 Task: Find connections with filter location Barnet with filter topic #lawschoolwith filter profile language Spanish with filter current company MFine with filter school National Institute of Industrial Engineering with filter industry Electric Power Generation with filter service category Video Editing with filter keywords title Secretary
Action: Mouse moved to (686, 89)
Screenshot: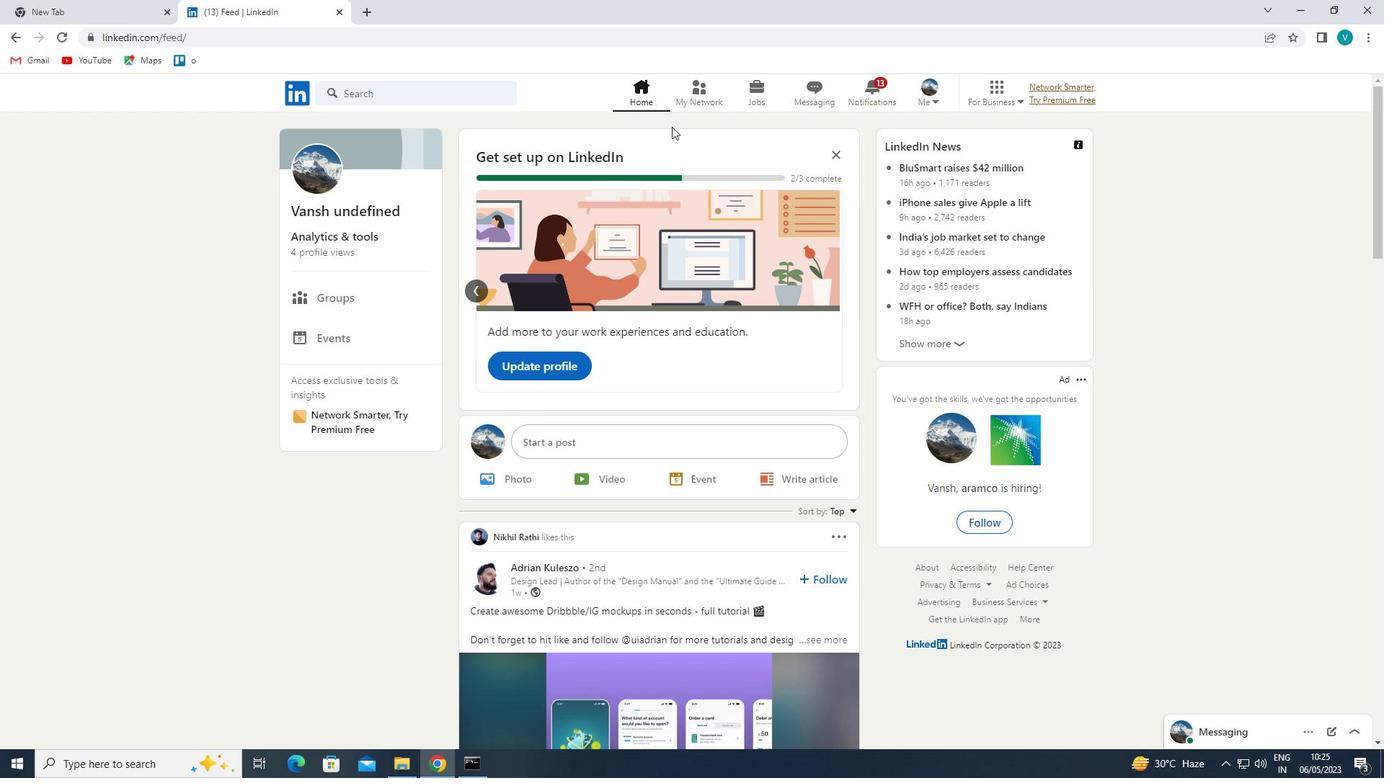 
Action: Mouse pressed left at (686, 89)
Screenshot: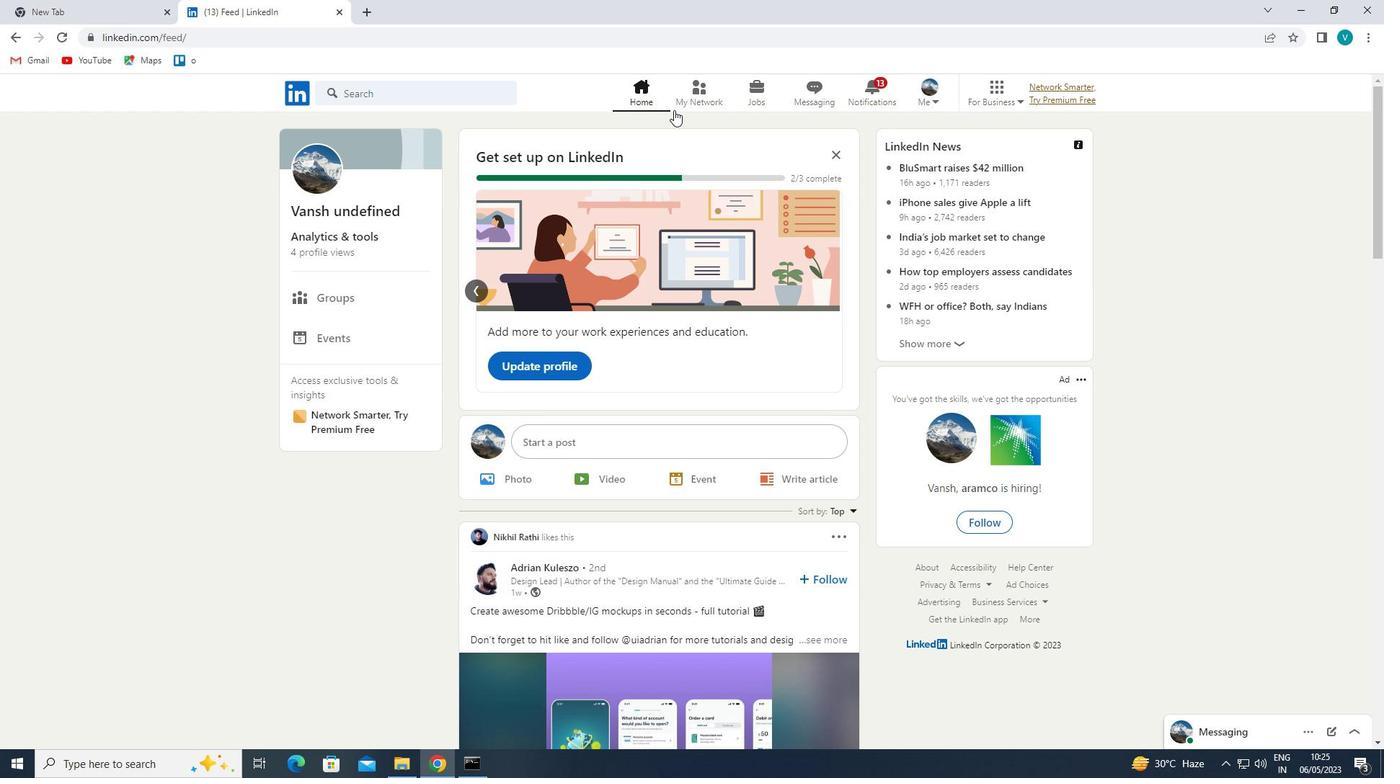 
Action: Mouse moved to (395, 173)
Screenshot: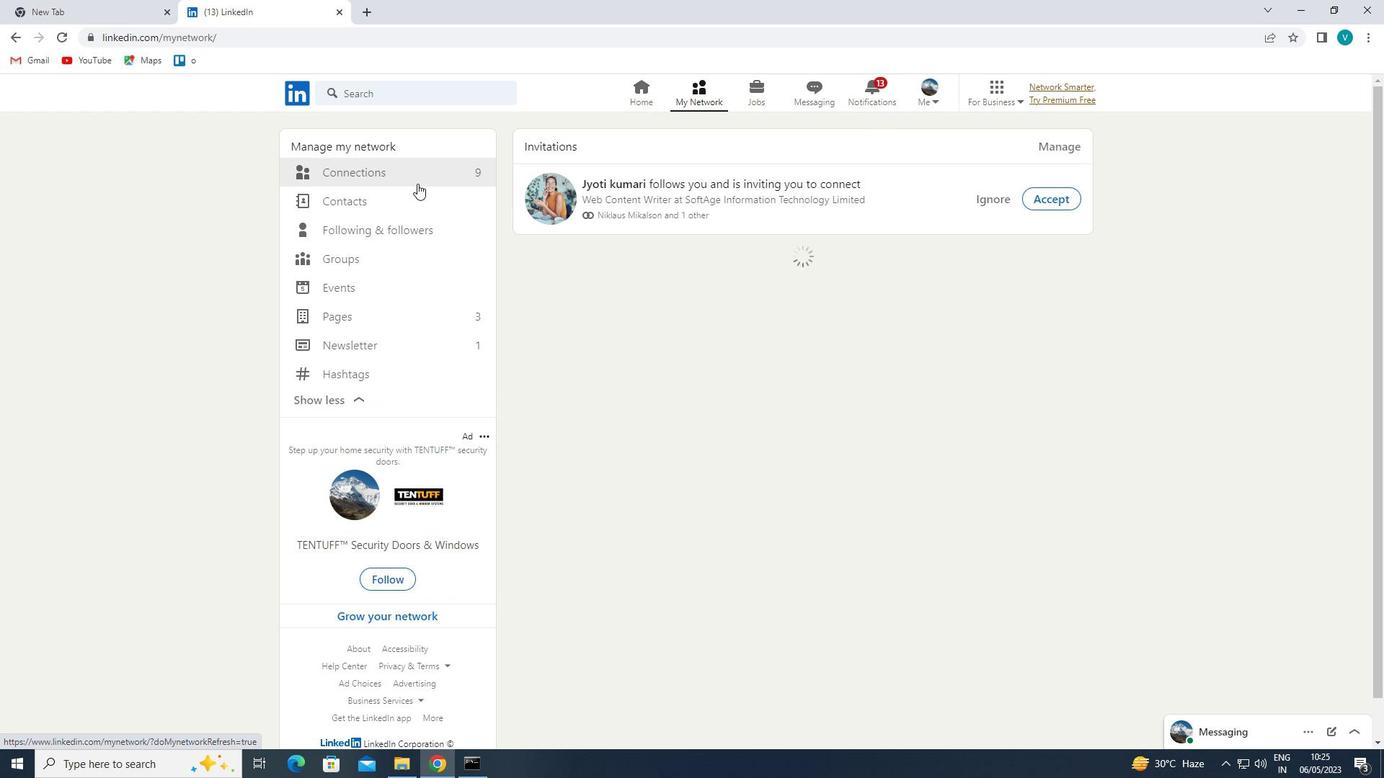 
Action: Mouse pressed left at (395, 173)
Screenshot: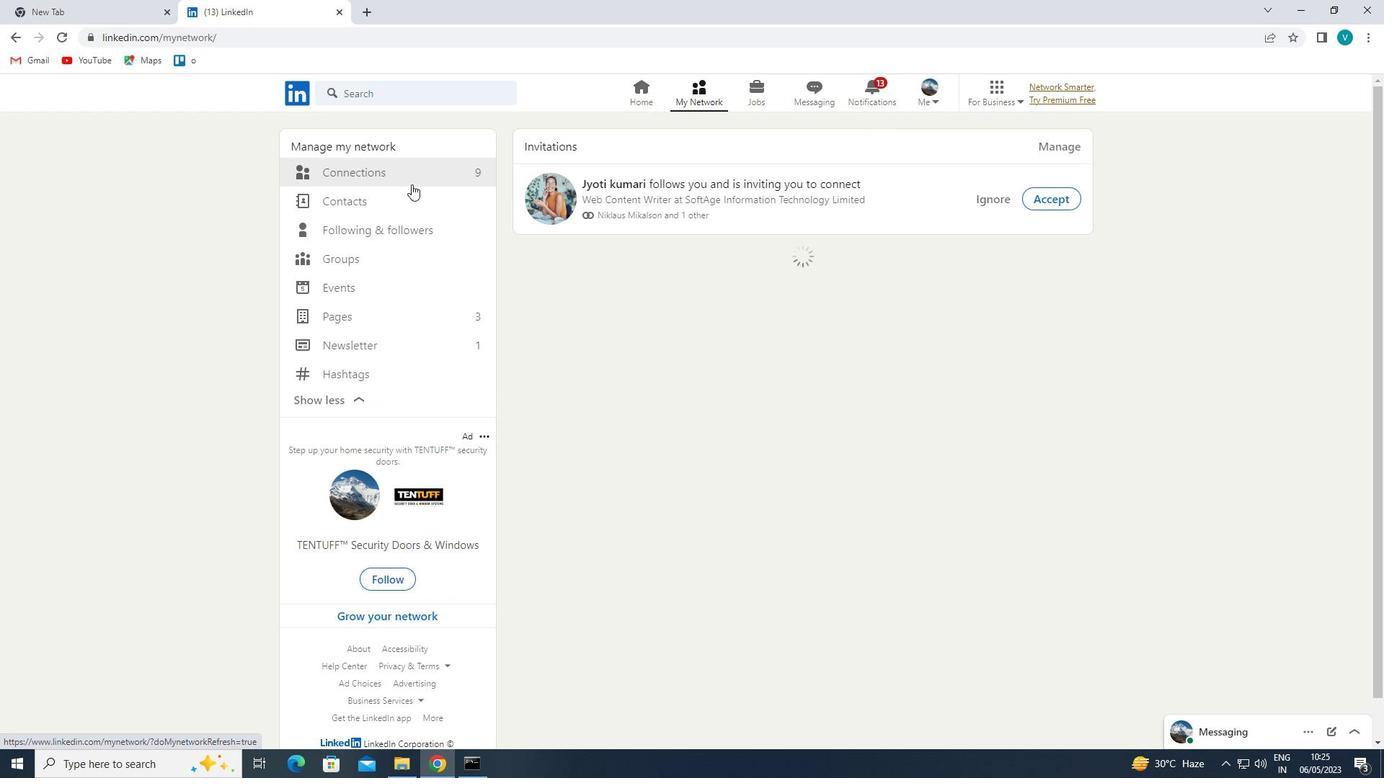 
Action: Mouse moved to (807, 173)
Screenshot: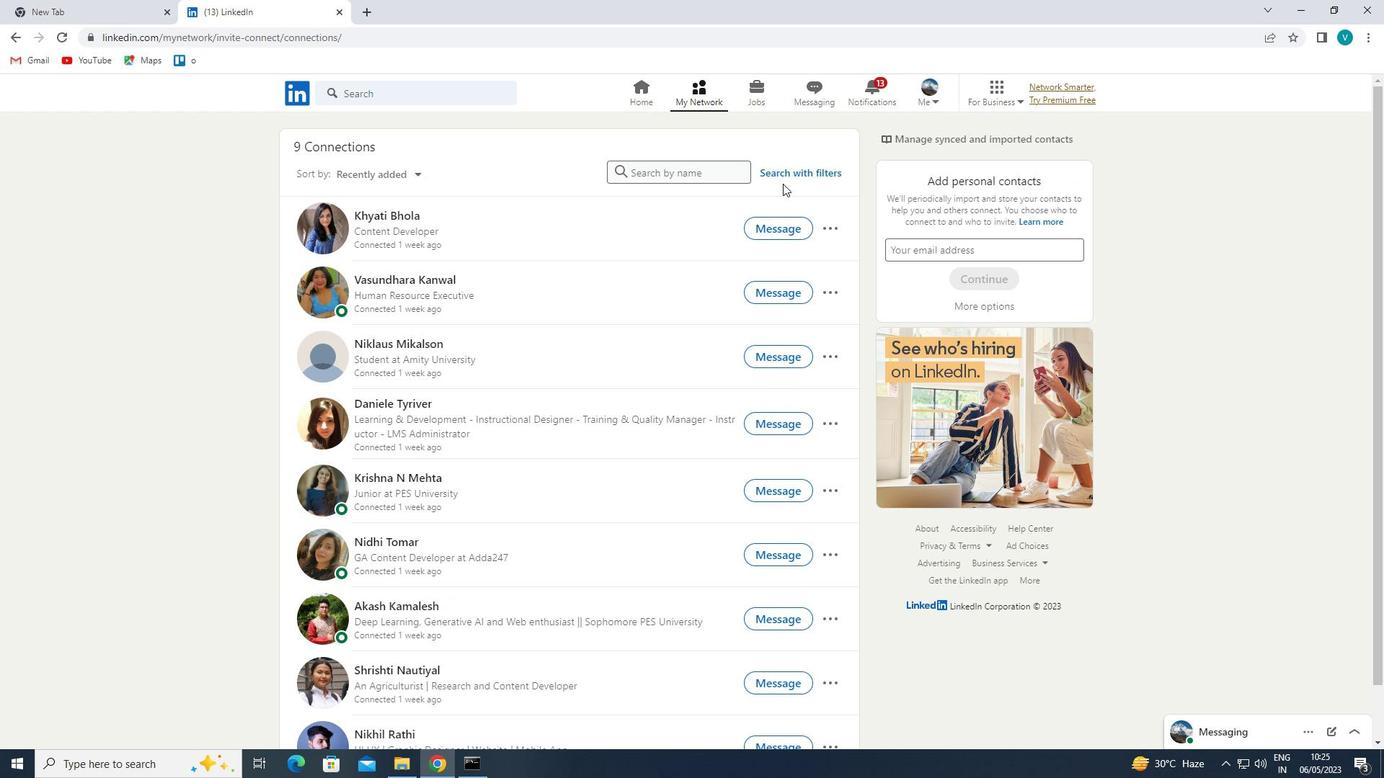 
Action: Mouse pressed left at (807, 173)
Screenshot: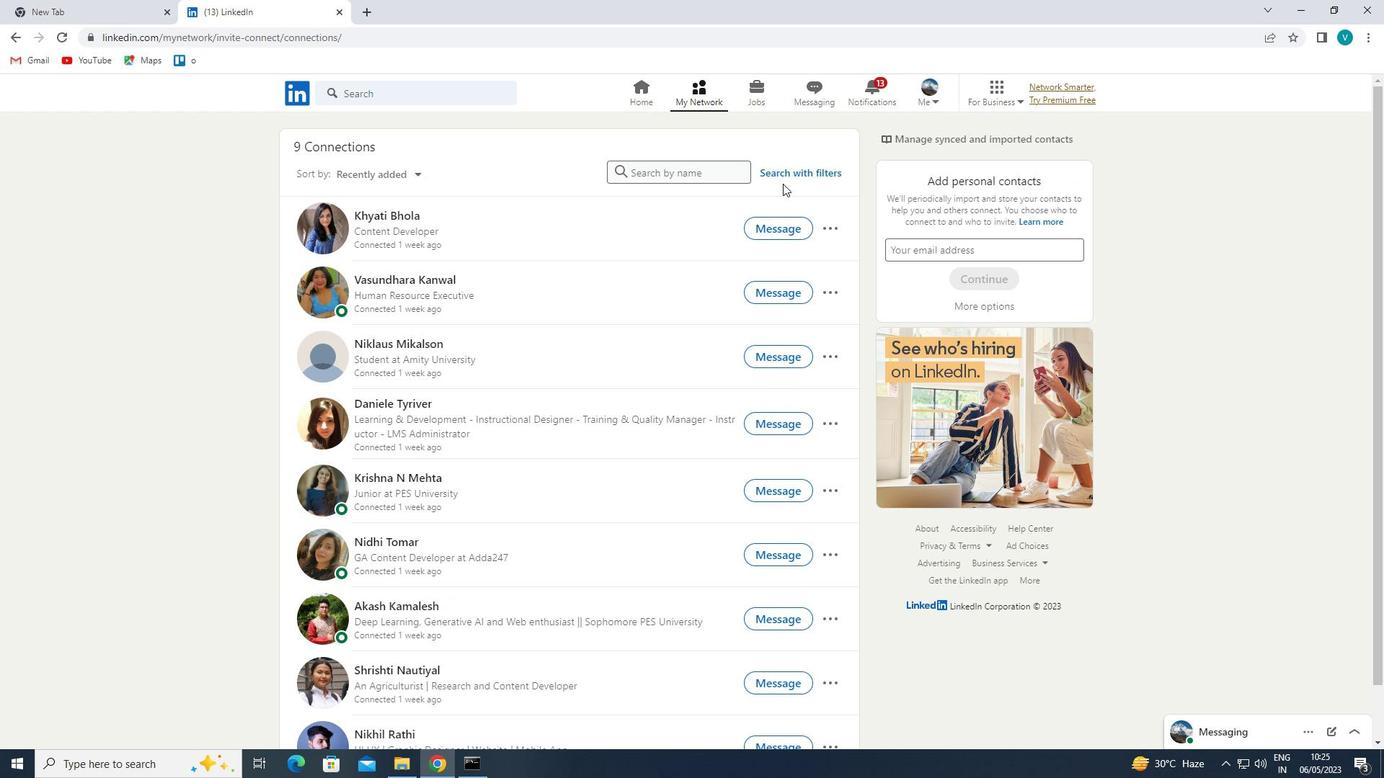 
Action: Mouse moved to (695, 137)
Screenshot: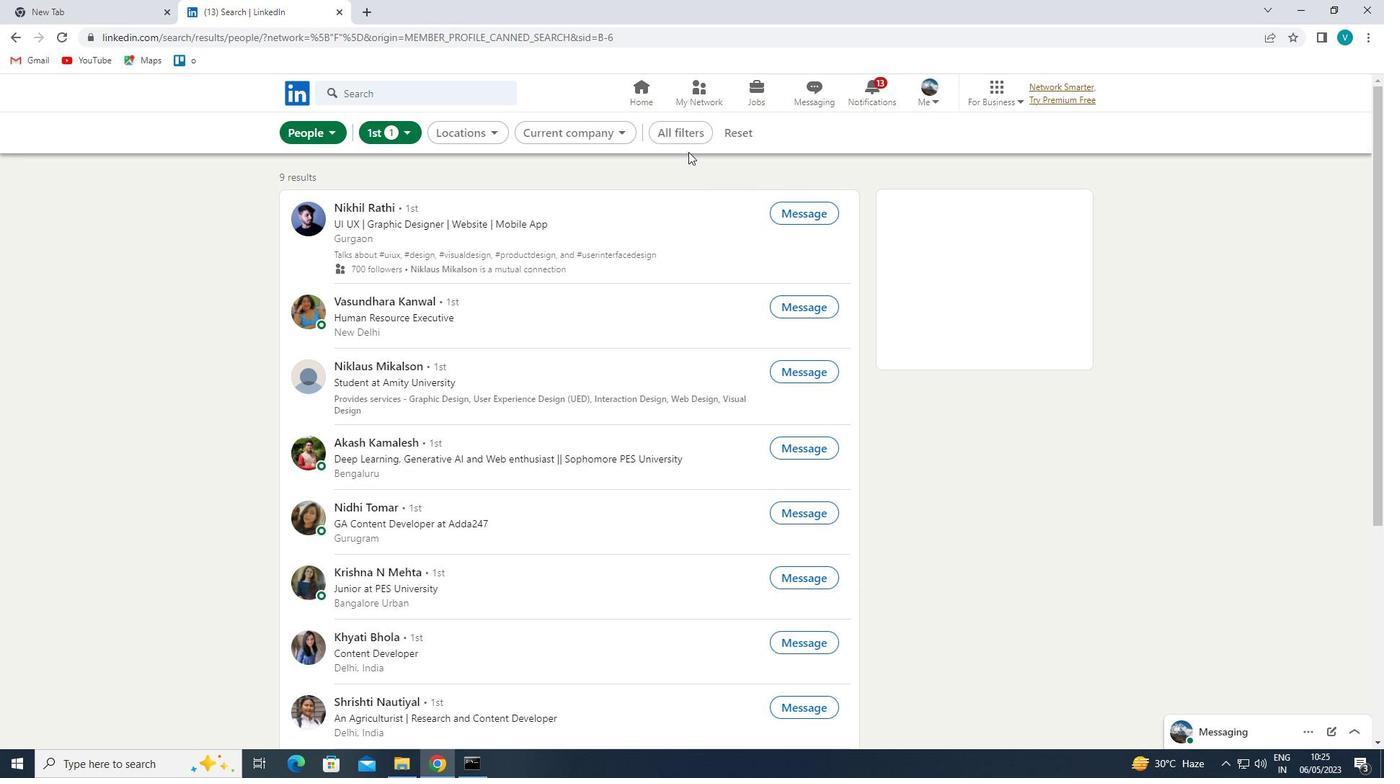 
Action: Mouse pressed left at (695, 137)
Screenshot: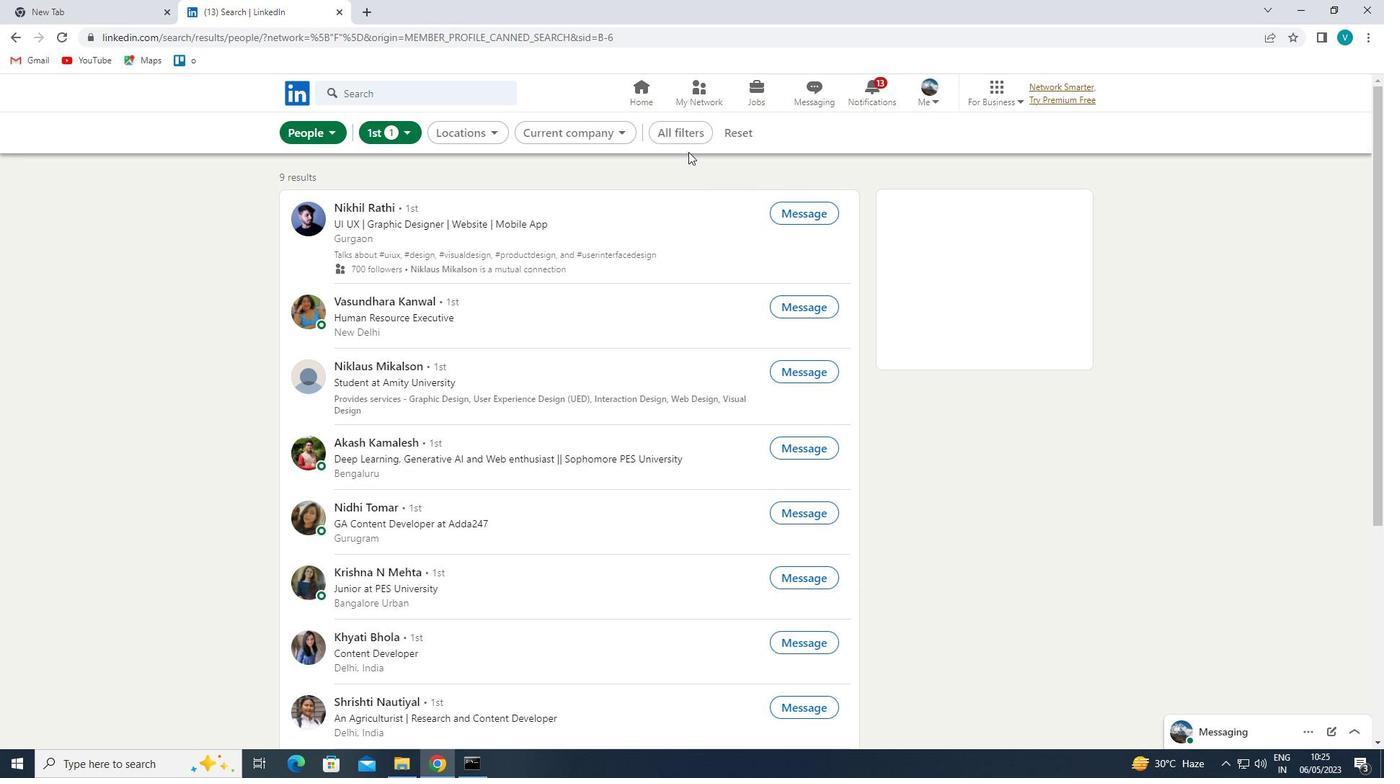 
Action: Mouse moved to (1119, 356)
Screenshot: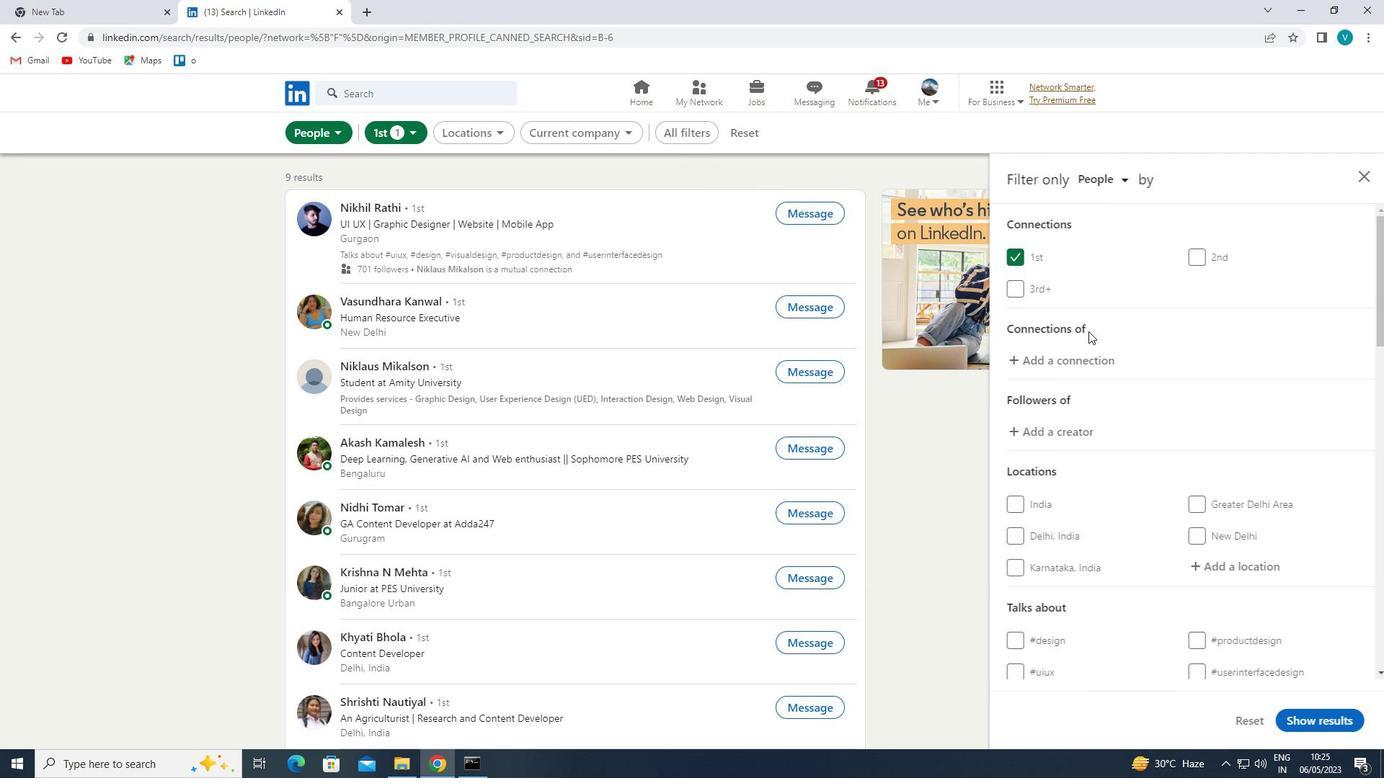 
Action: Mouse scrolled (1119, 355) with delta (0, 0)
Screenshot: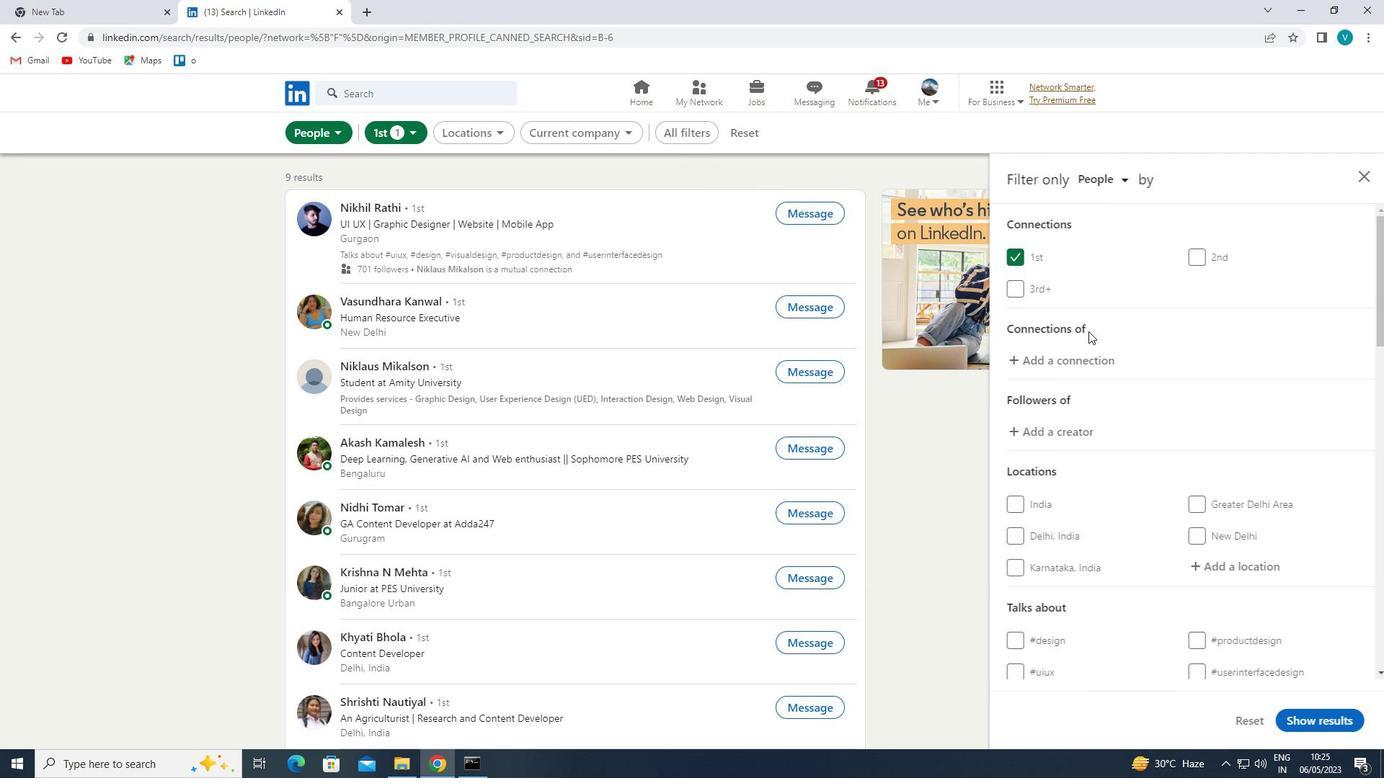 
Action: Mouse moved to (1124, 359)
Screenshot: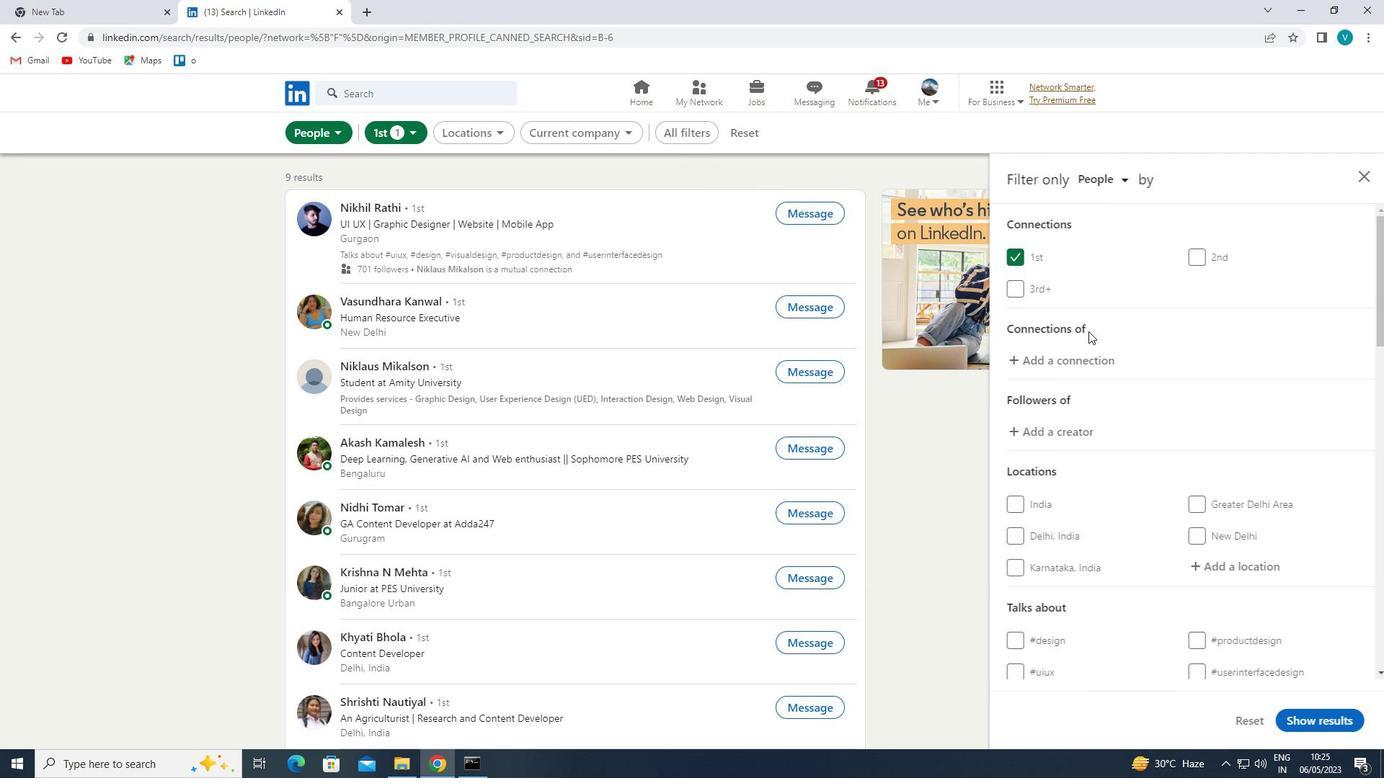
Action: Mouse scrolled (1124, 358) with delta (0, 0)
Screenshot: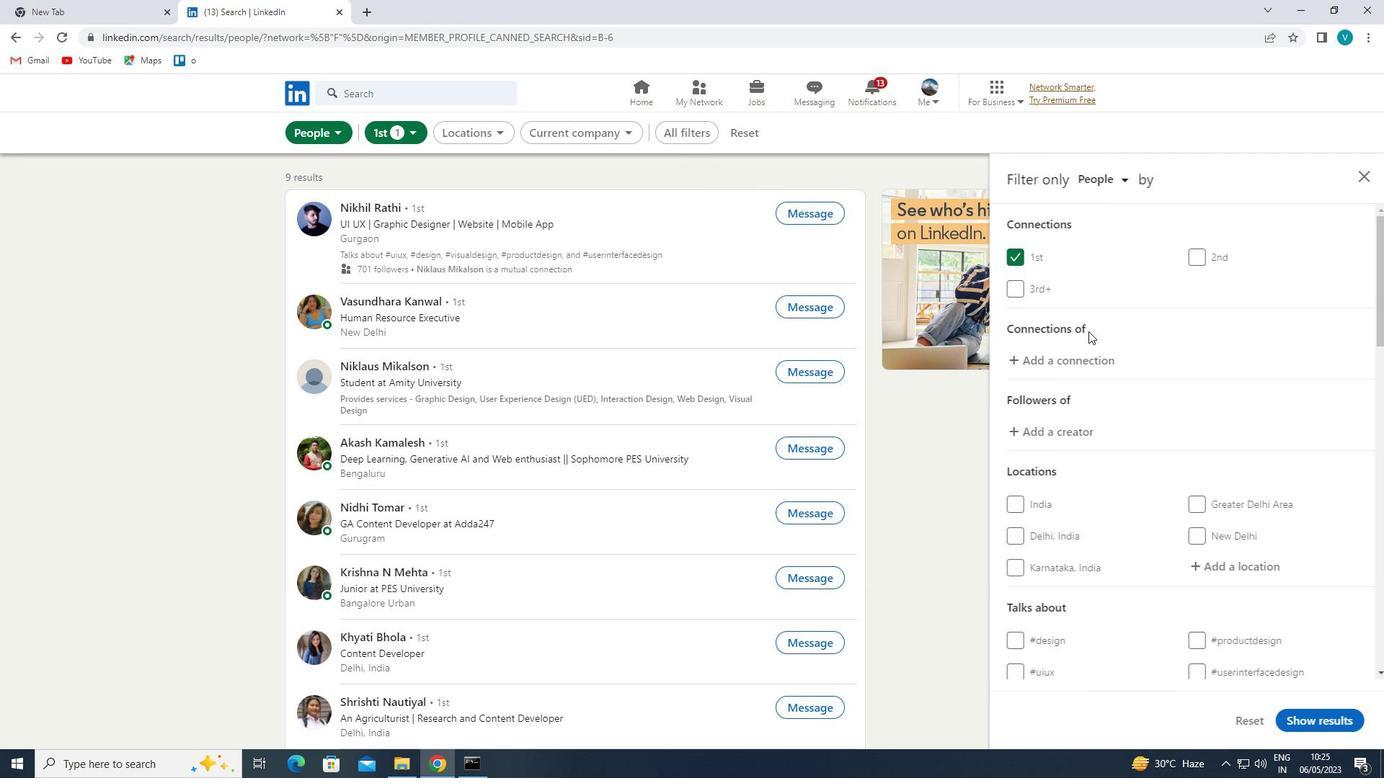 
Action: Mouse moved to (1211, 413)
Screenshot: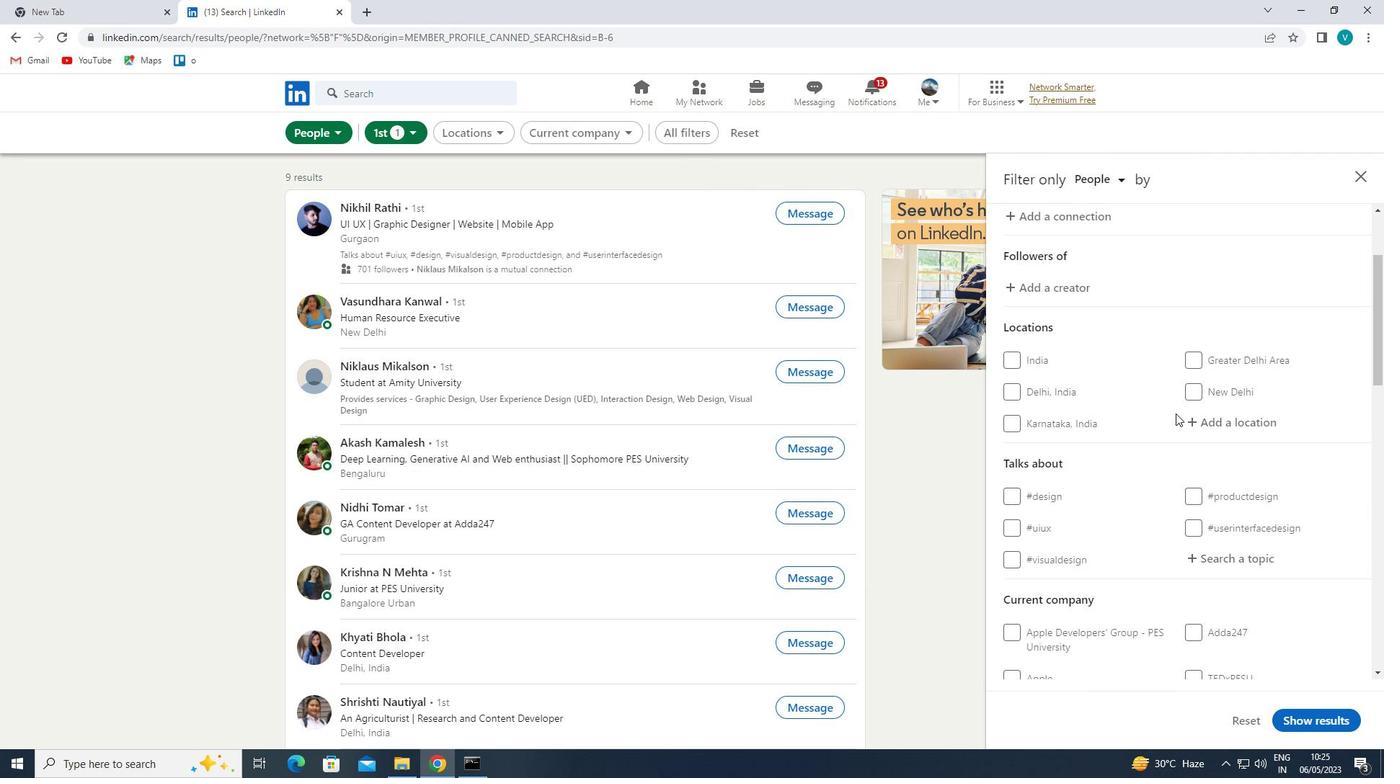 
Action: Mouse pressed left at (1211, 413)
Screenshot: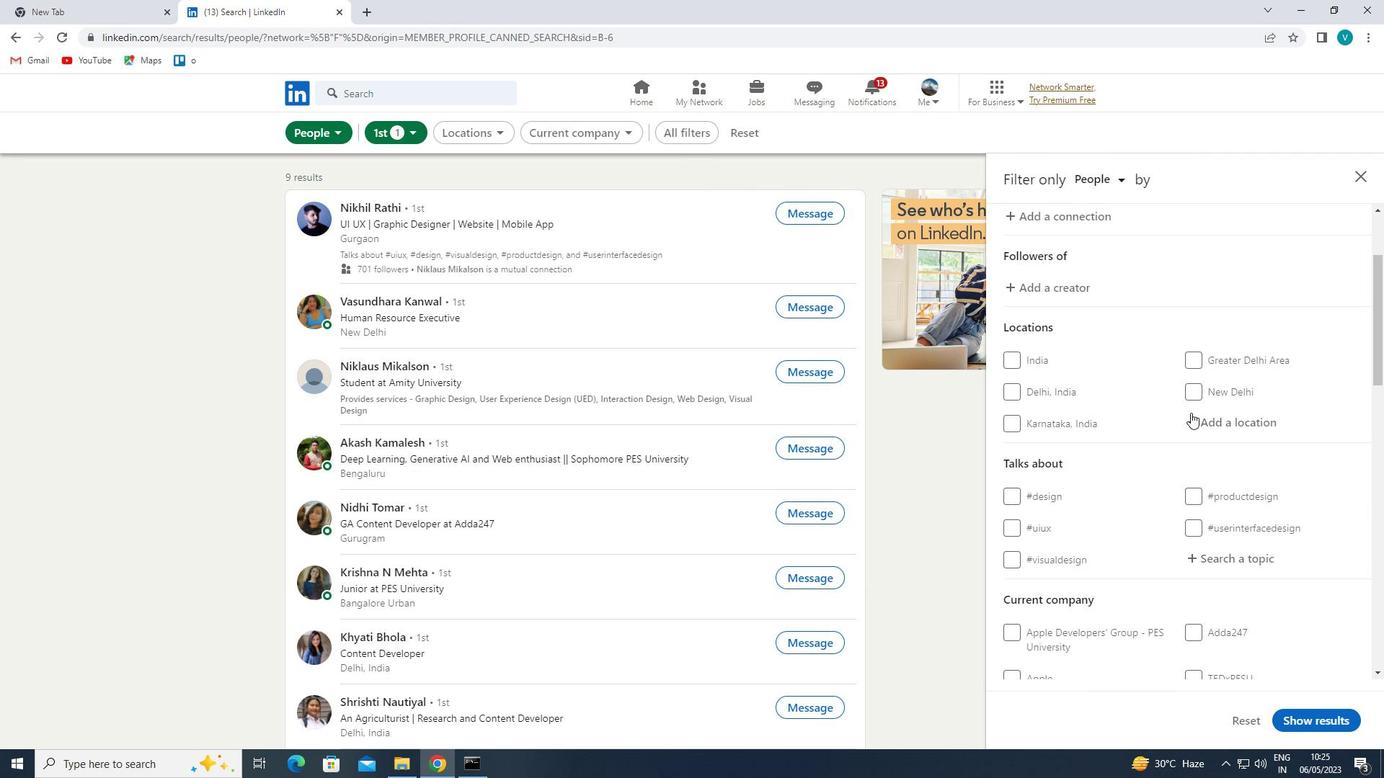 
Action: Key pressed <Key.shift>BARNET
Screenshot: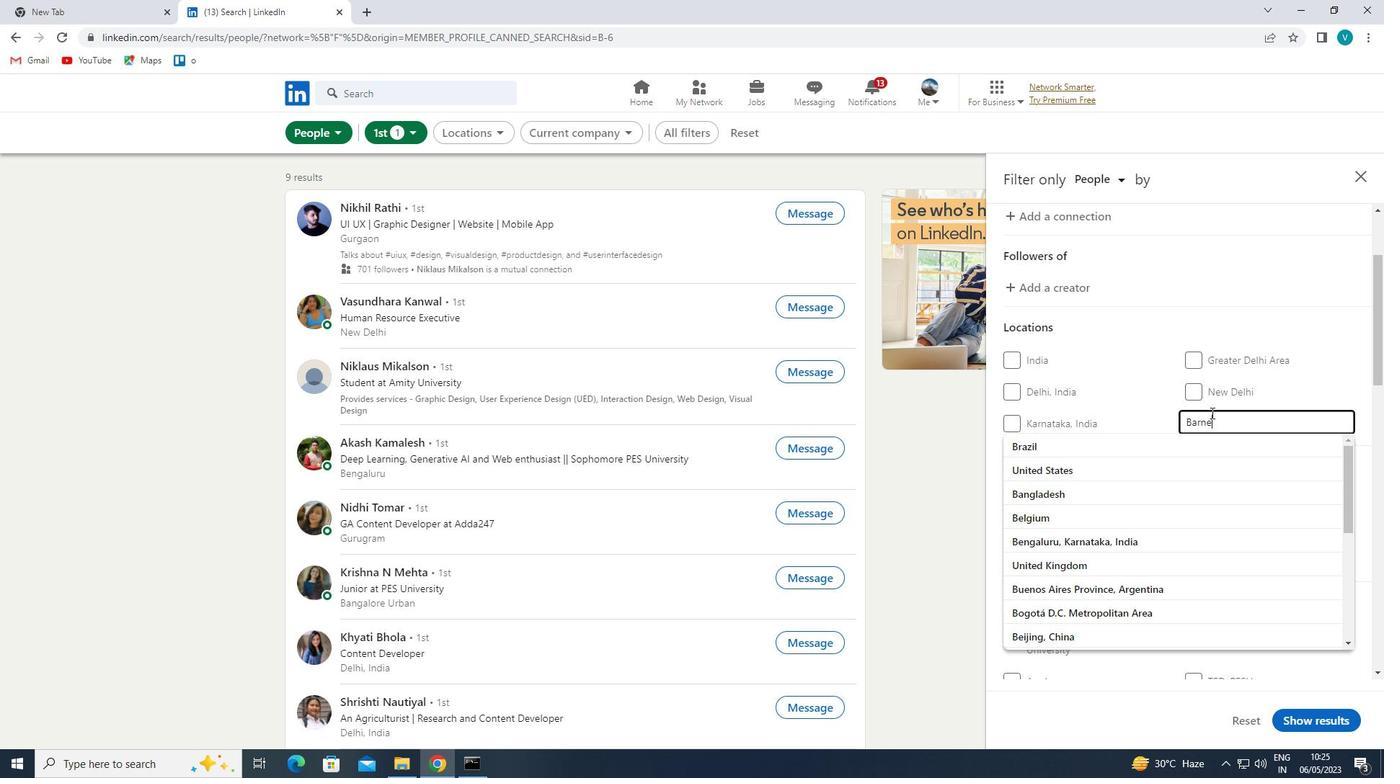 
Action: Mouse moved to (1173, 436)
Screenshot: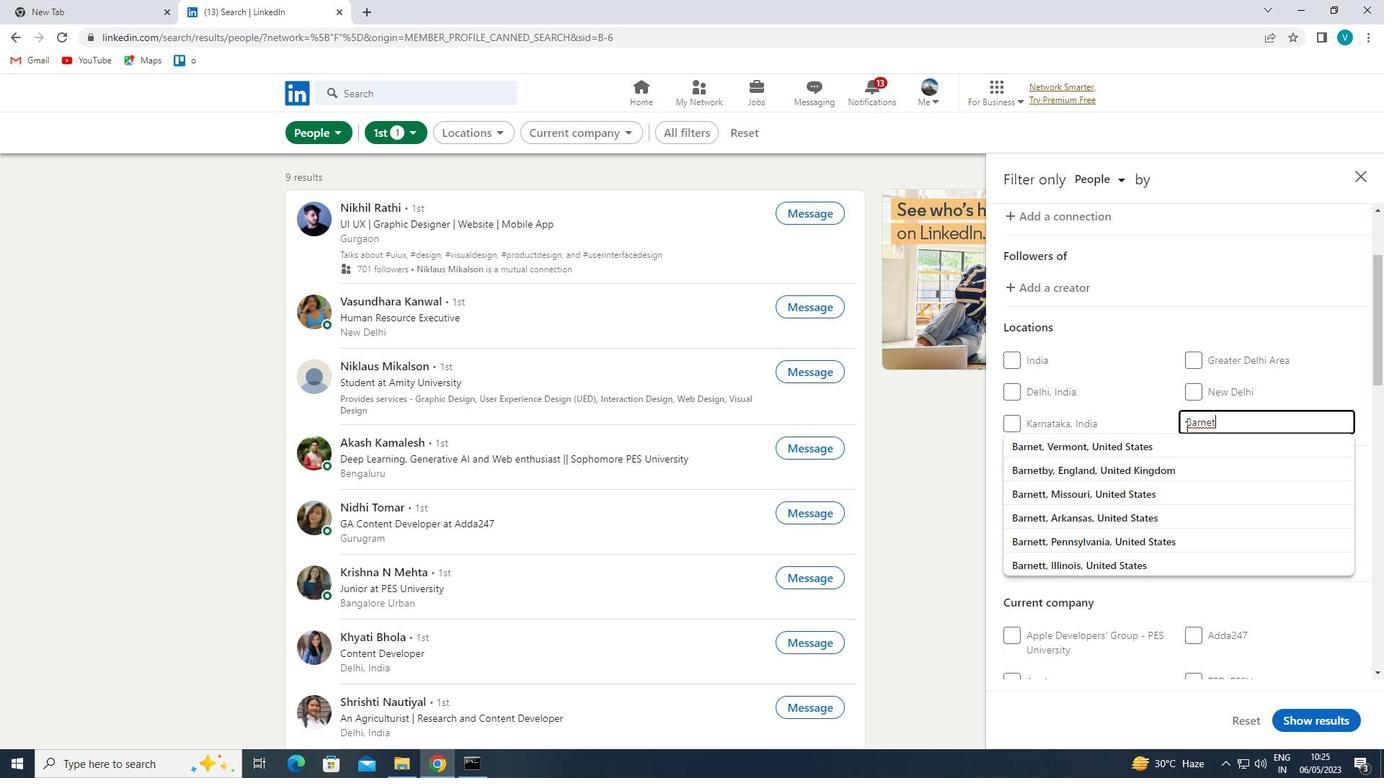 
Action: Mouse pressed left at (1173, 436)
Screenshot: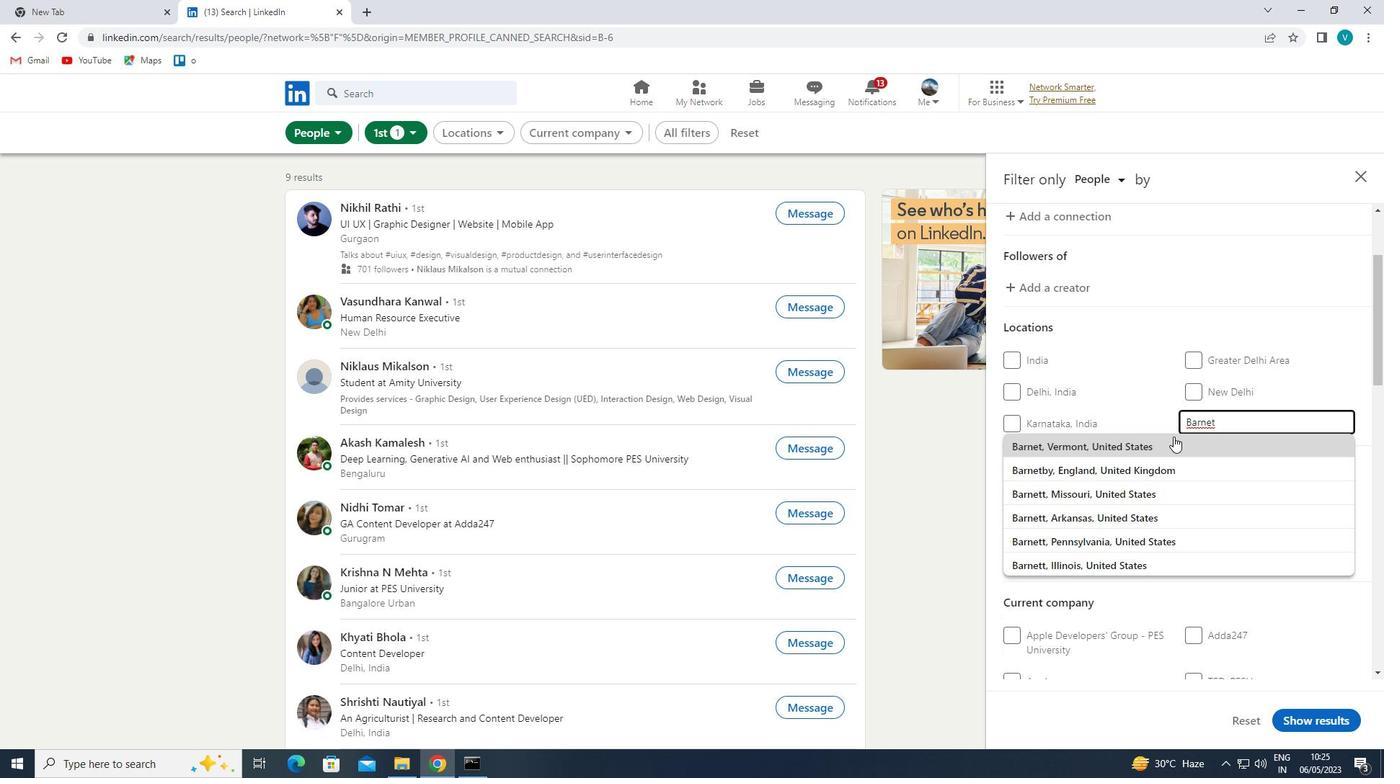 
Action: Mouse scrolled (1173, 436) with delta (0, 0)
Screenshot: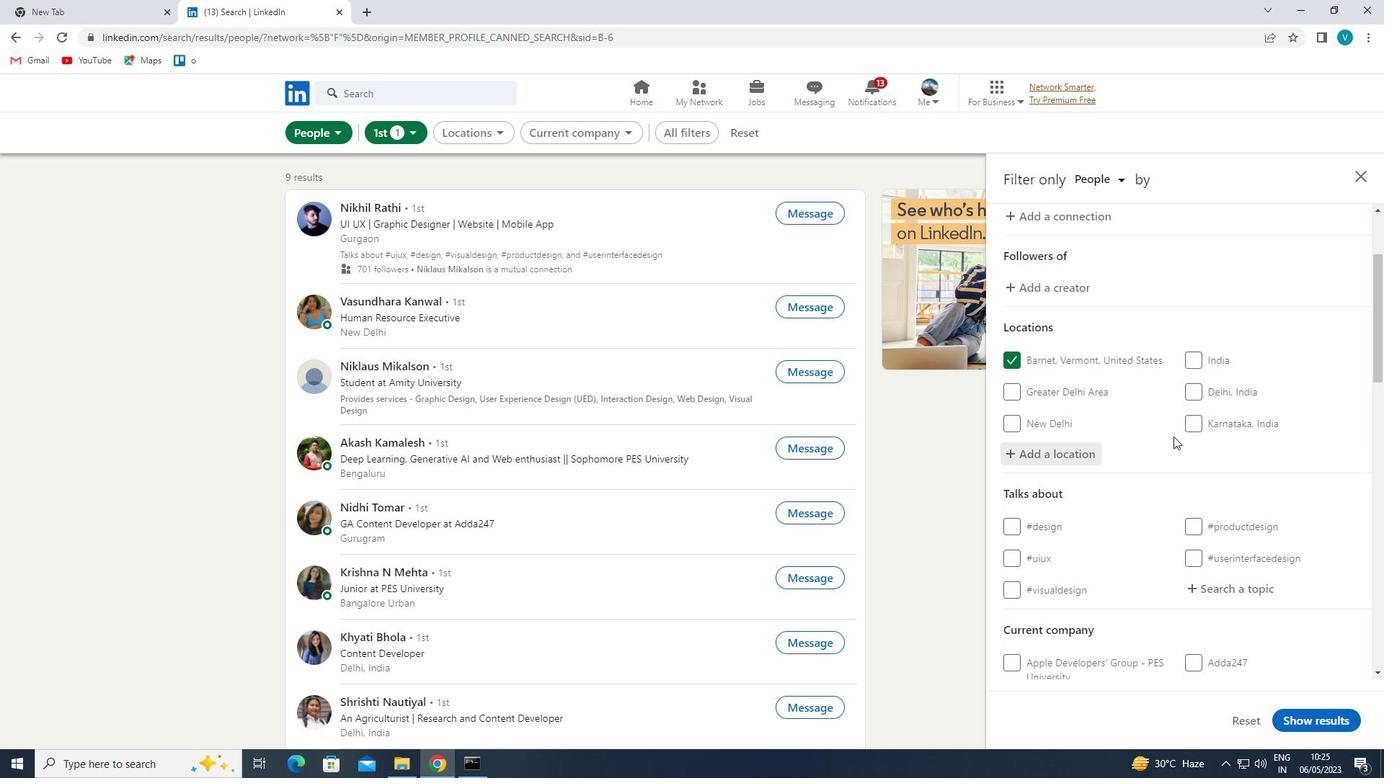 
Action: Mouse scrolled (1173, 436) with delta (0, 0)
Screenshot: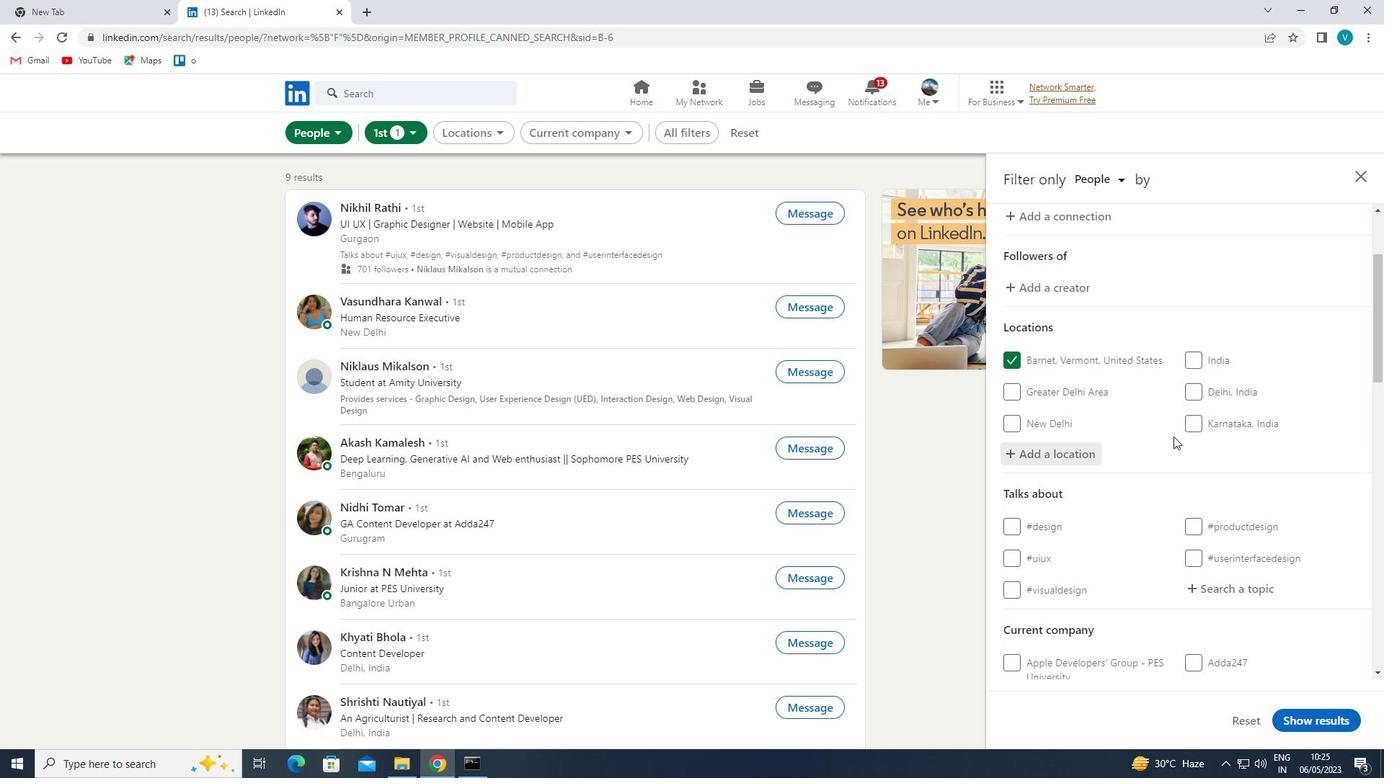 
Action: Mouse scrolled (1173, 436) with delta (0, 0)
Screenshot: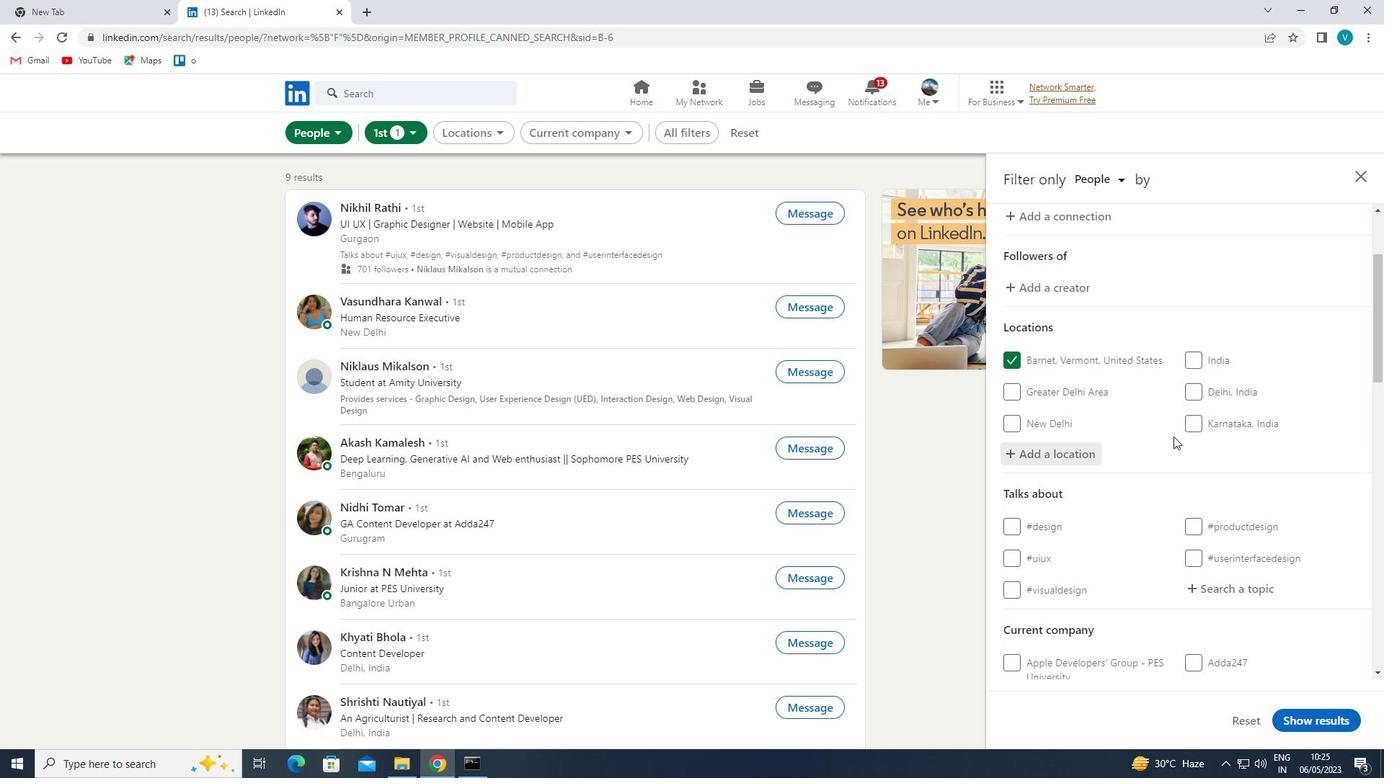 
Action: Mouse moved to (1218, 377)
Screenshot: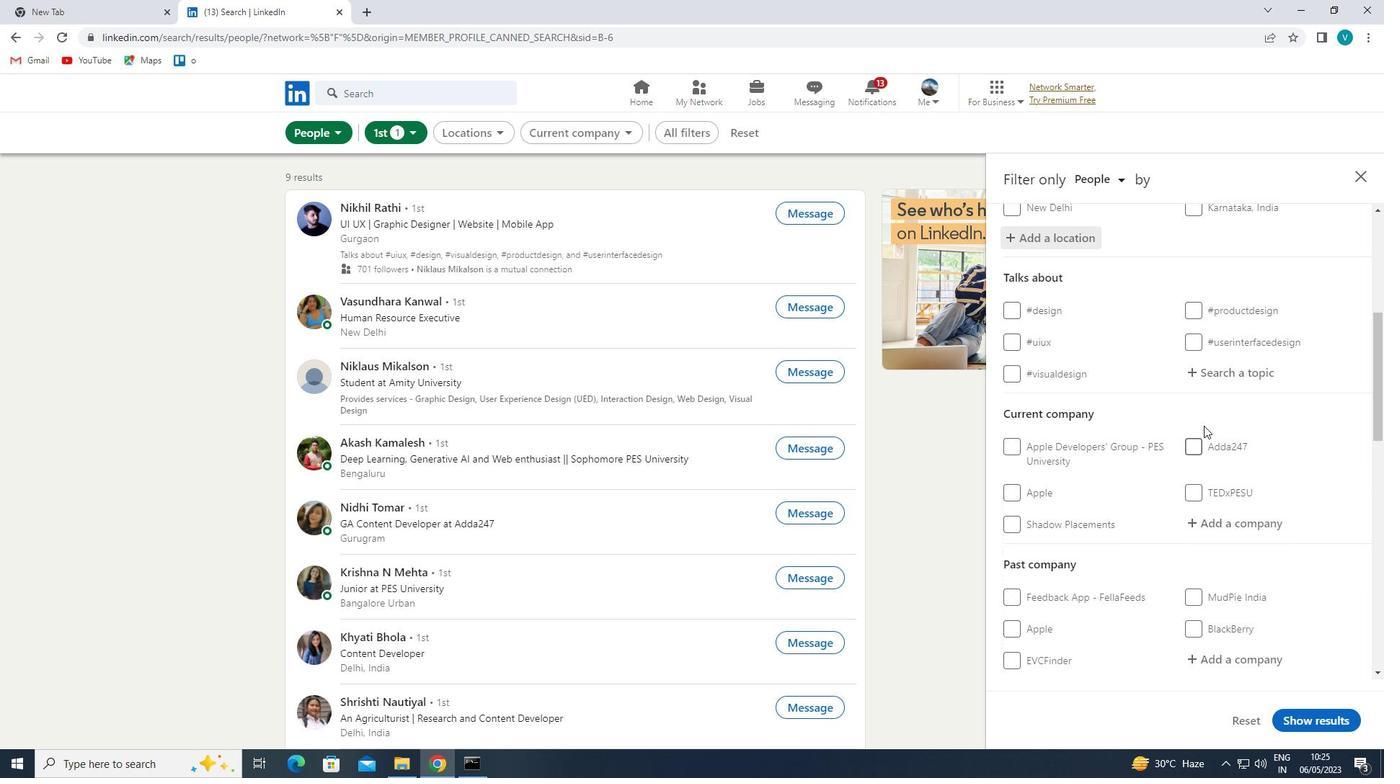 
Action: Mouse pressed left at (1218, 377)
Screenshot: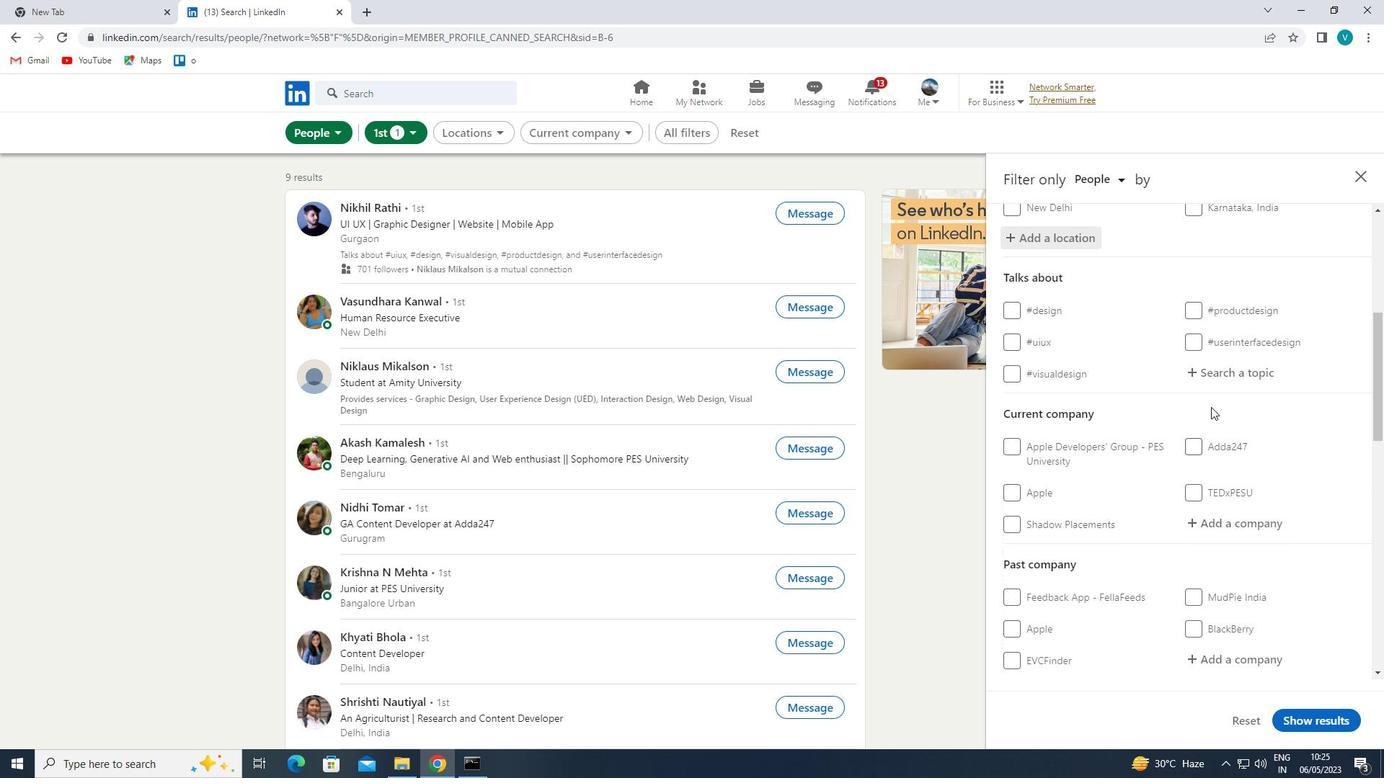 
Action: Mouse moved to (1220, 377)
Screenshot: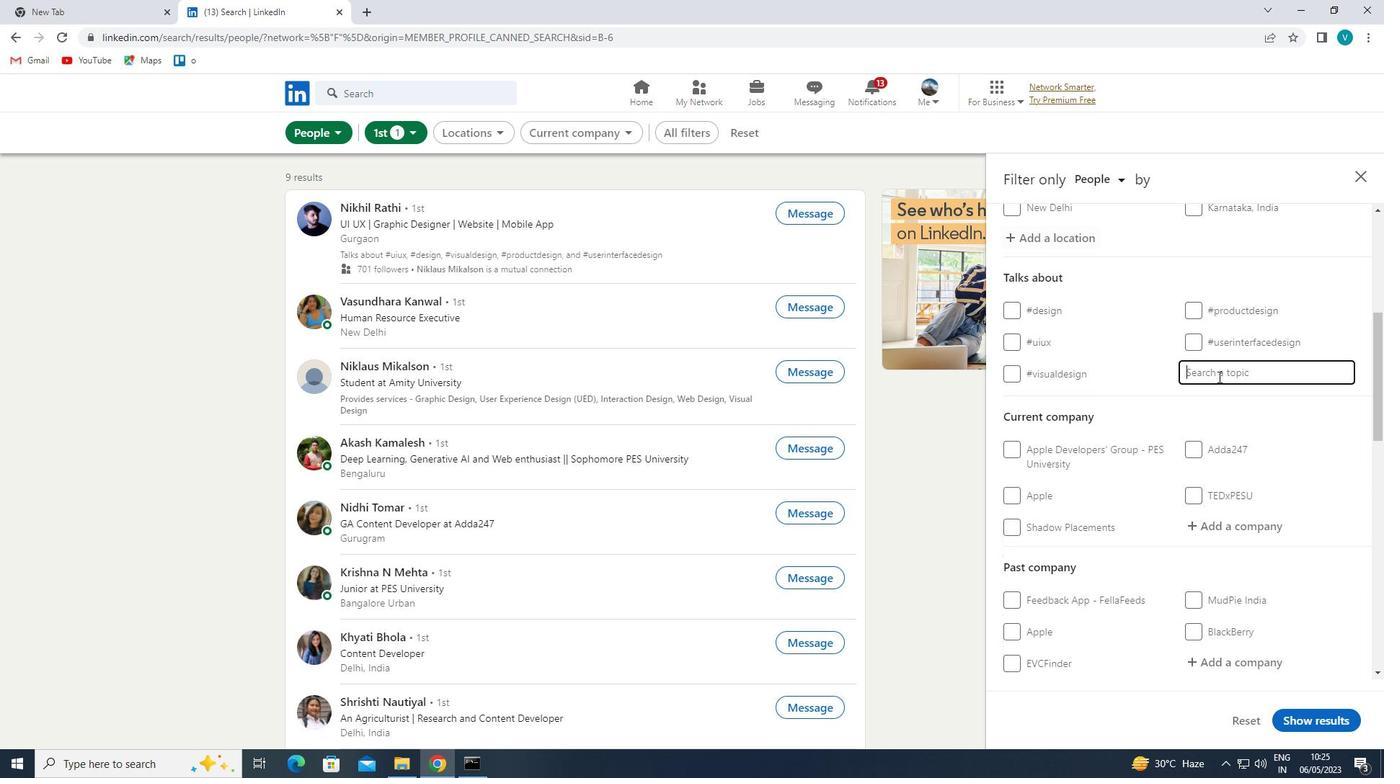 
Action: Key pressed LAW
Screenshot: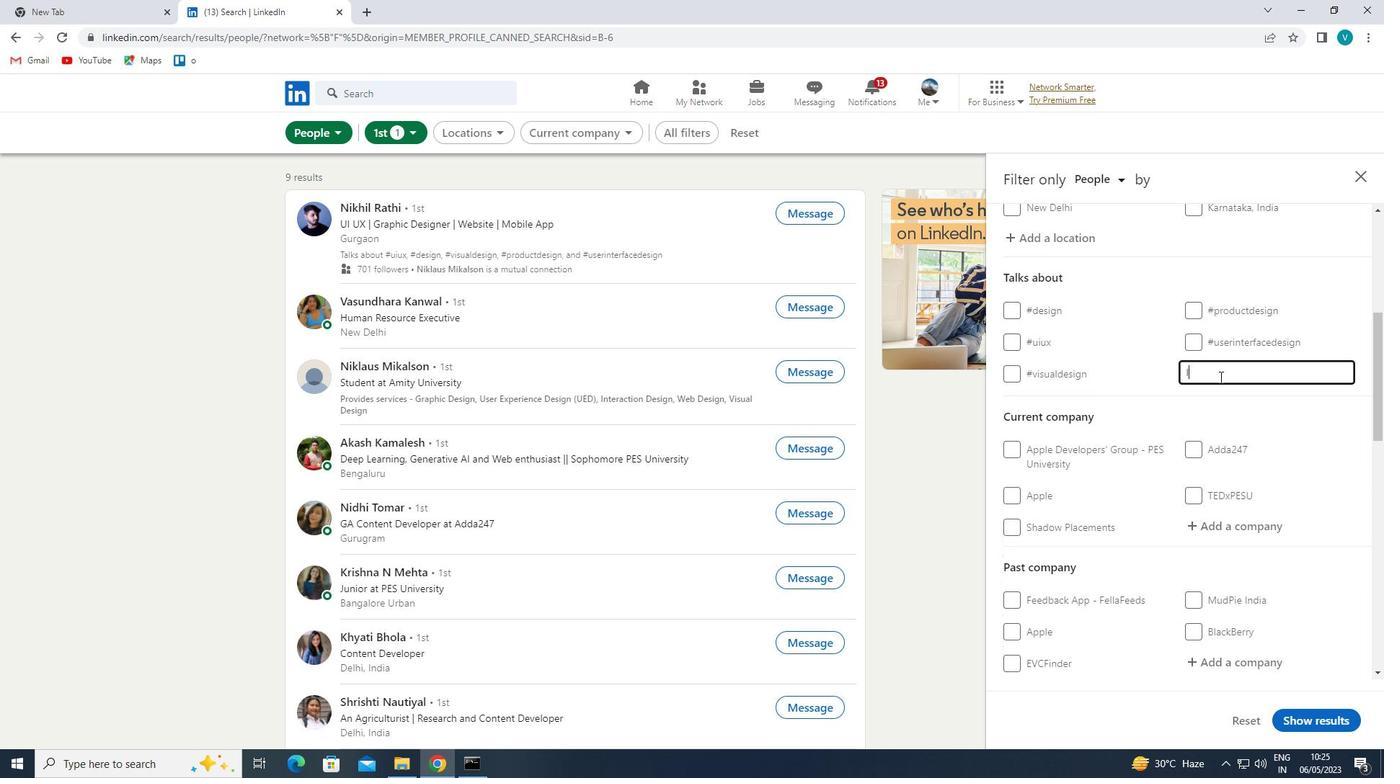 
Action: Mouse moved to (1101, 553)
Screenshot: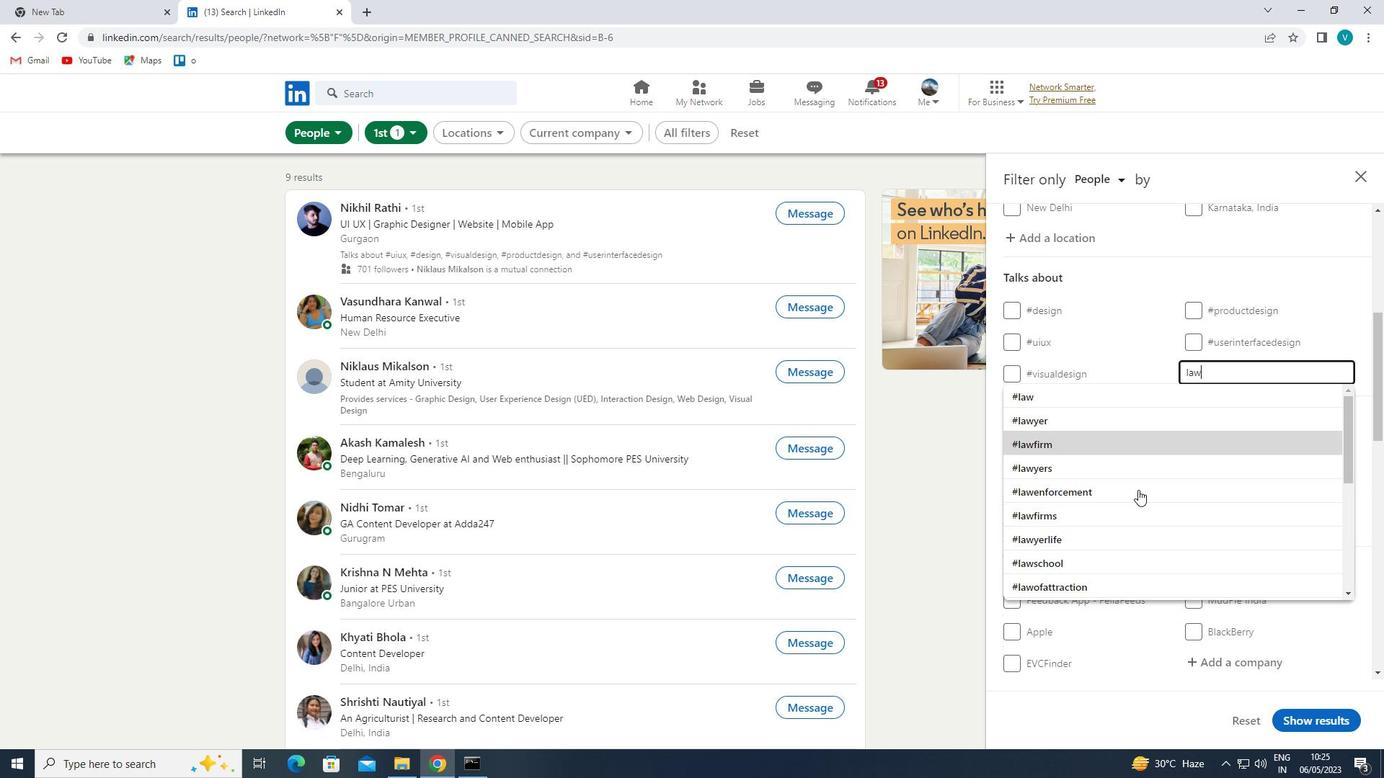 
Action: Mouse pressed left at (1101, 553)
Screenshot: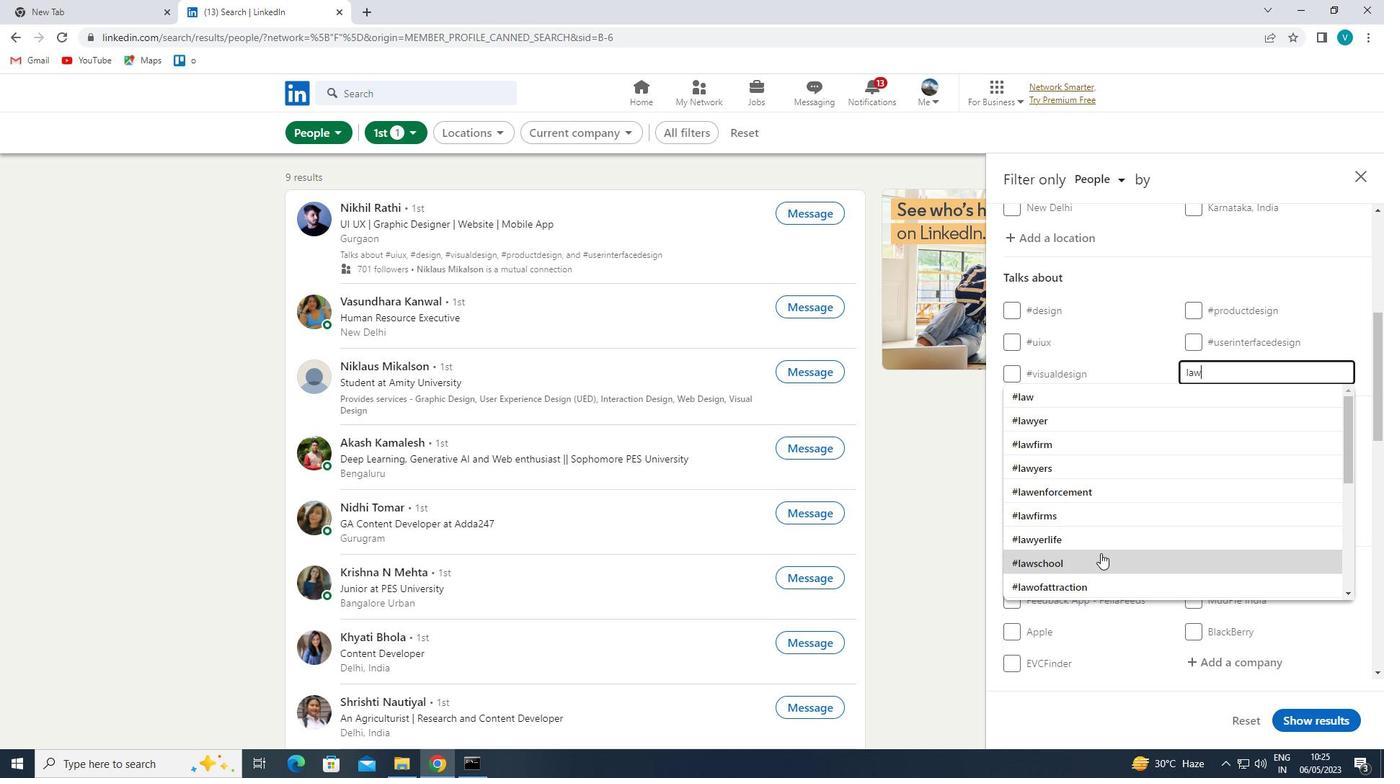 
Action: Mouse scrolled (1101, 553) with delta (0, 0)
Screenshot: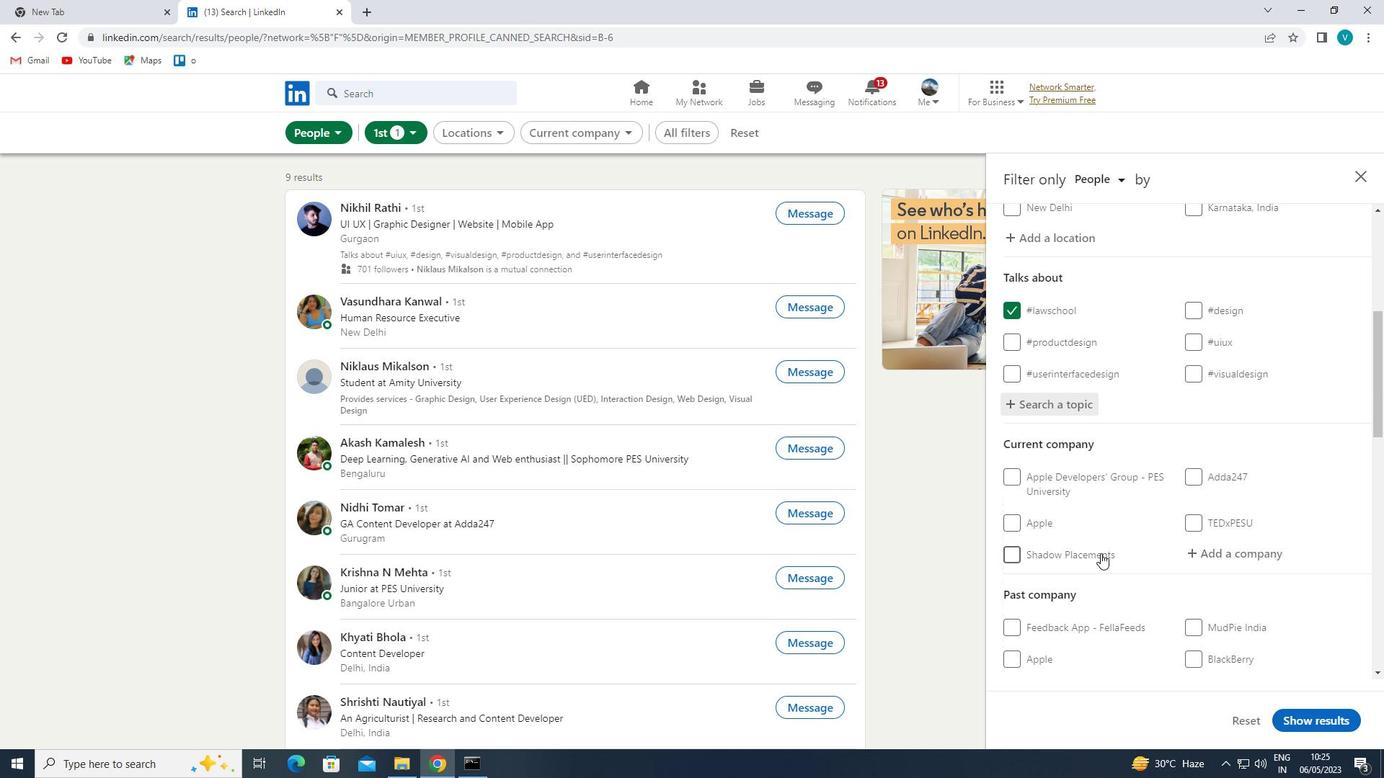 
Action: Mouse scrolled (1101, 553) with delta (0, 0)
Screenshot: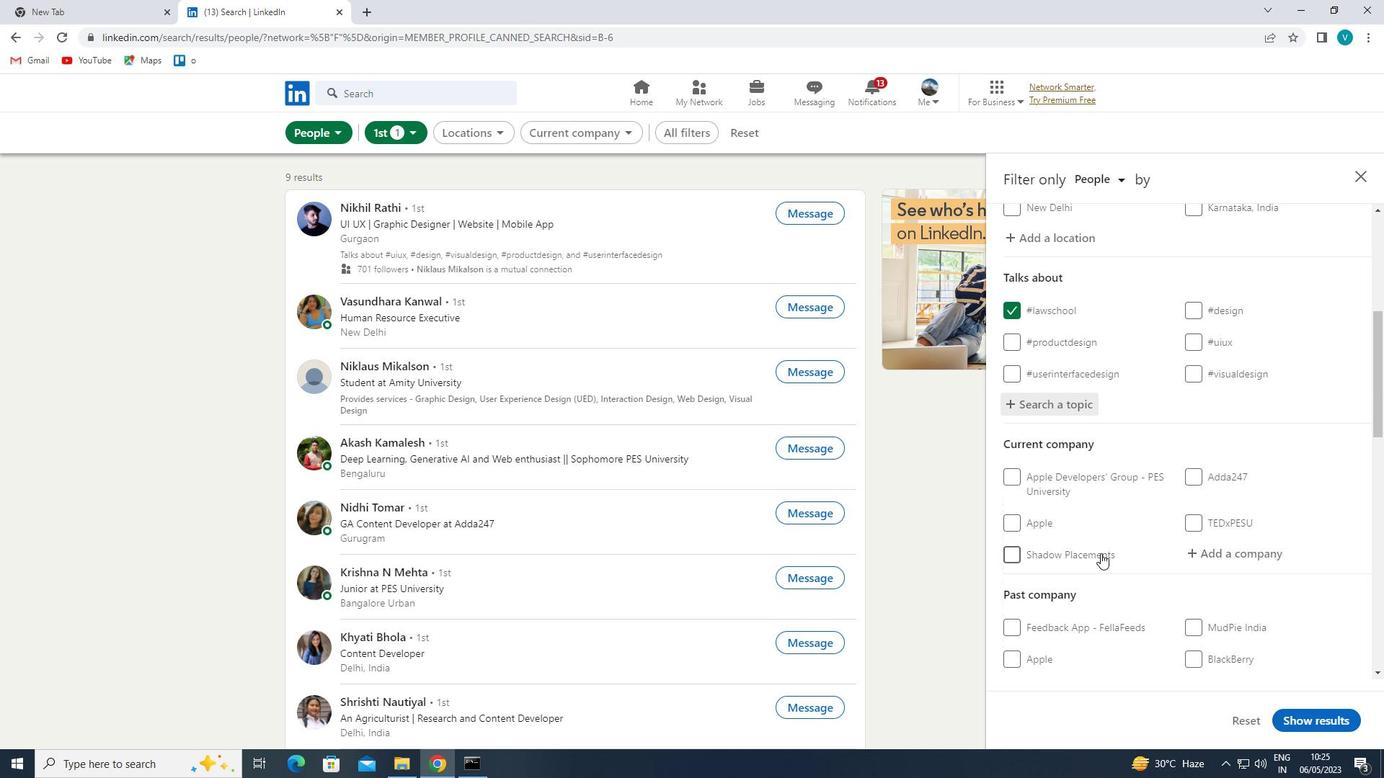 
Action: Mouse scrolled (1101, 553) with delta (0, 0)
Screenshot: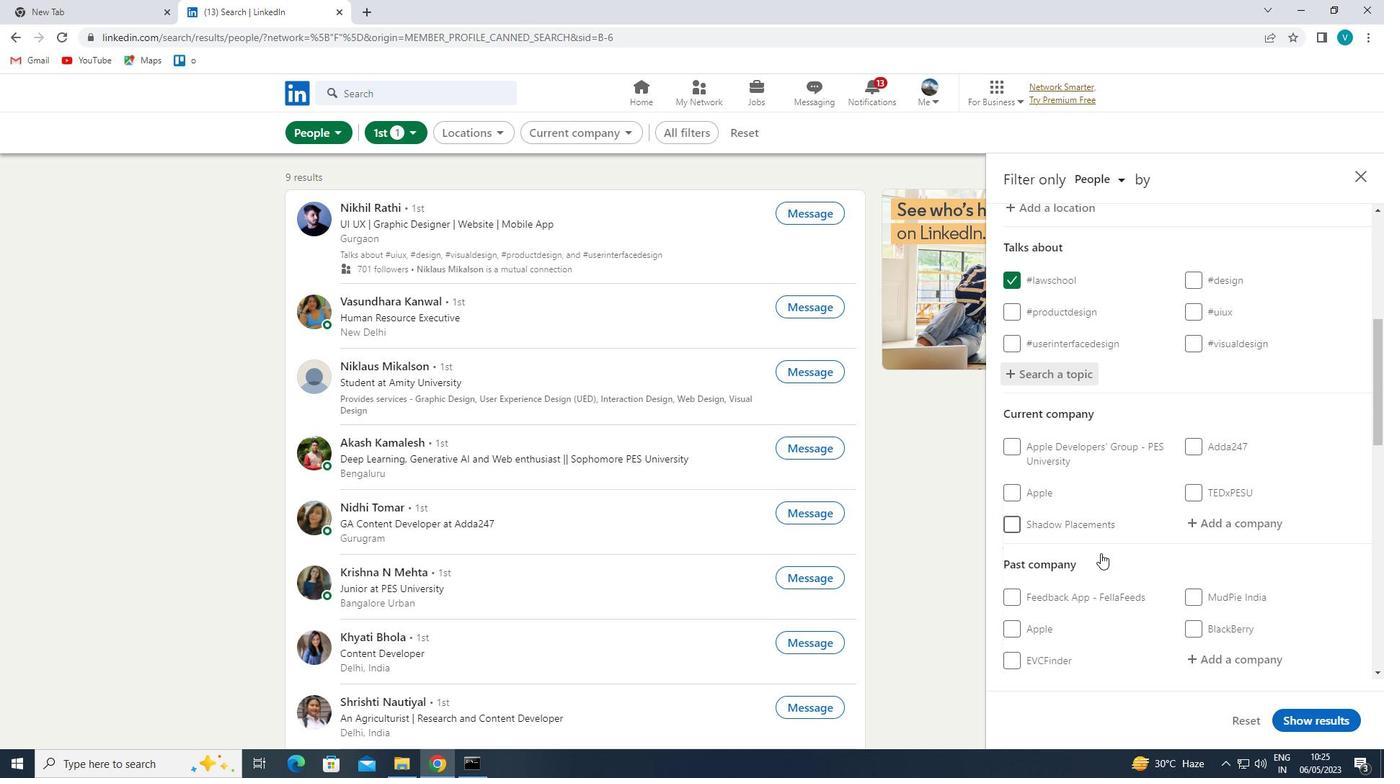 
Action: Mouse moved to (1228, 341)
Screenshot: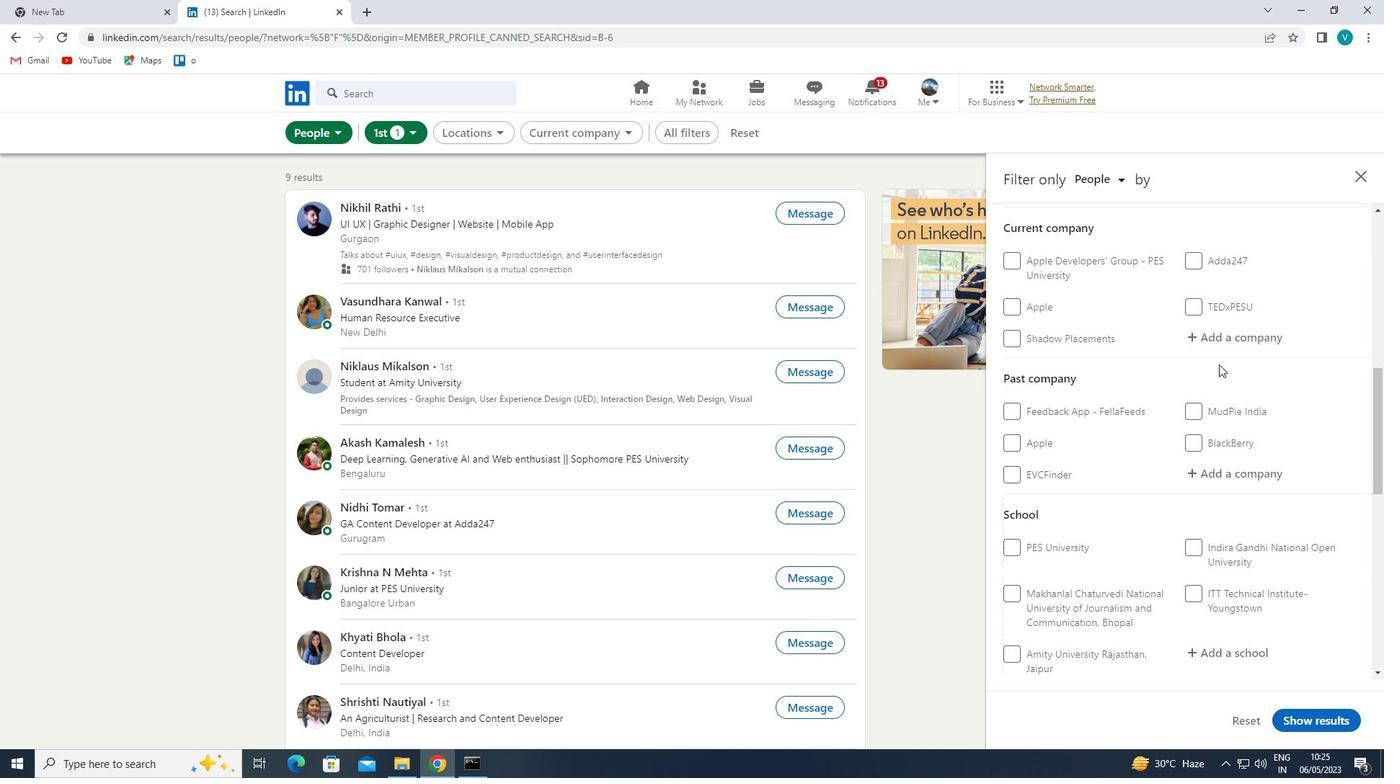 
Action: Mouse pressed left at (1228, 341)
Screenshot: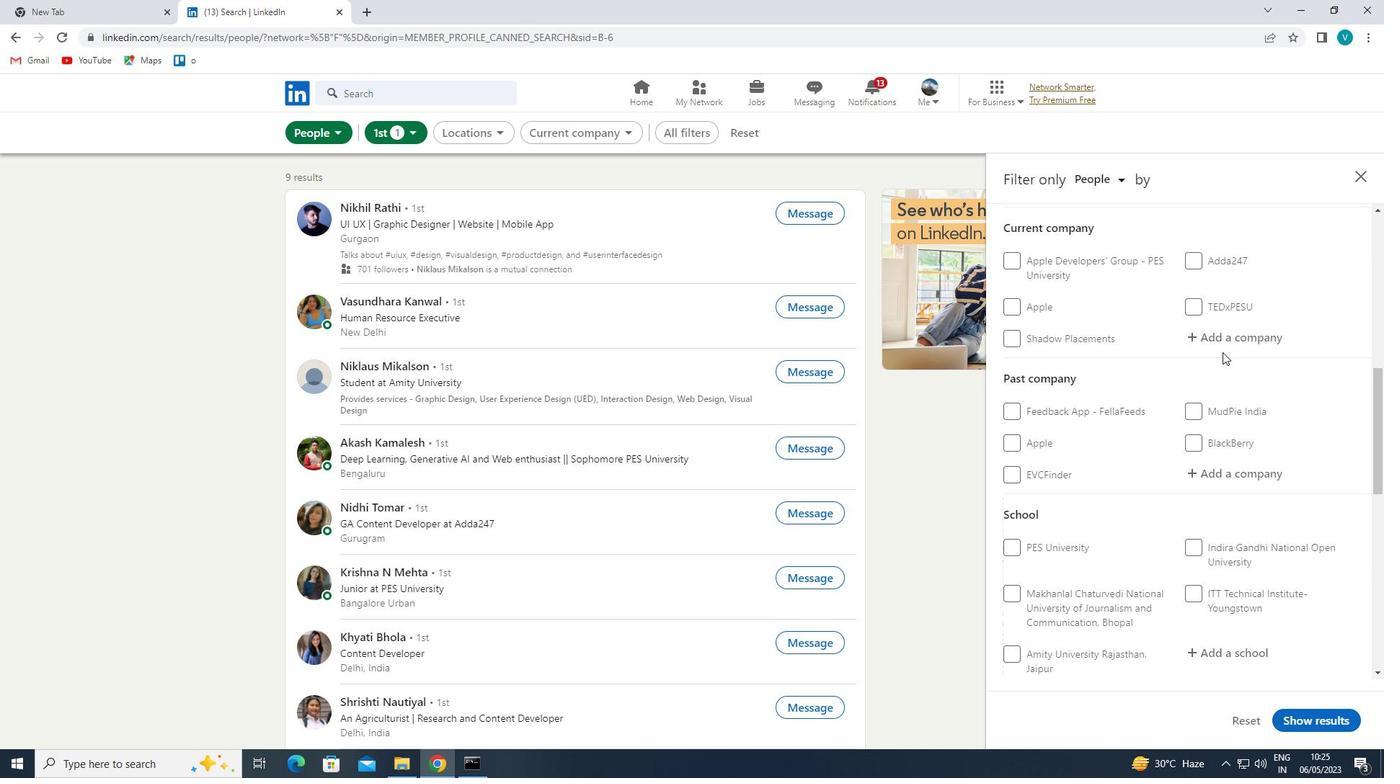 
Action: Mouse moved to (1233, 340)
Screenshot: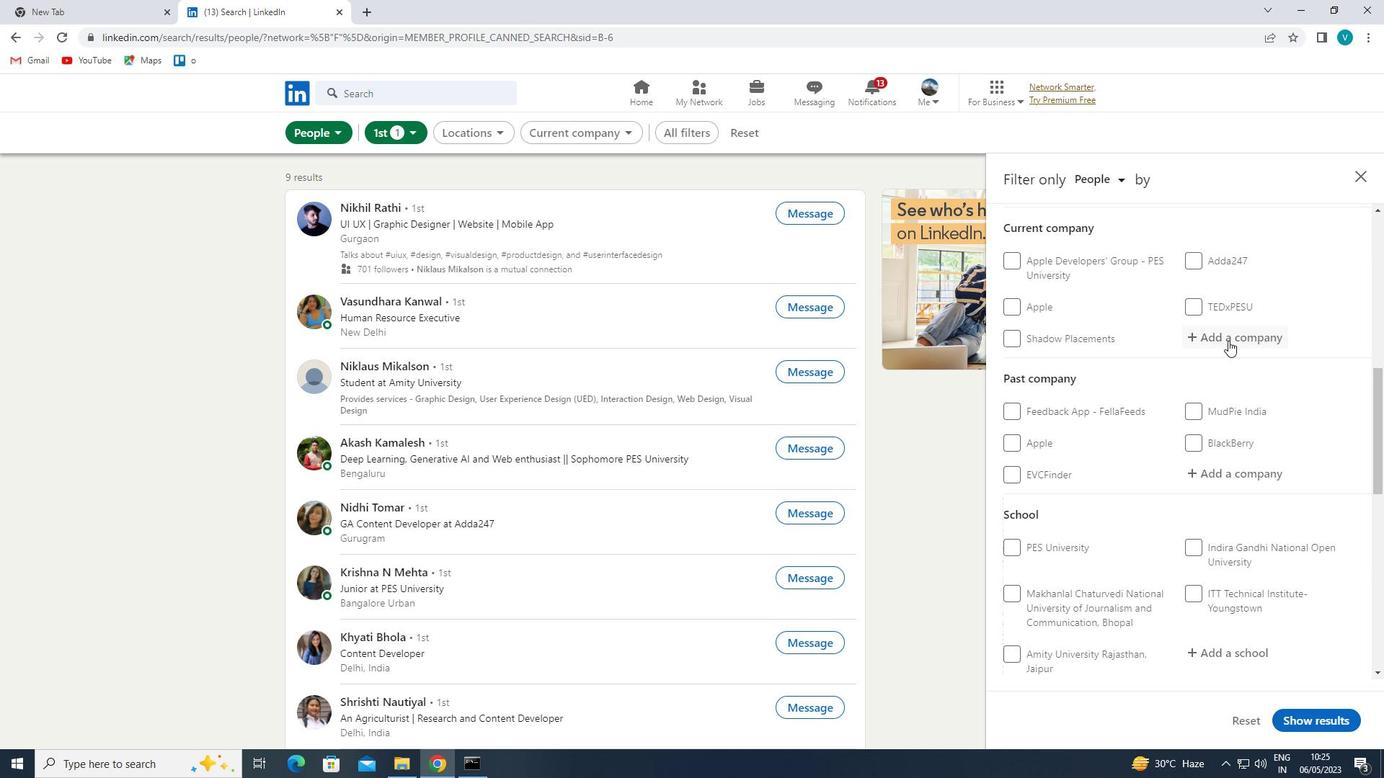 
Action: Key pressed <Key.shift>M<Key.shift>FINE
Screenshot: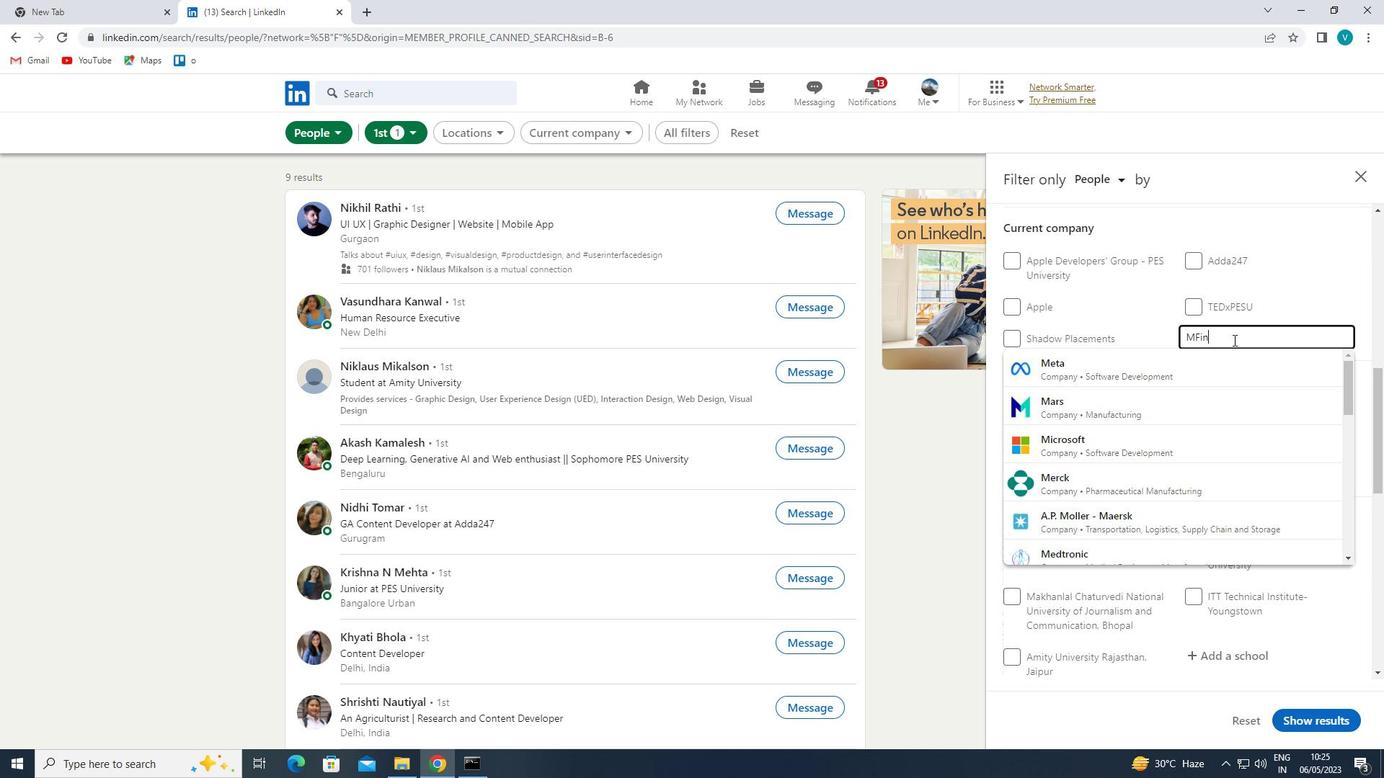 
Action: Mouse moved to (1184, 361)
Screenshot: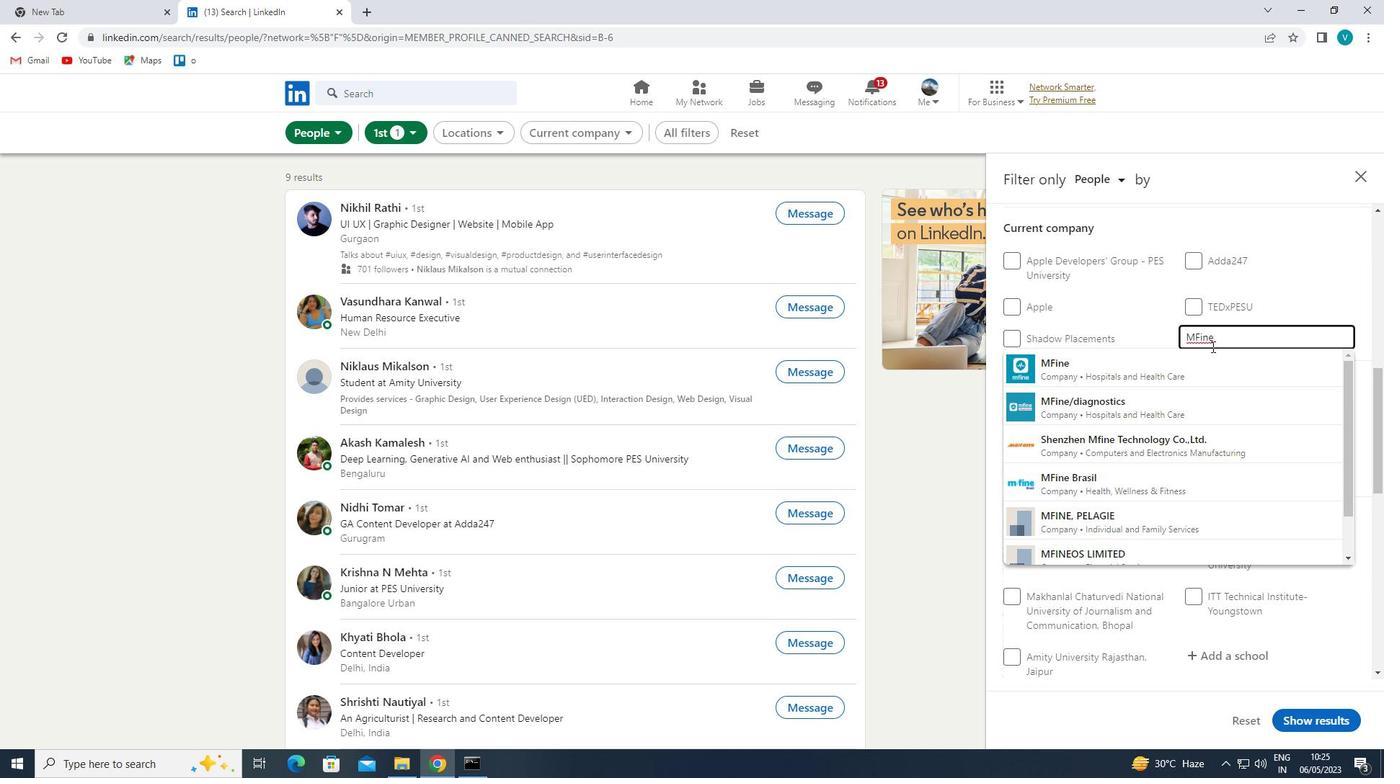 
Action: Mouse pressed left at (1184, 361)
Screenshot: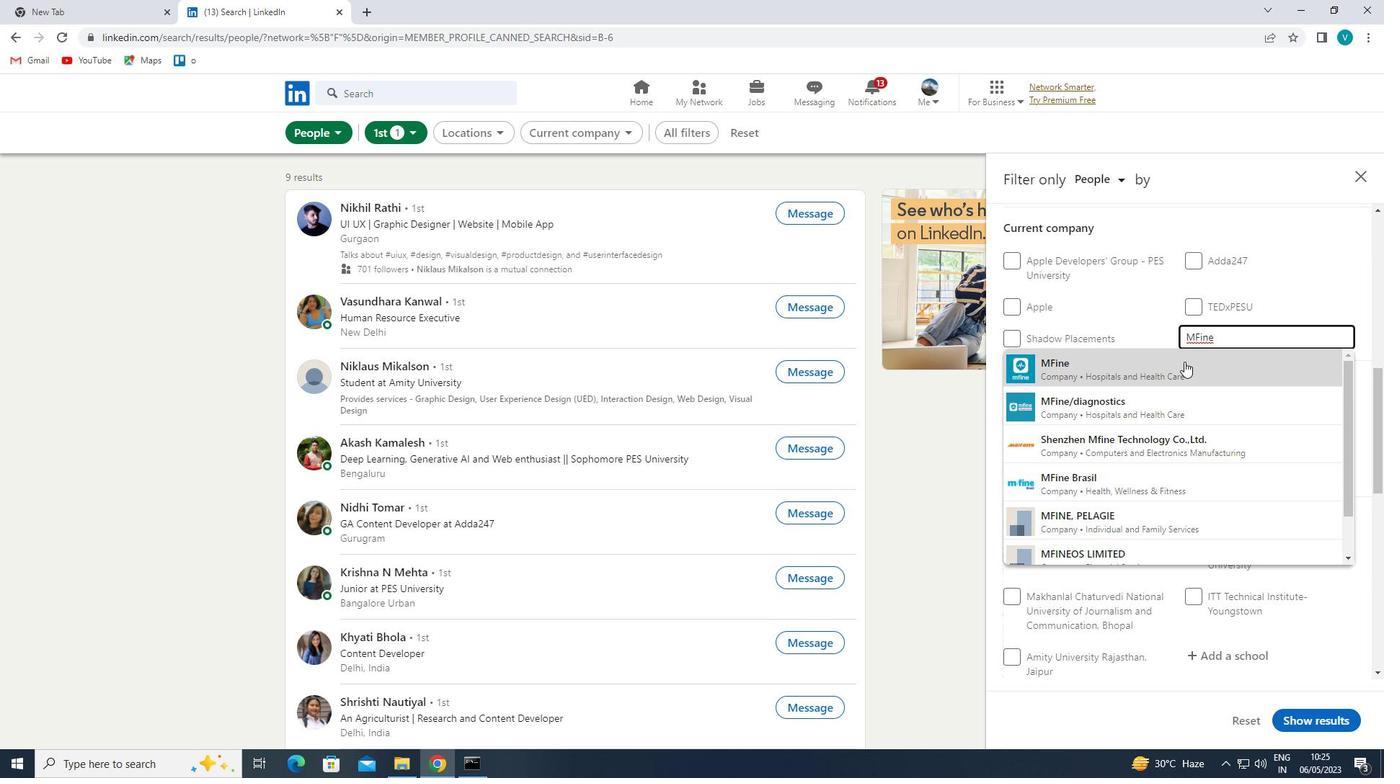 
Action: Mouse moved to (1181, 364)
Screenshot: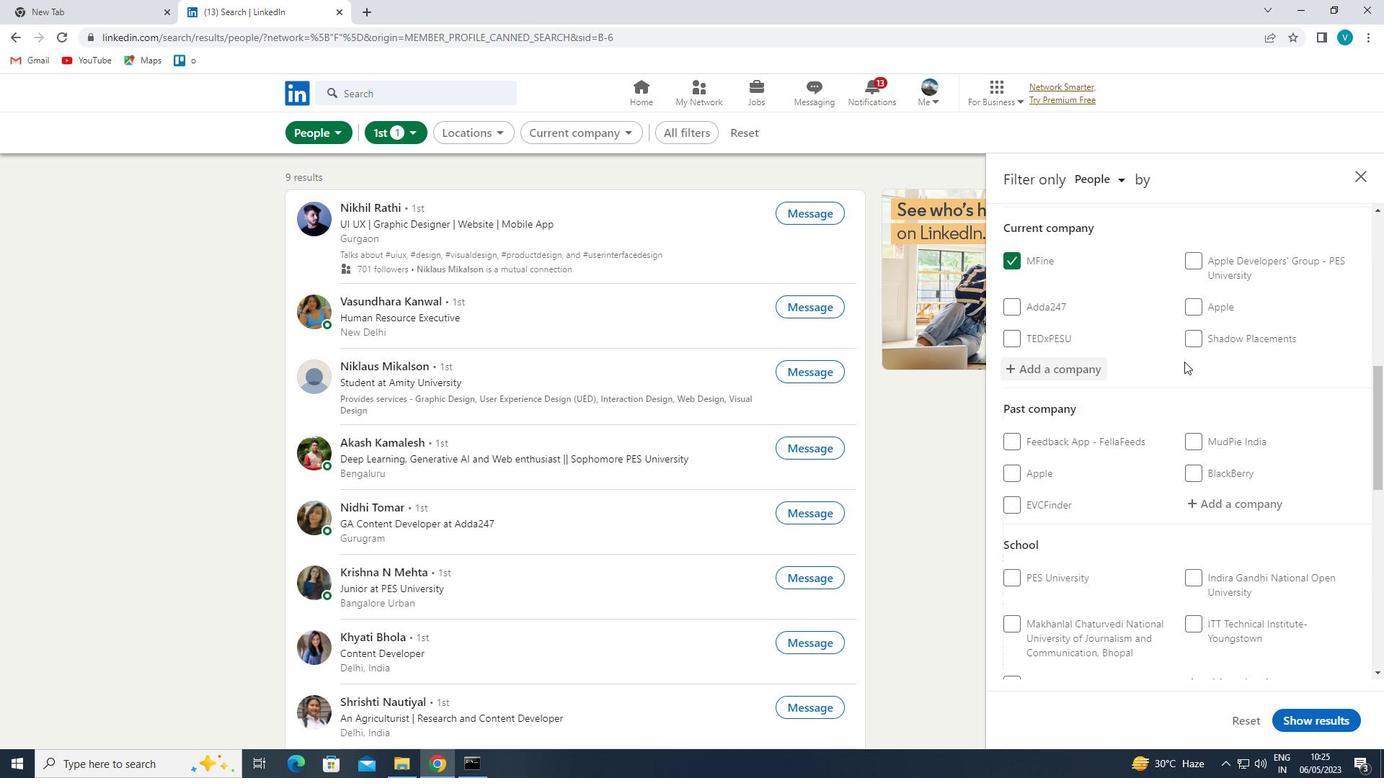 
Action: Mouse scrolled (1181, 363) with delta (0, 0)
Screenshot: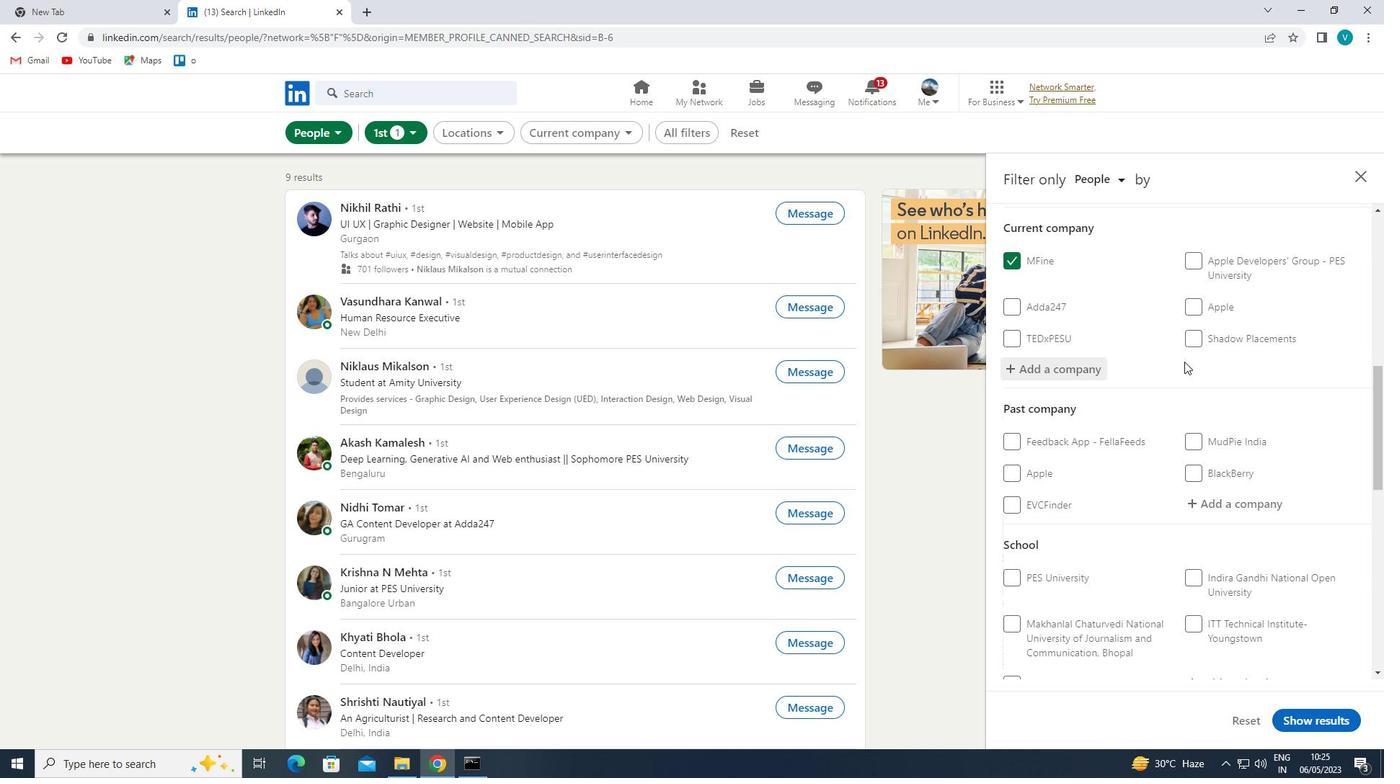 
Action: Mouse moved to (1174, 365)
Screenshot: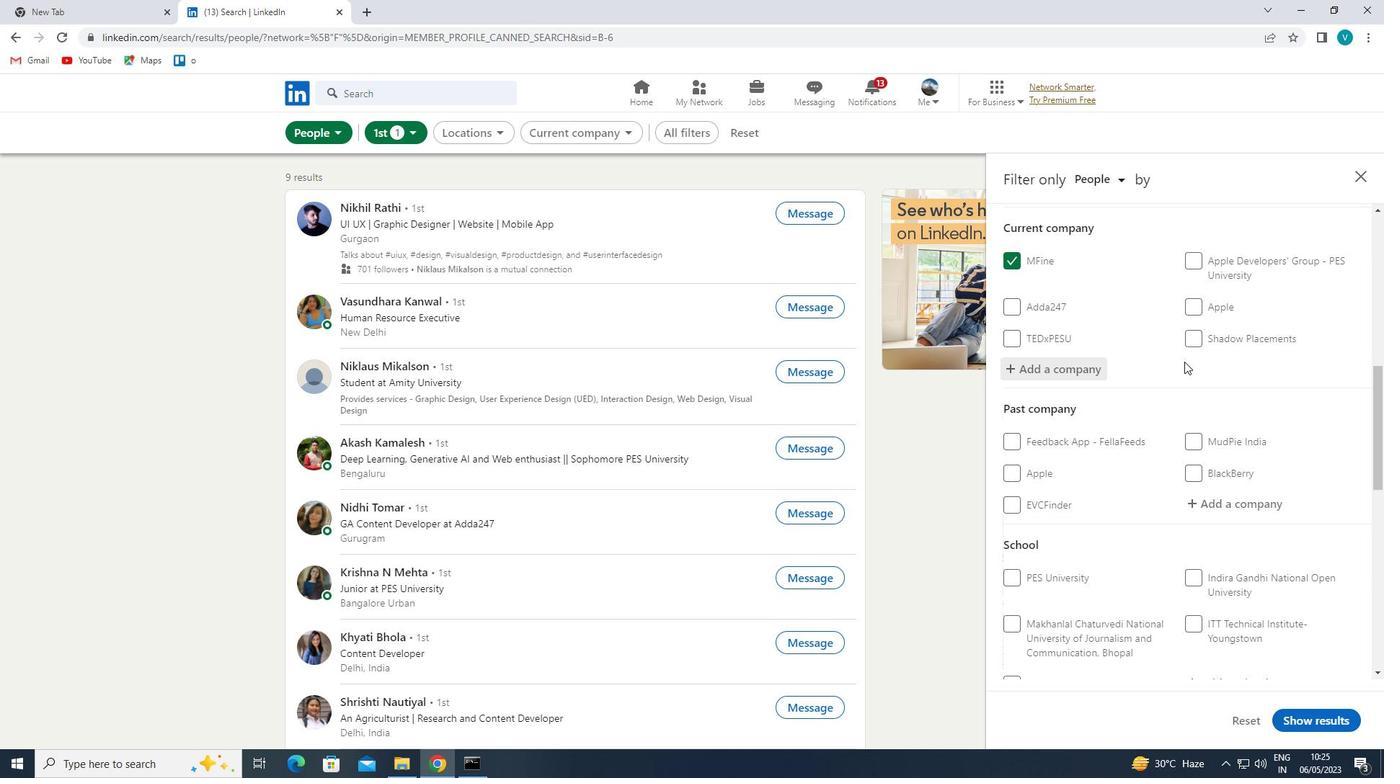 
Action: Mouse scrolled (1174, 364) with delta (0, 0)
Screenshot: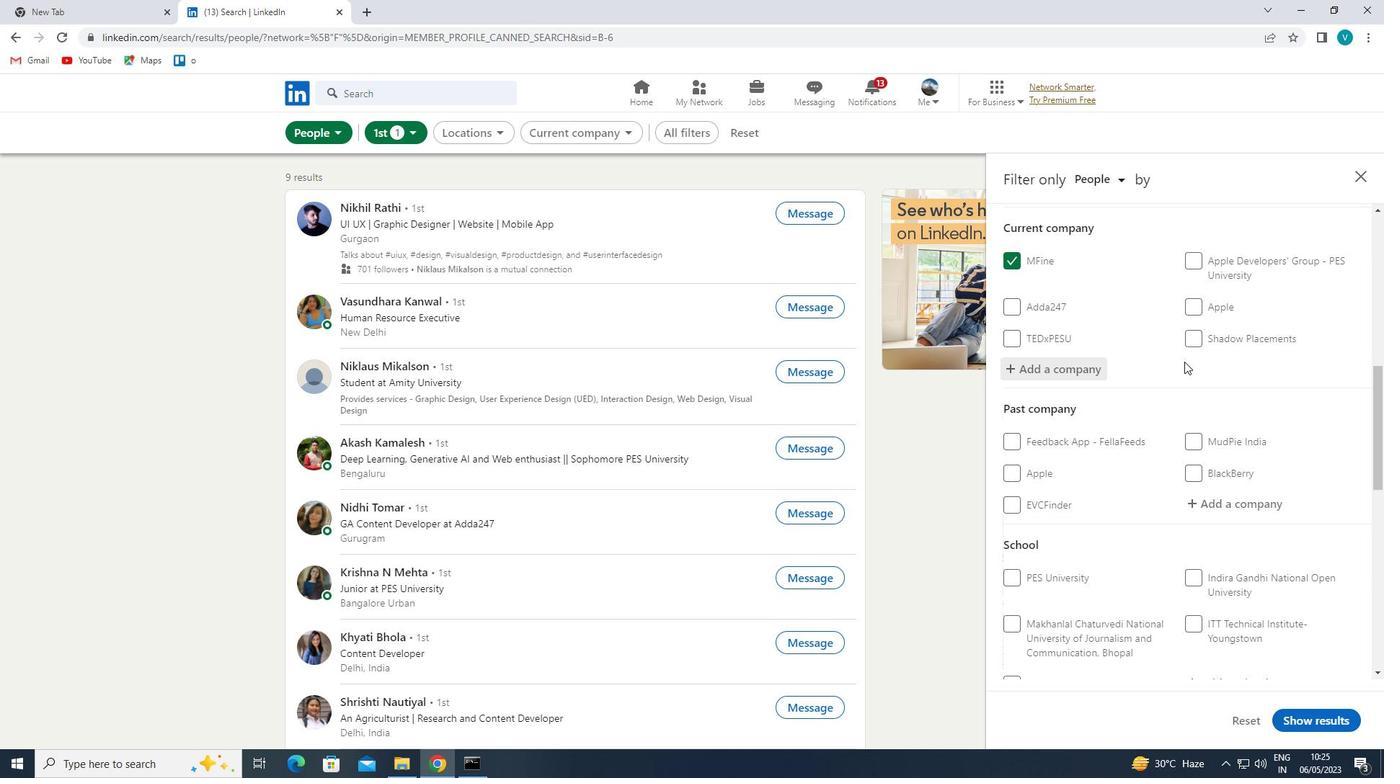 
Action: Mouse moved to (1172, 365)
Screenshot: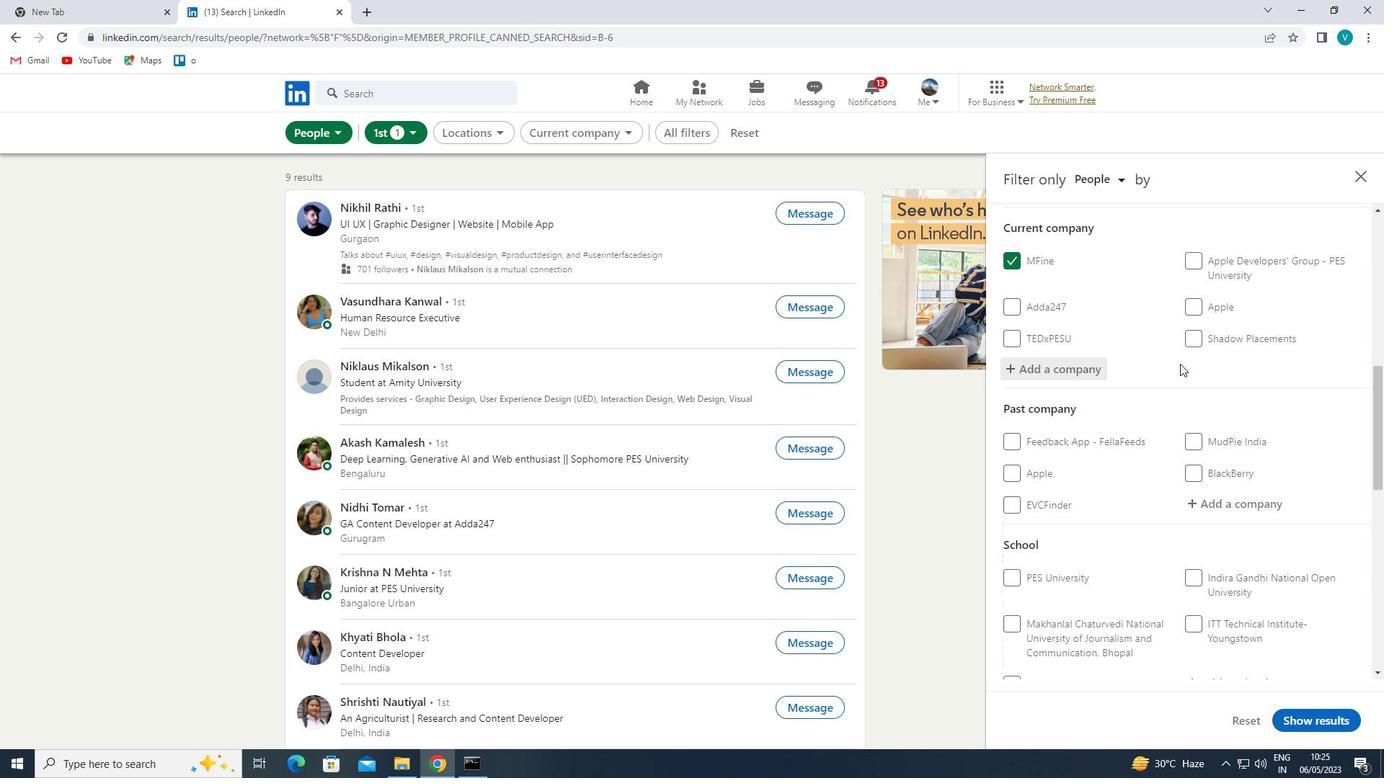 
Action: Mouse scrolled (1172, 364) with delta (0, 0)
Screenshot: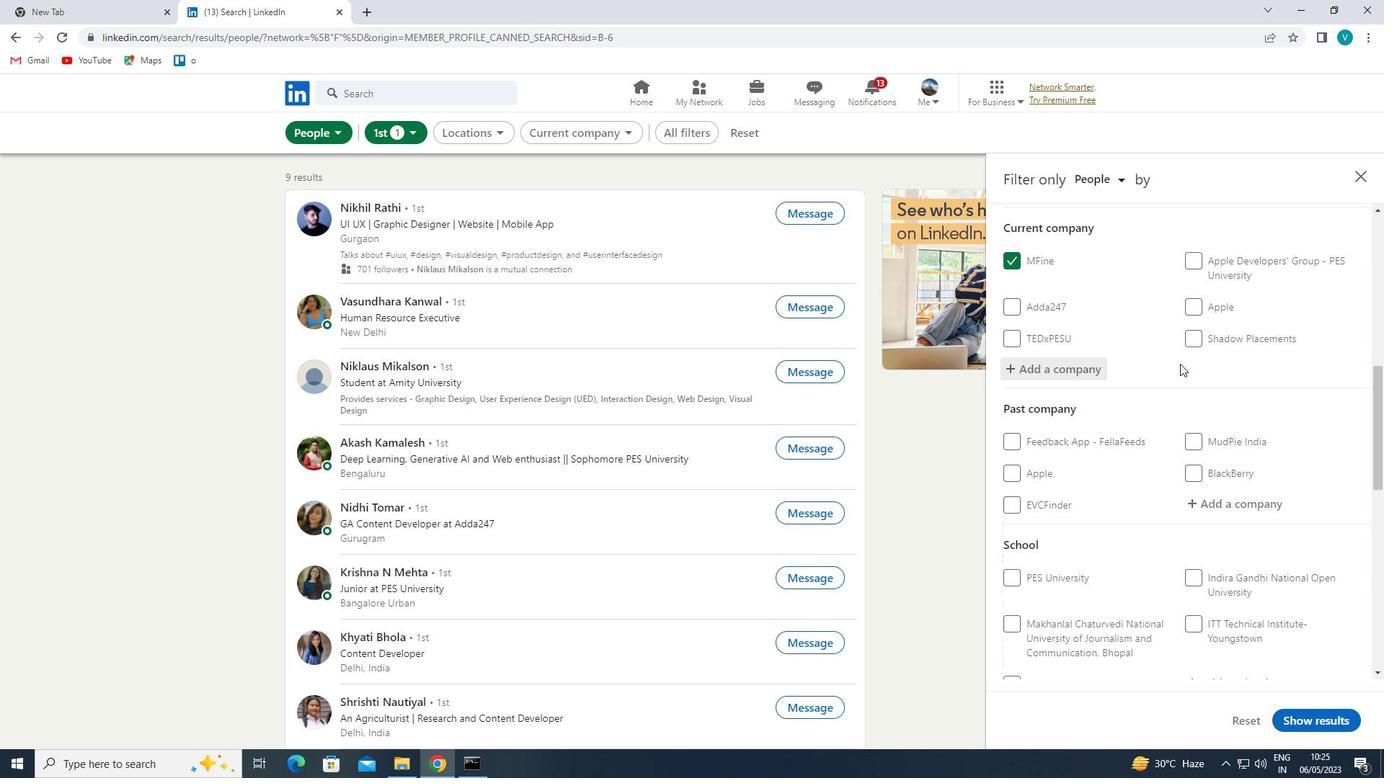
Action: Mouse scrolled (1172, 364) with delta (0, 0)
Screenshot: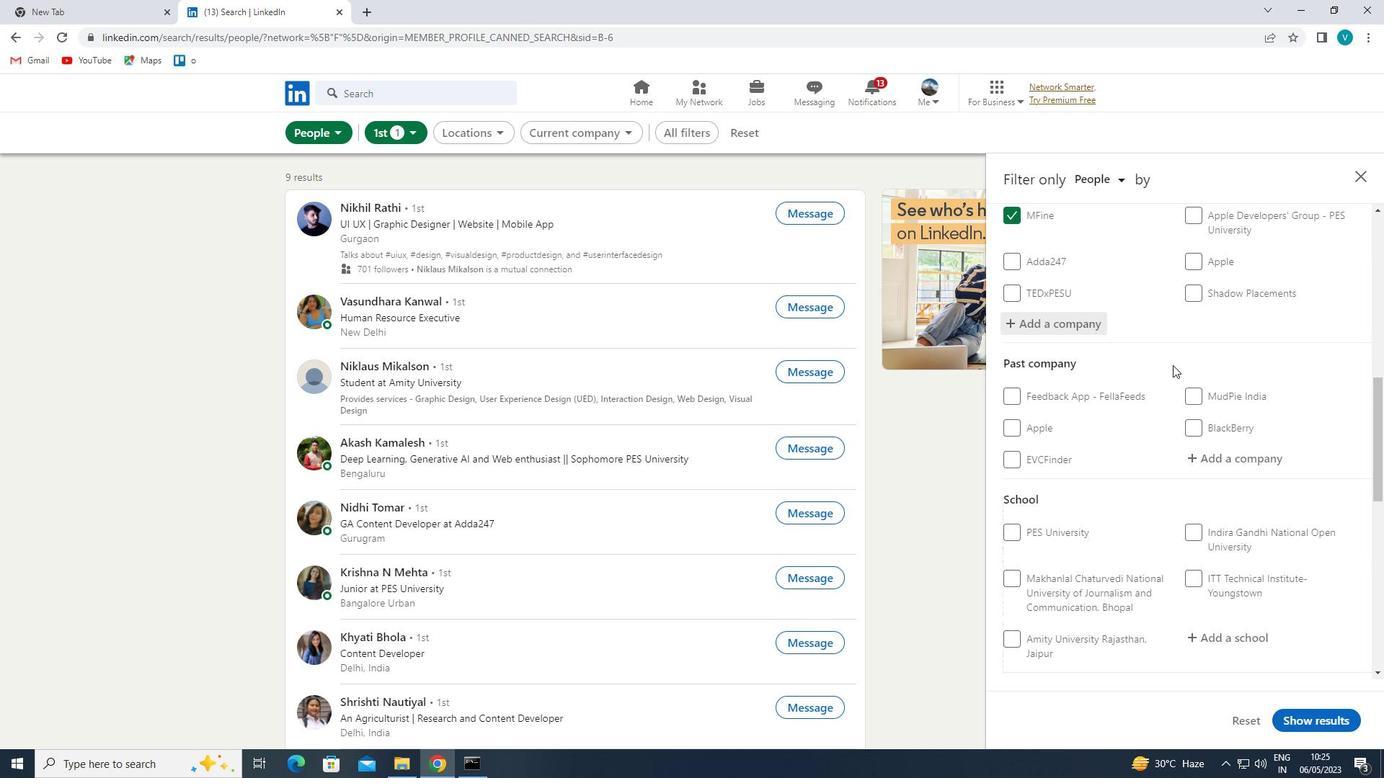 
Action: Mouse moved to (1206, 392)
Screenshot: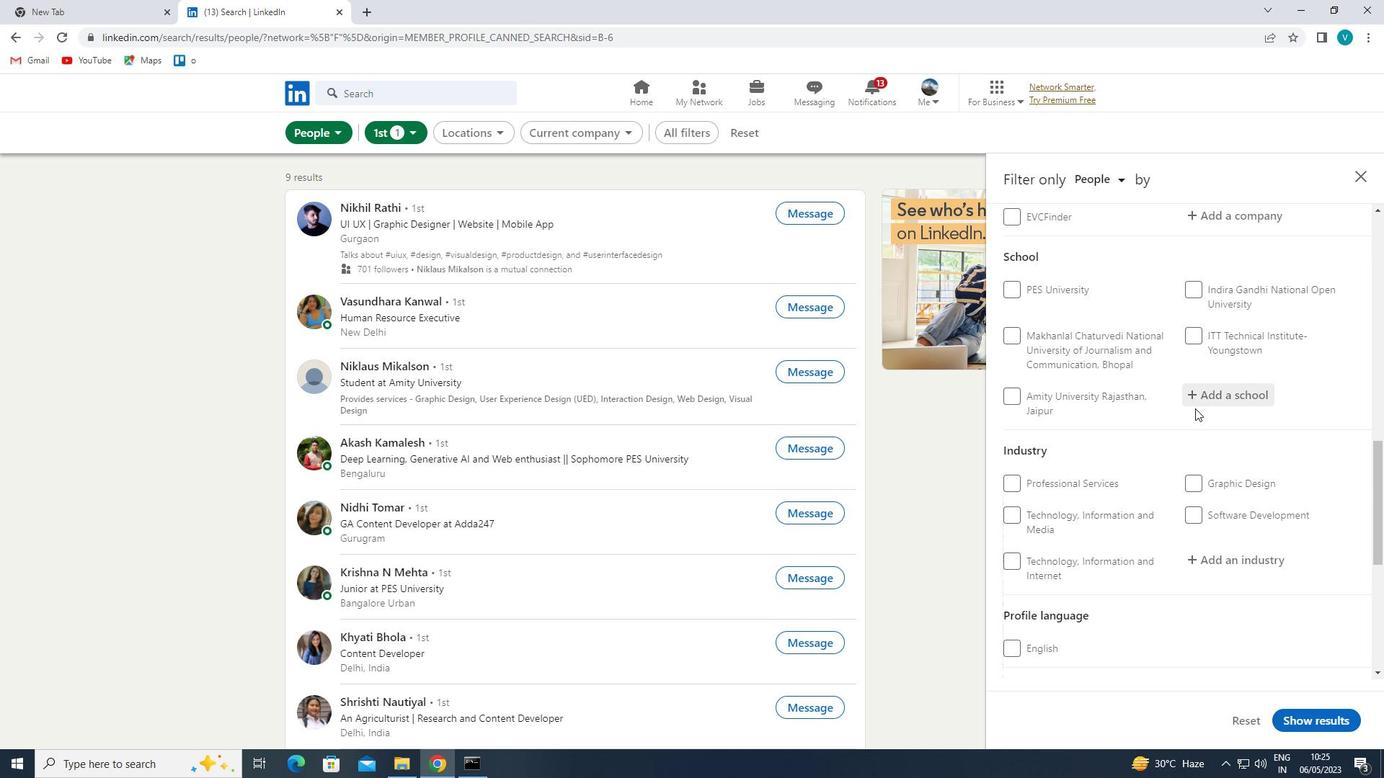 
Action: Mouse pressed left at (1206, 392)
Screenshot: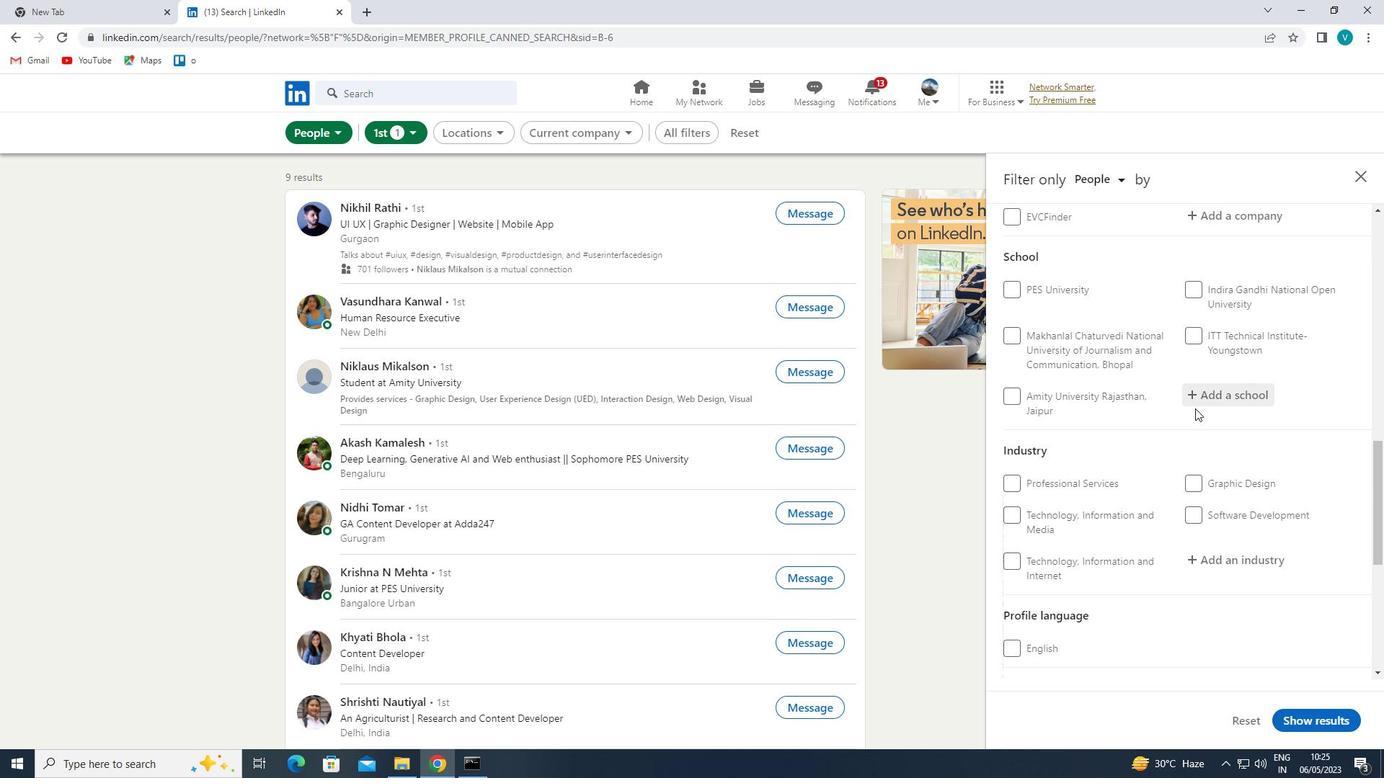 
Action: Mouse moved to (1220, 398)
Screenshot: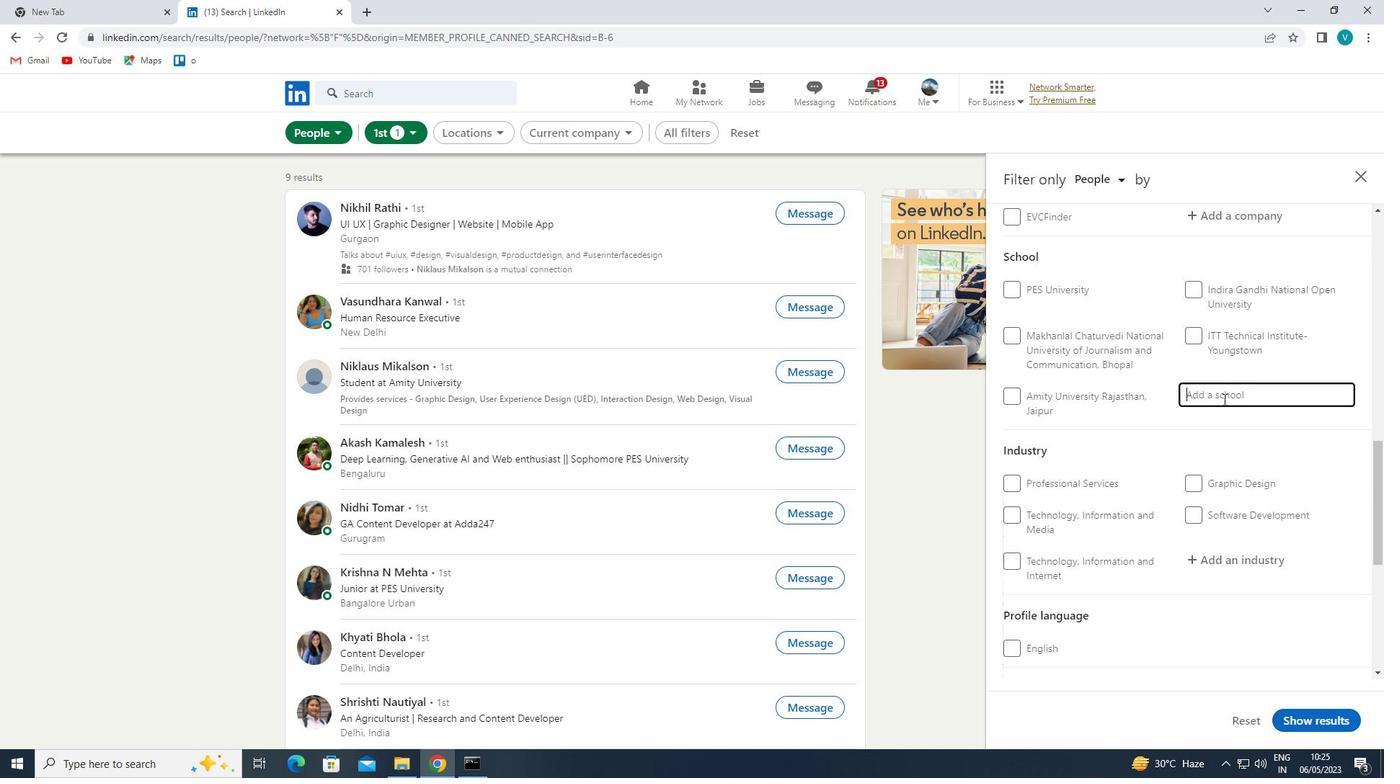 
Action: Key pressed <Key.shift>NATIONAL<Key.space>
Screenshot: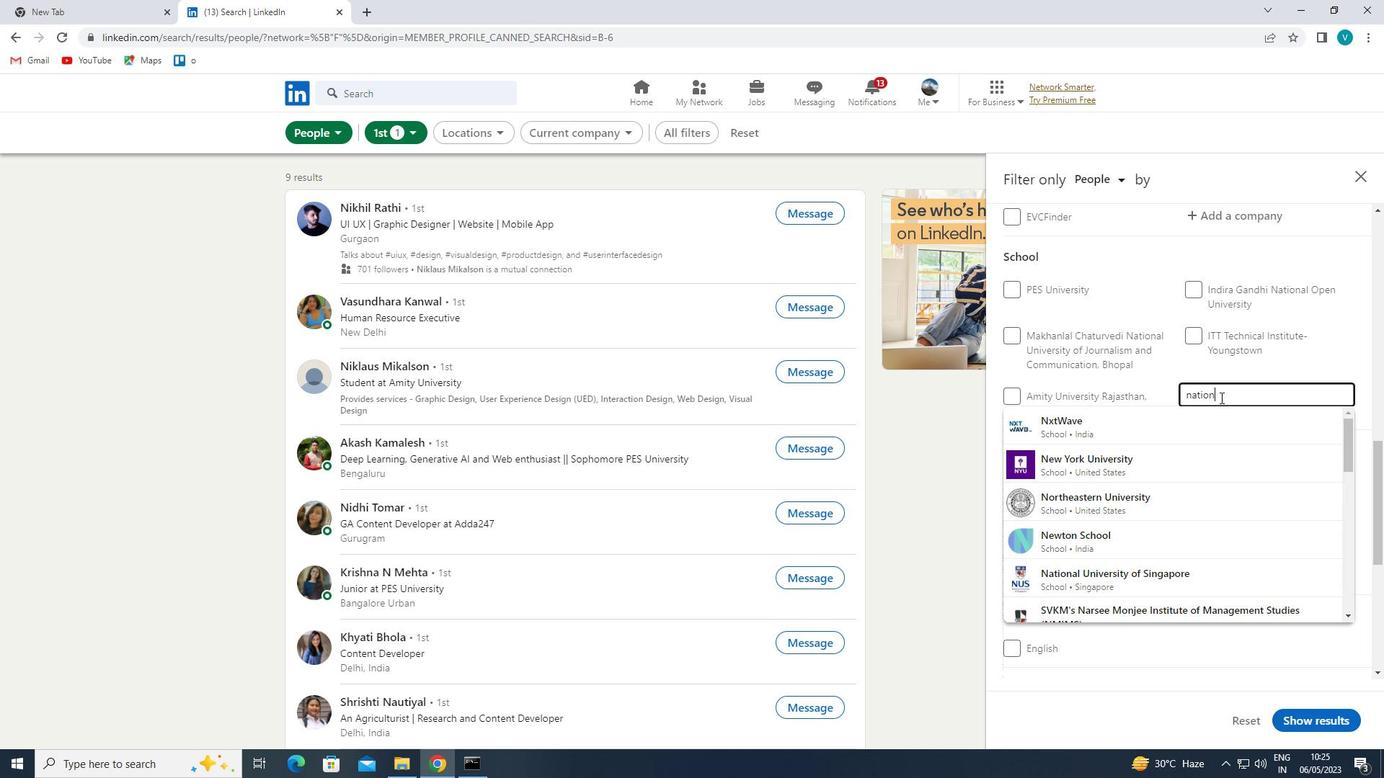 
Action: Mouse moved to (1248, 358)
Screenshot: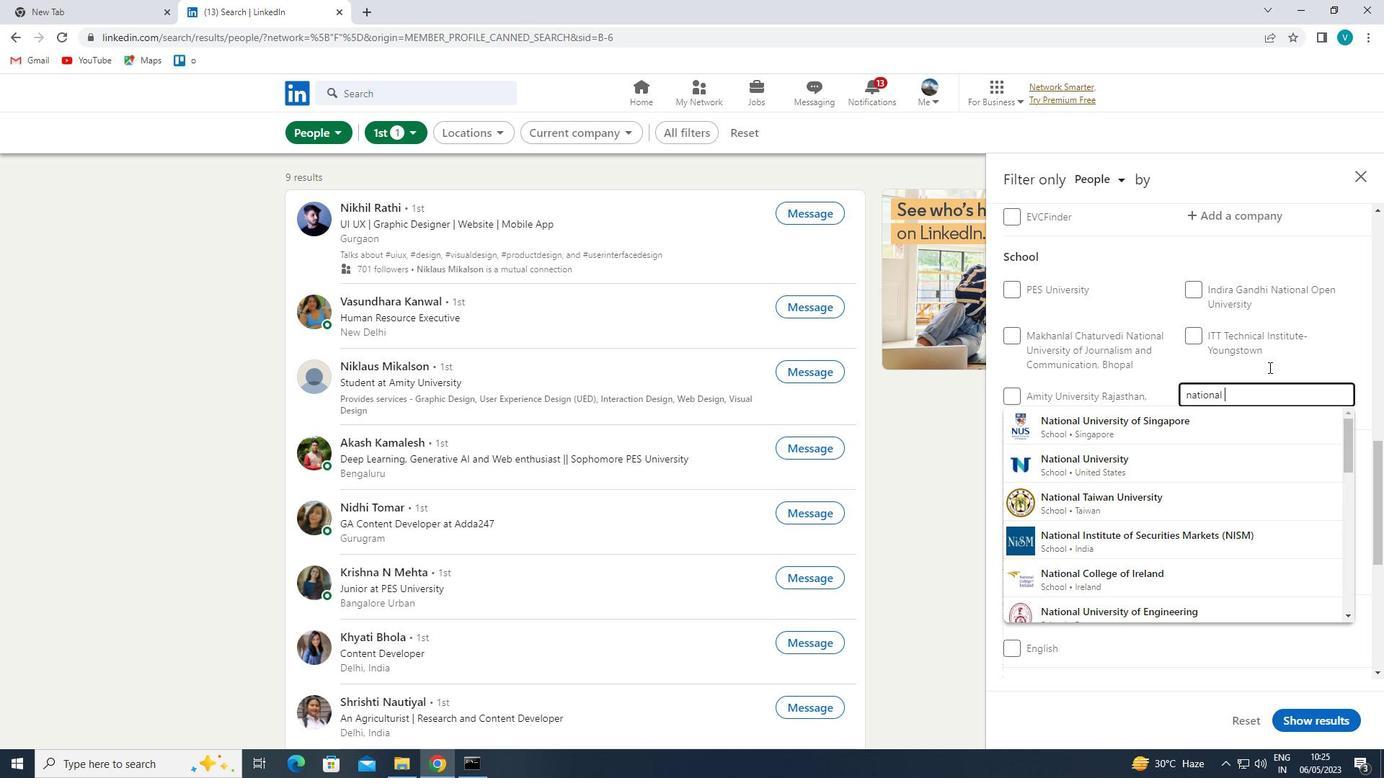 
Action: Key pressed <Key.shift>INDUSTRIAL<Key.space>
Screenshot: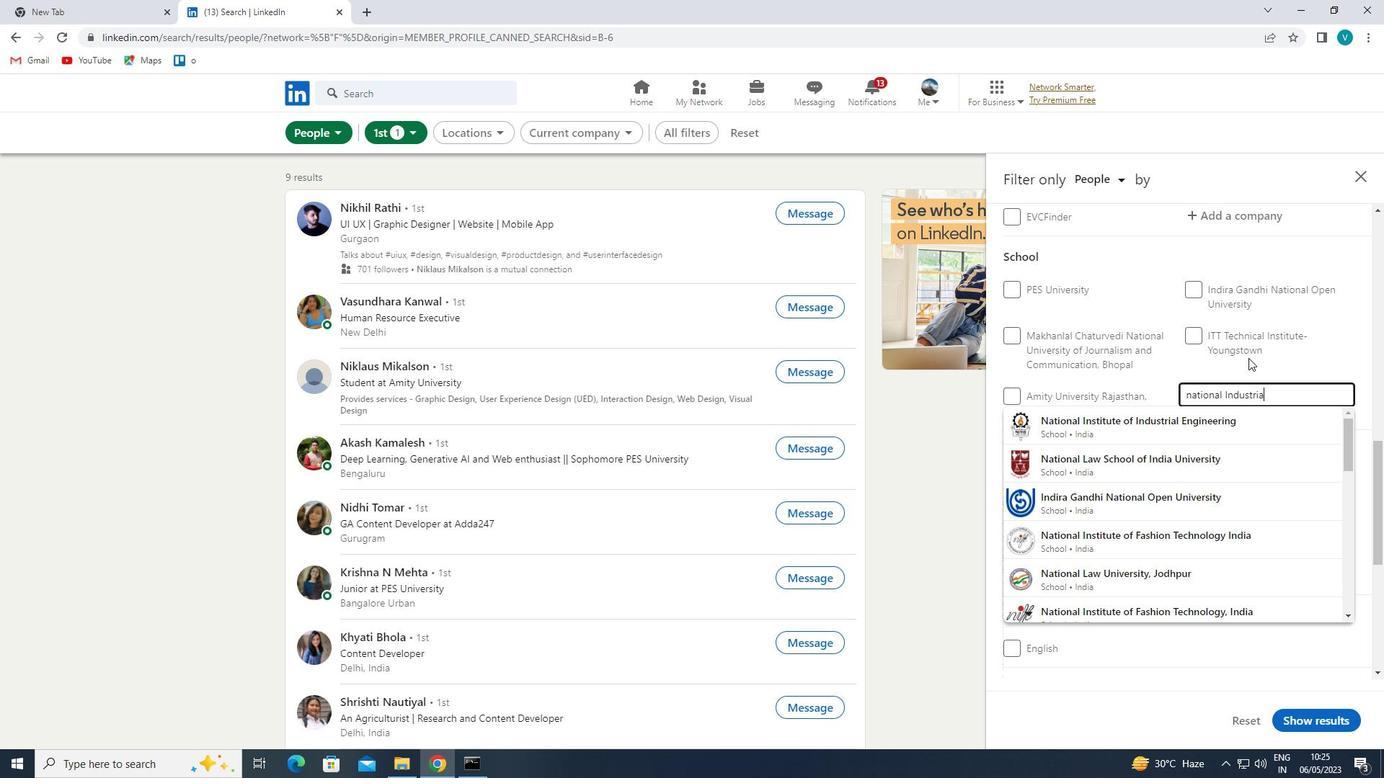 
Action: Mouse moved to (1169, 424)
Screenshot: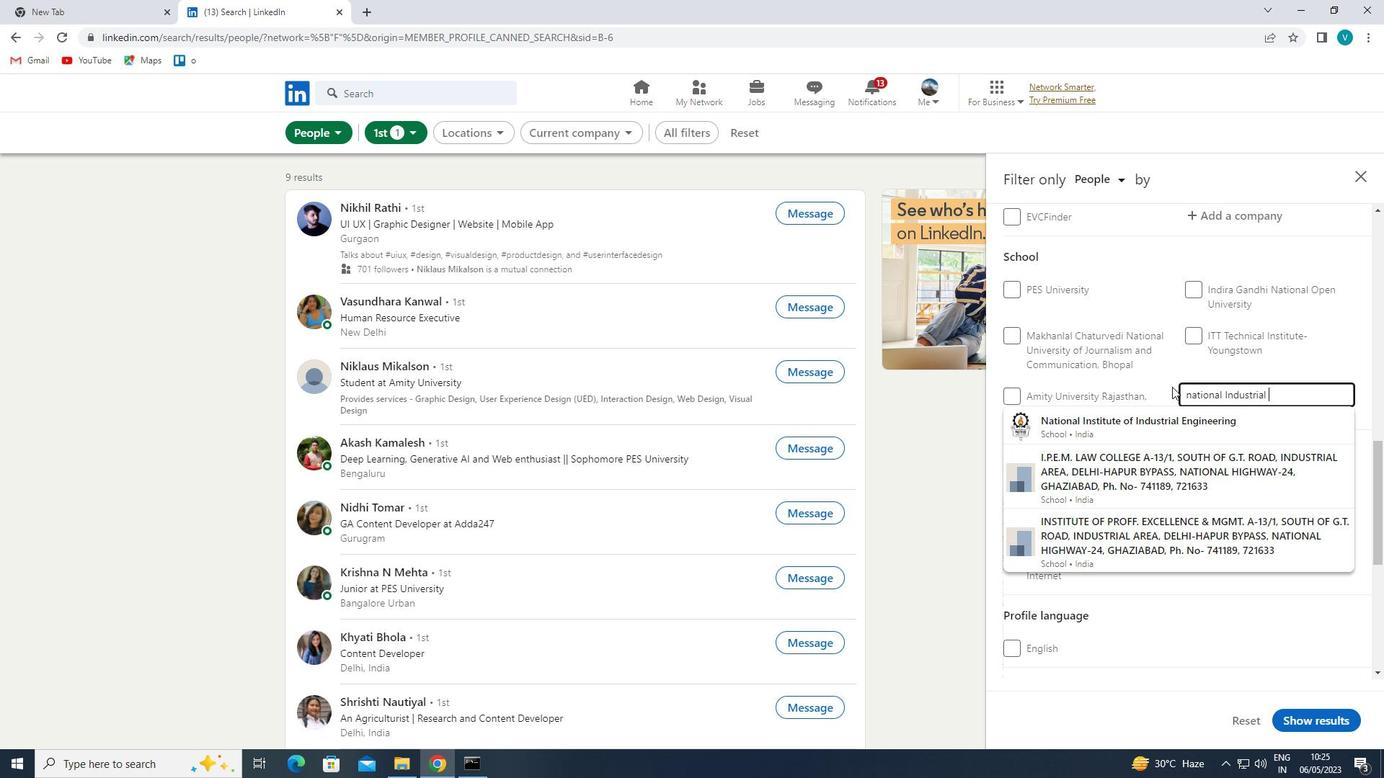 
Action: Mouse pressed left at (1169, 424)
Screenshot: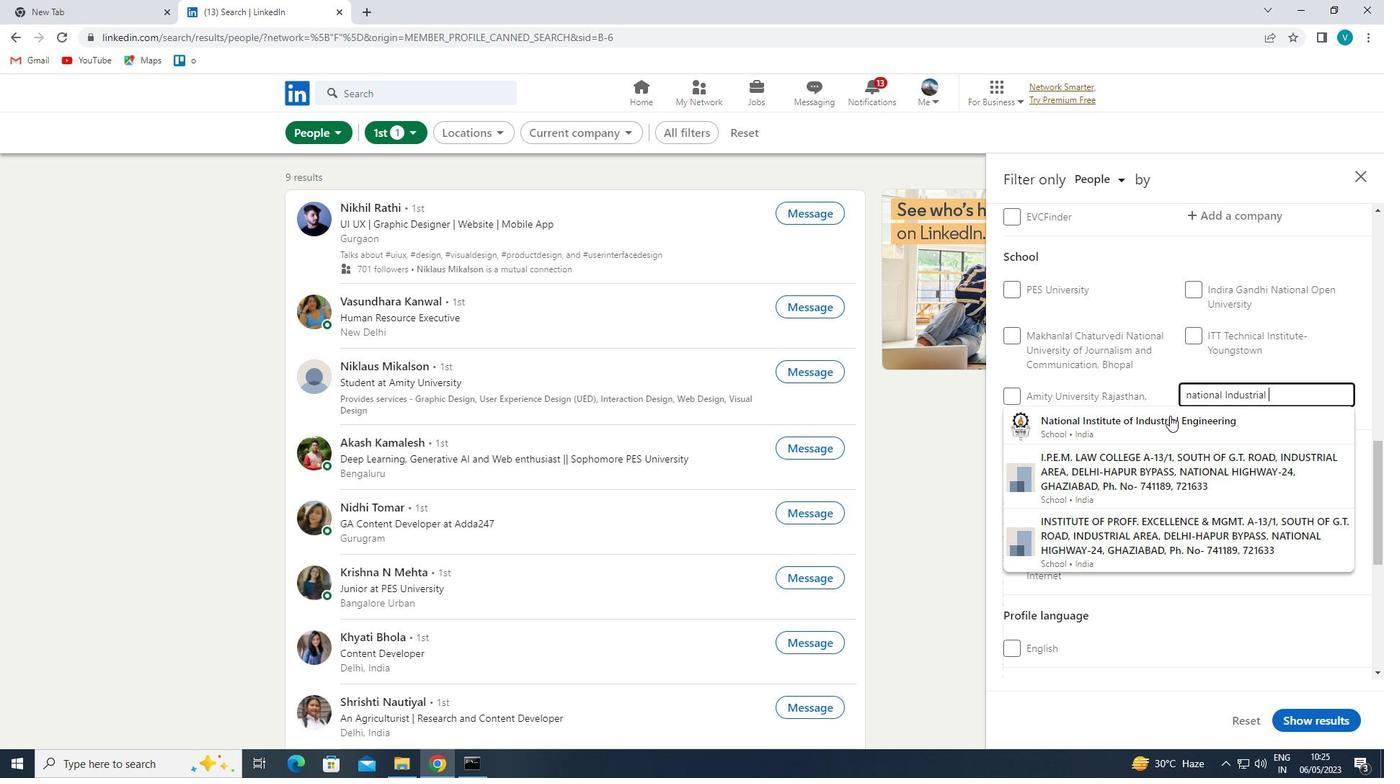 
Action: Mouse scrolled (1169, 423) with delta (0, 0)
Screenshot: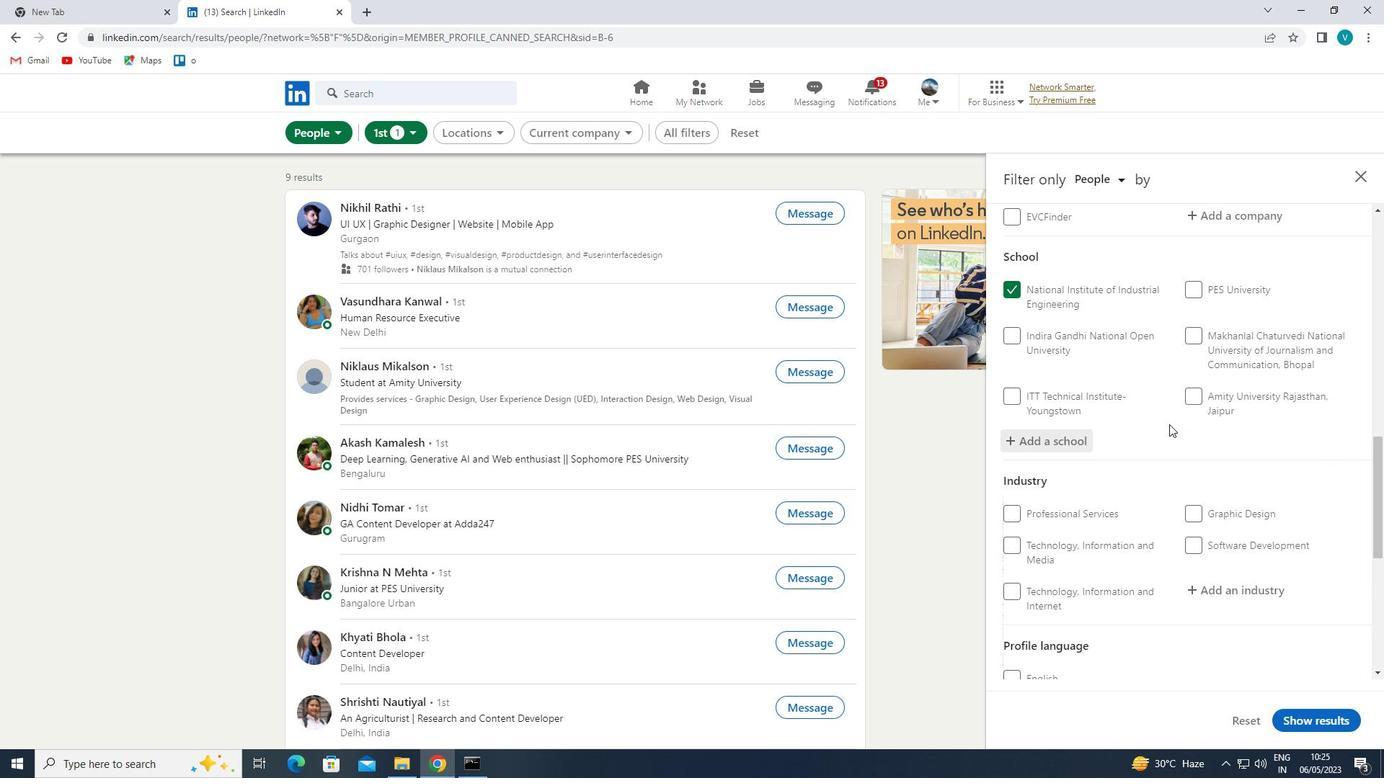 
Action: Mouse scrolled (1169, 423) with delta (0, 0)
Screenshot: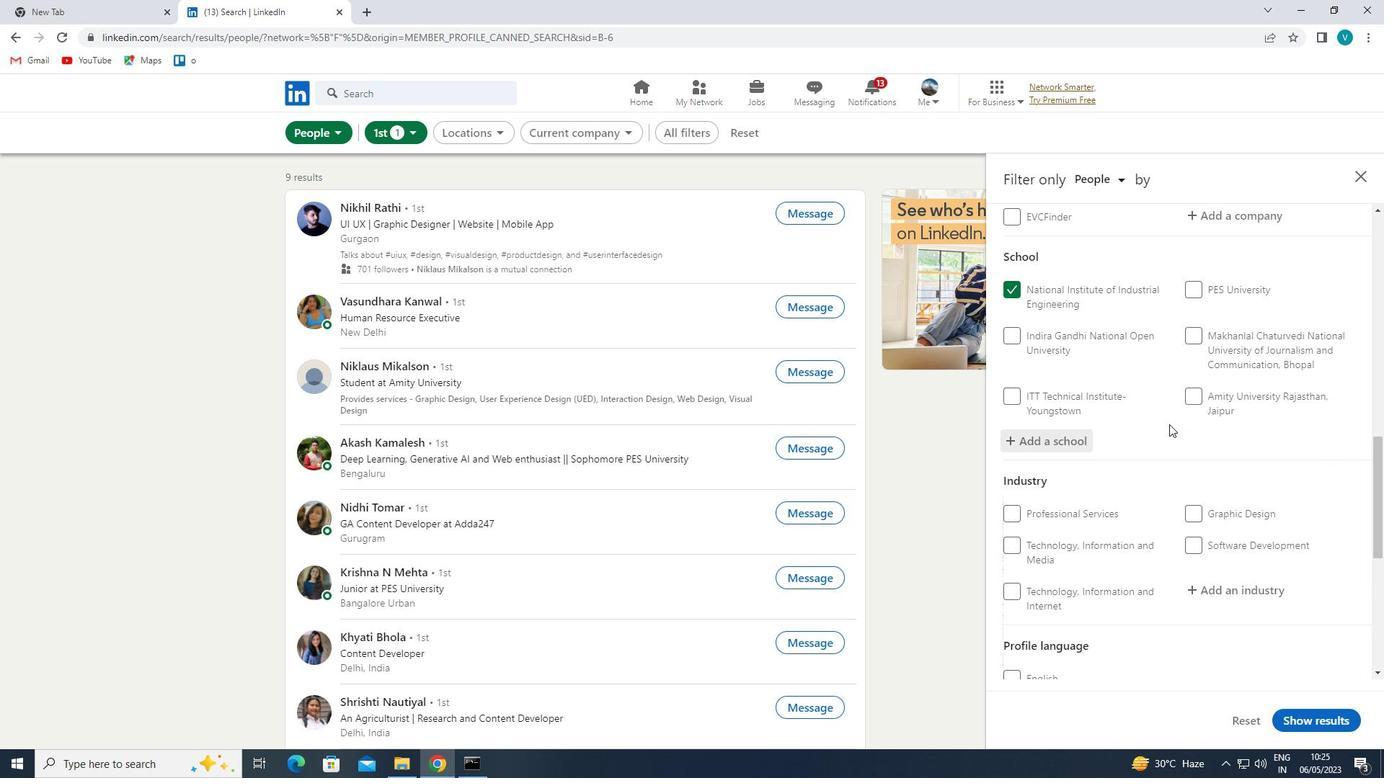 
Action: Mouse scrolled (1169, 423) with delta (0, 0)
Screenshot: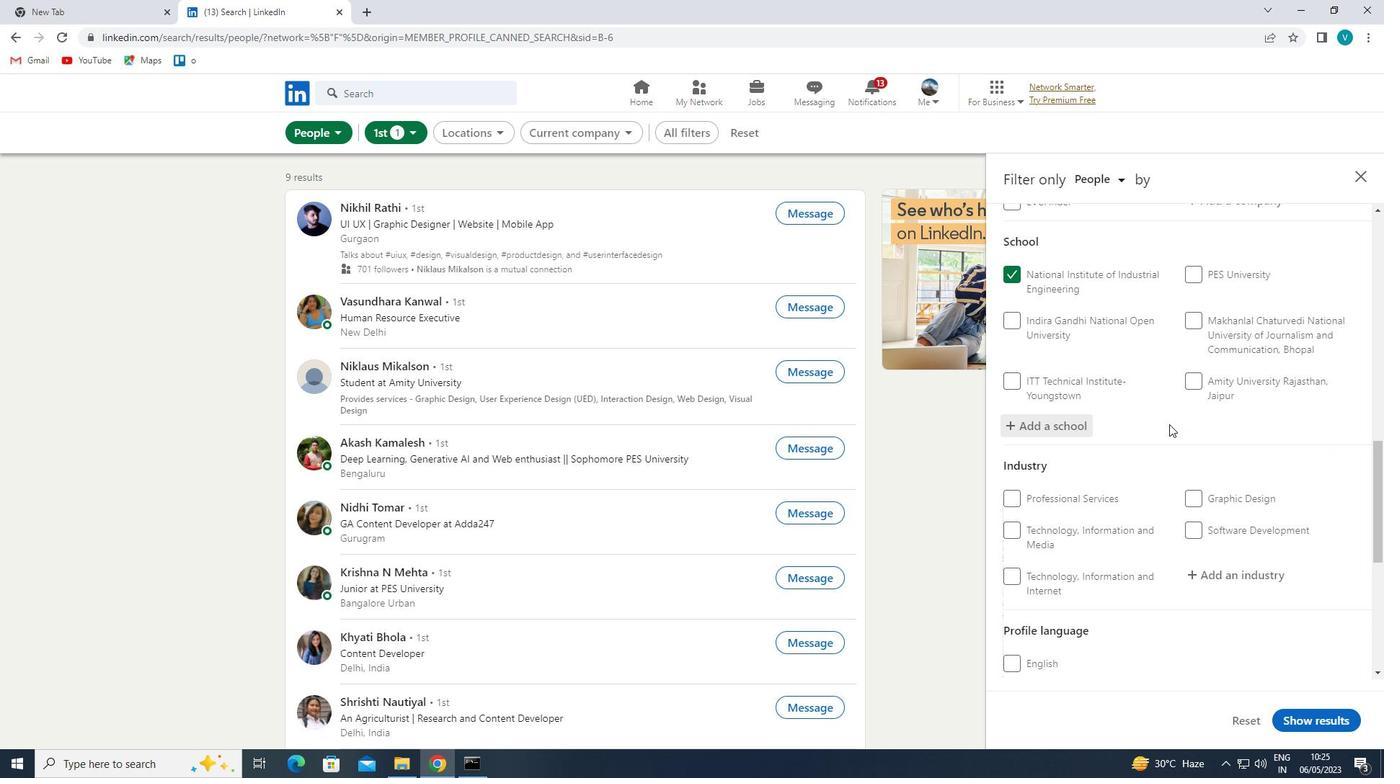 
Action: Mouse moved to (1220, 372)
Screenshot: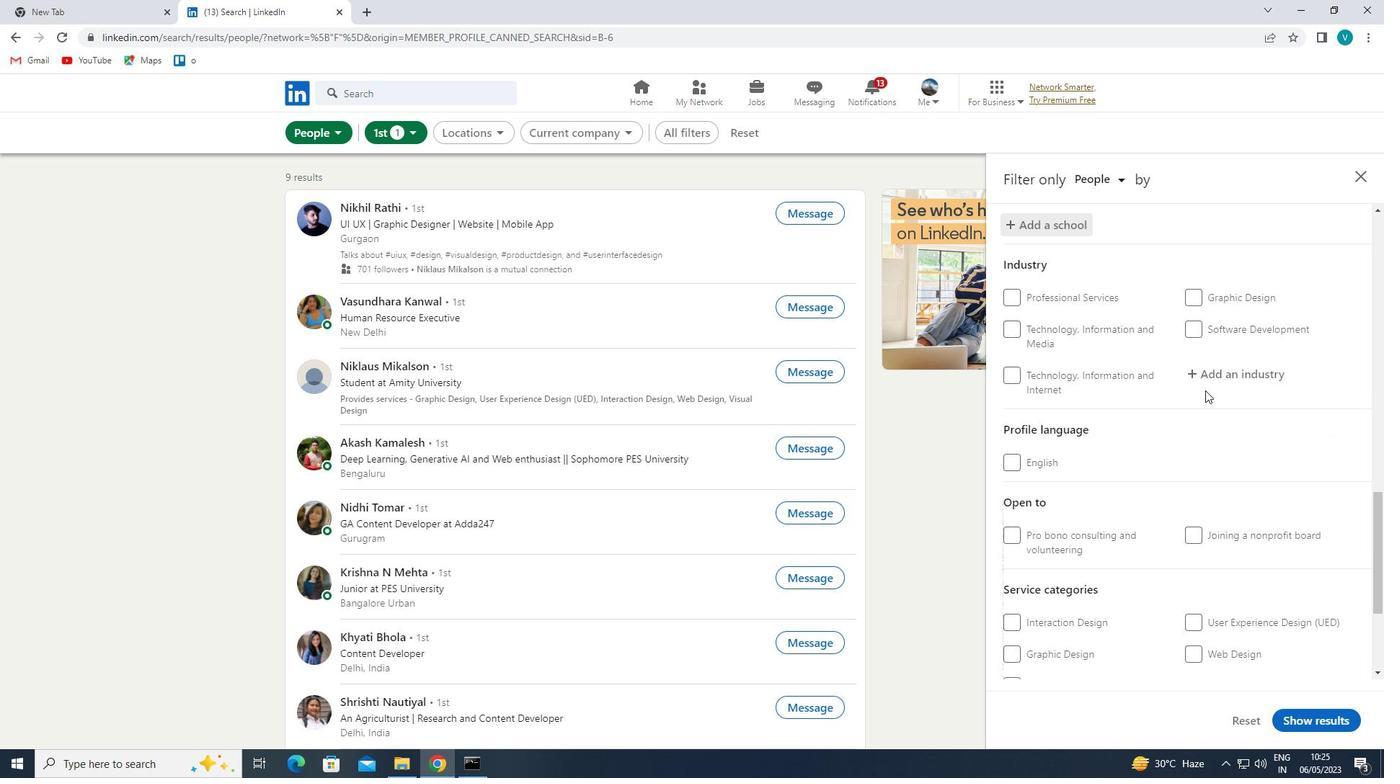 
Action: Mouse pressed left at (1220, 372)
Screenshot: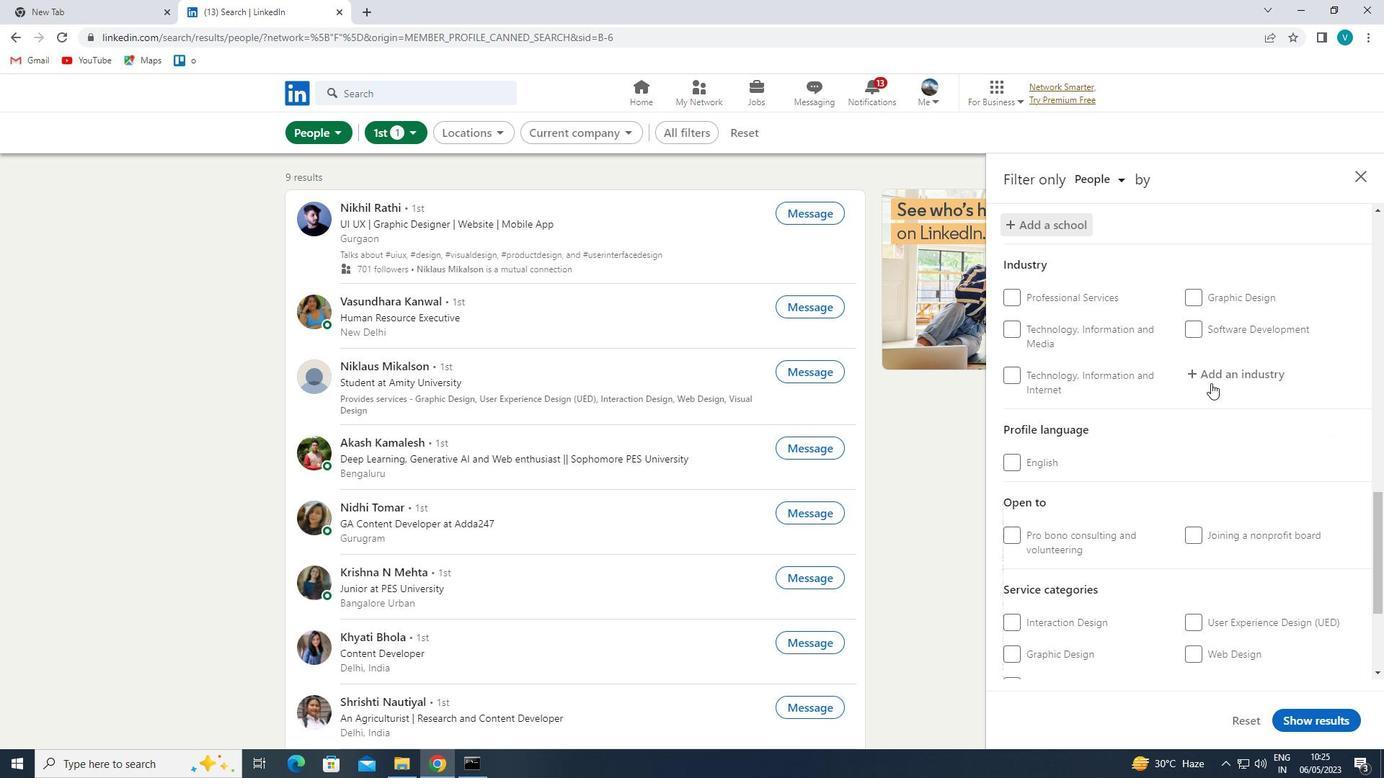 
Action: Mouse moved to (1222, 372)
Screenshot: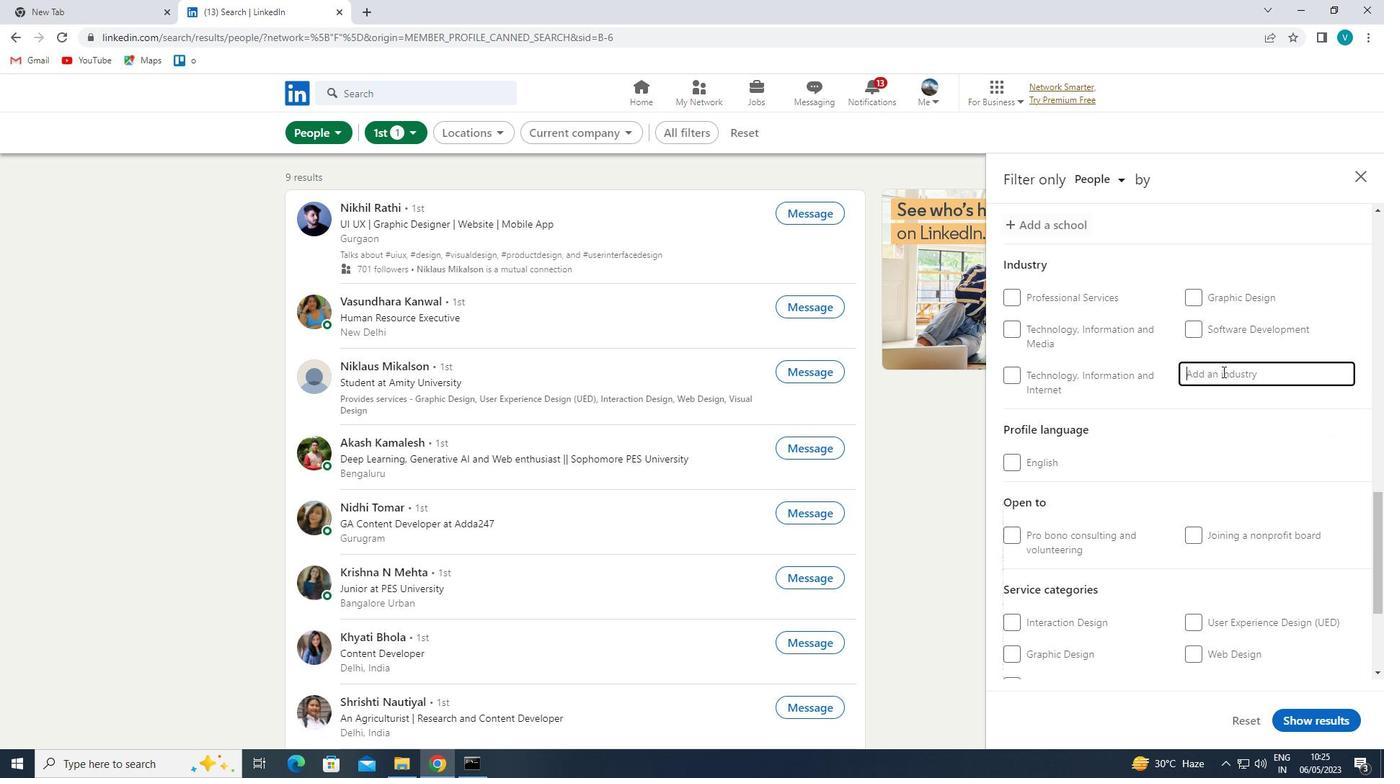 
Action: Key pressed <Key.shift>ELECTRIC<Key.space>
Screenshot: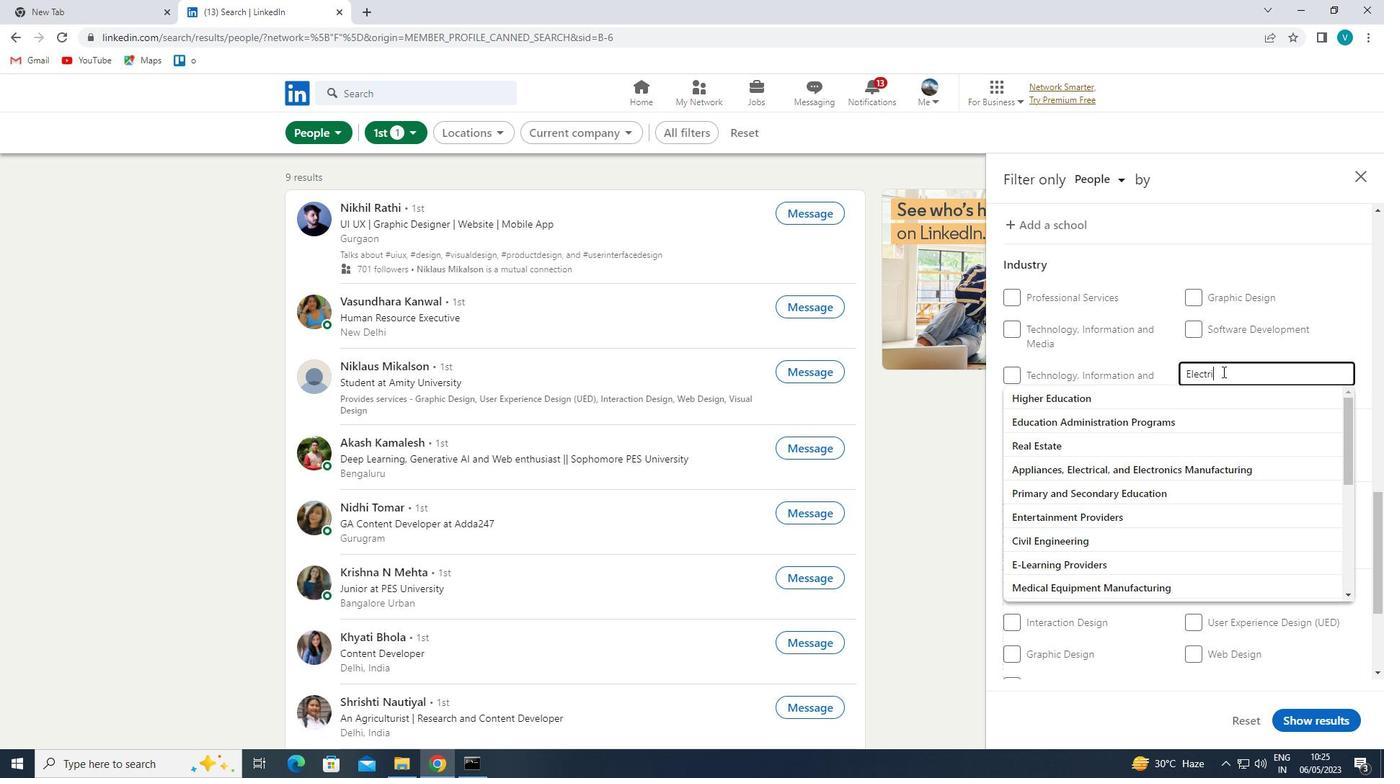 
Action: Mouse moved to (1157, 566)
Screenshot: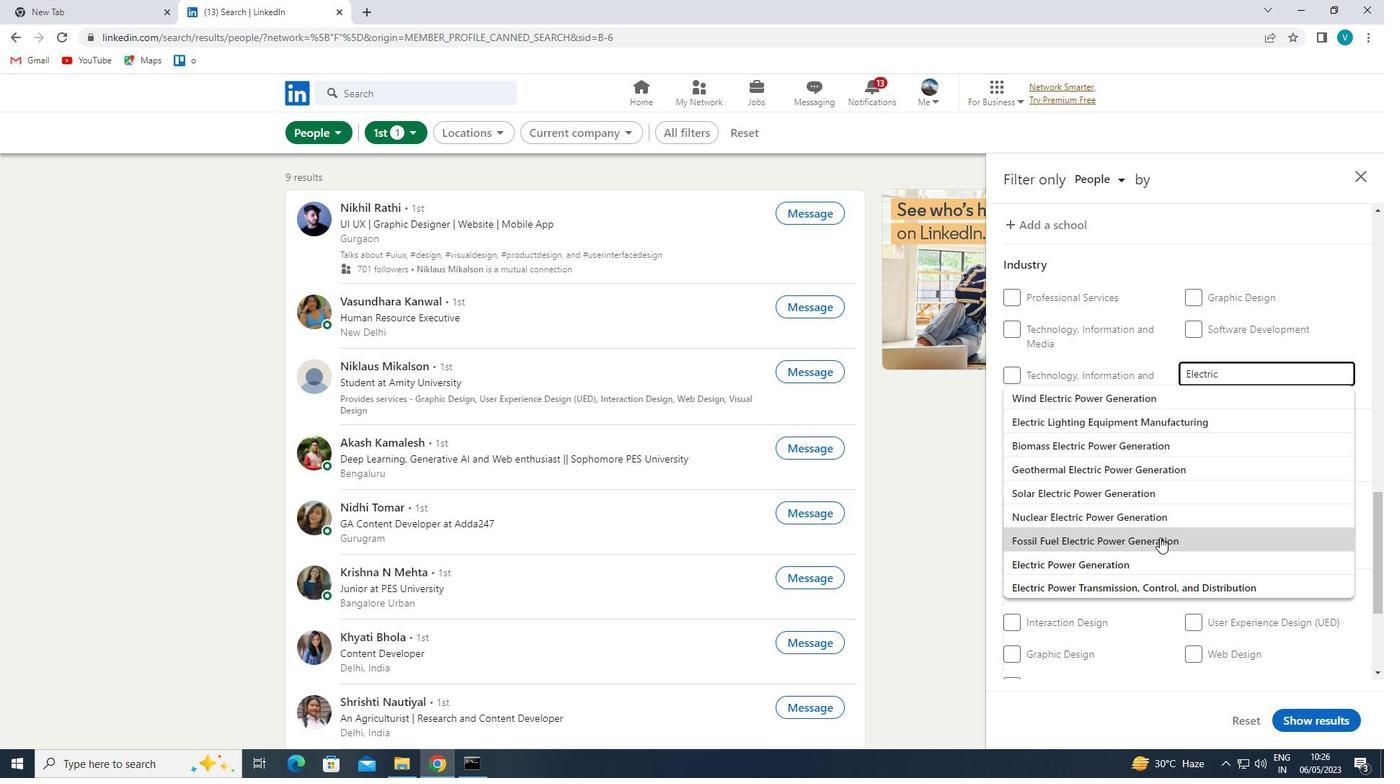 
Action: Mouse pressed left at (1157, 566)
Screenshot: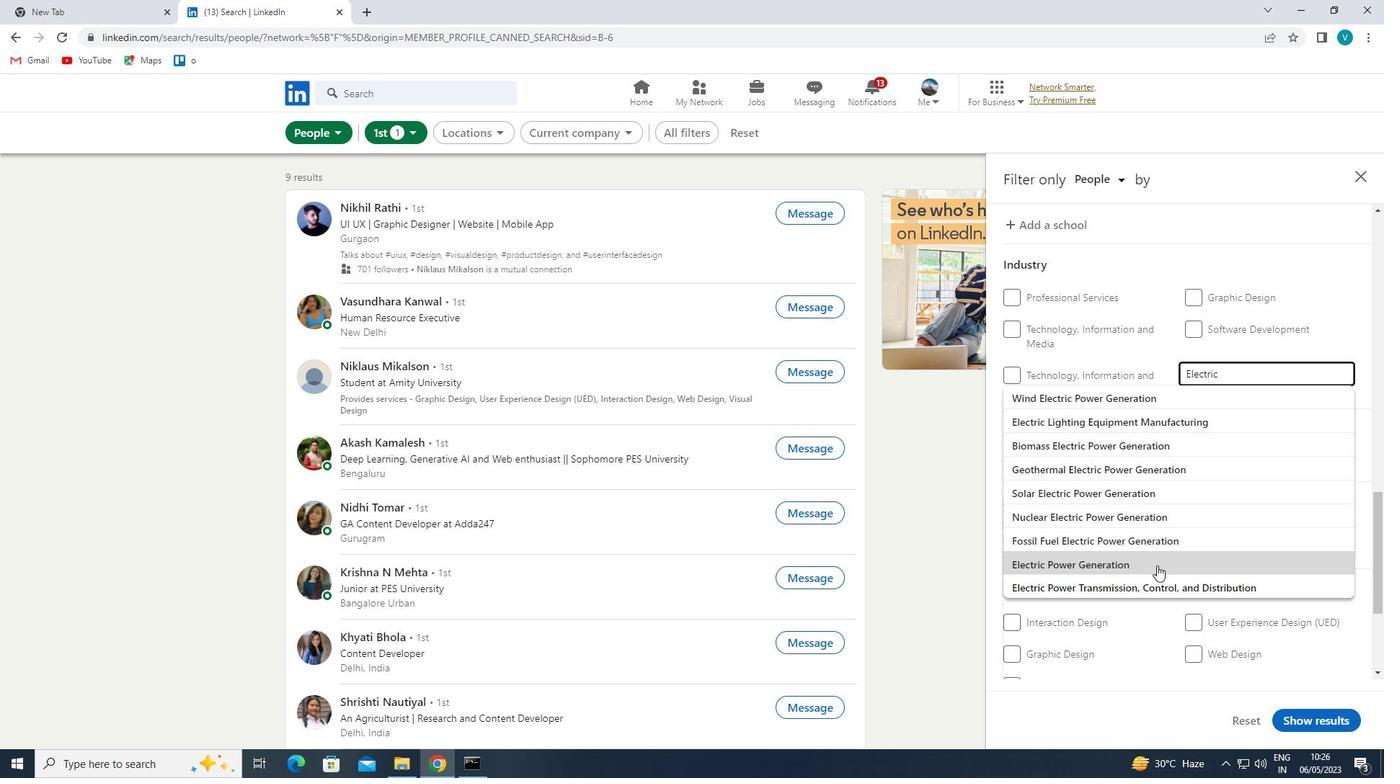 
Action: Mouse moved to (1134, 470)
Screenshot: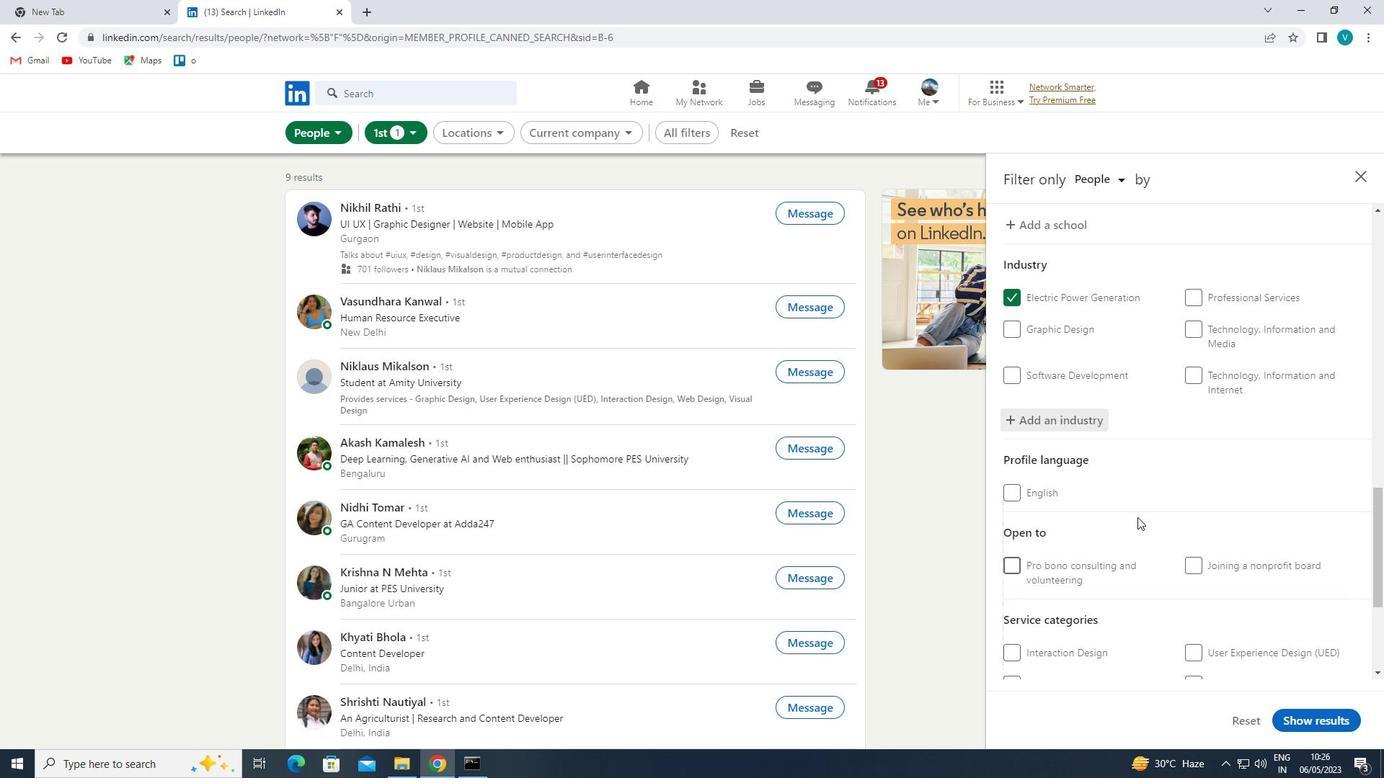 
Action: Mouse scrolled (1134, 469) with delta (0, 0)
Screenshot: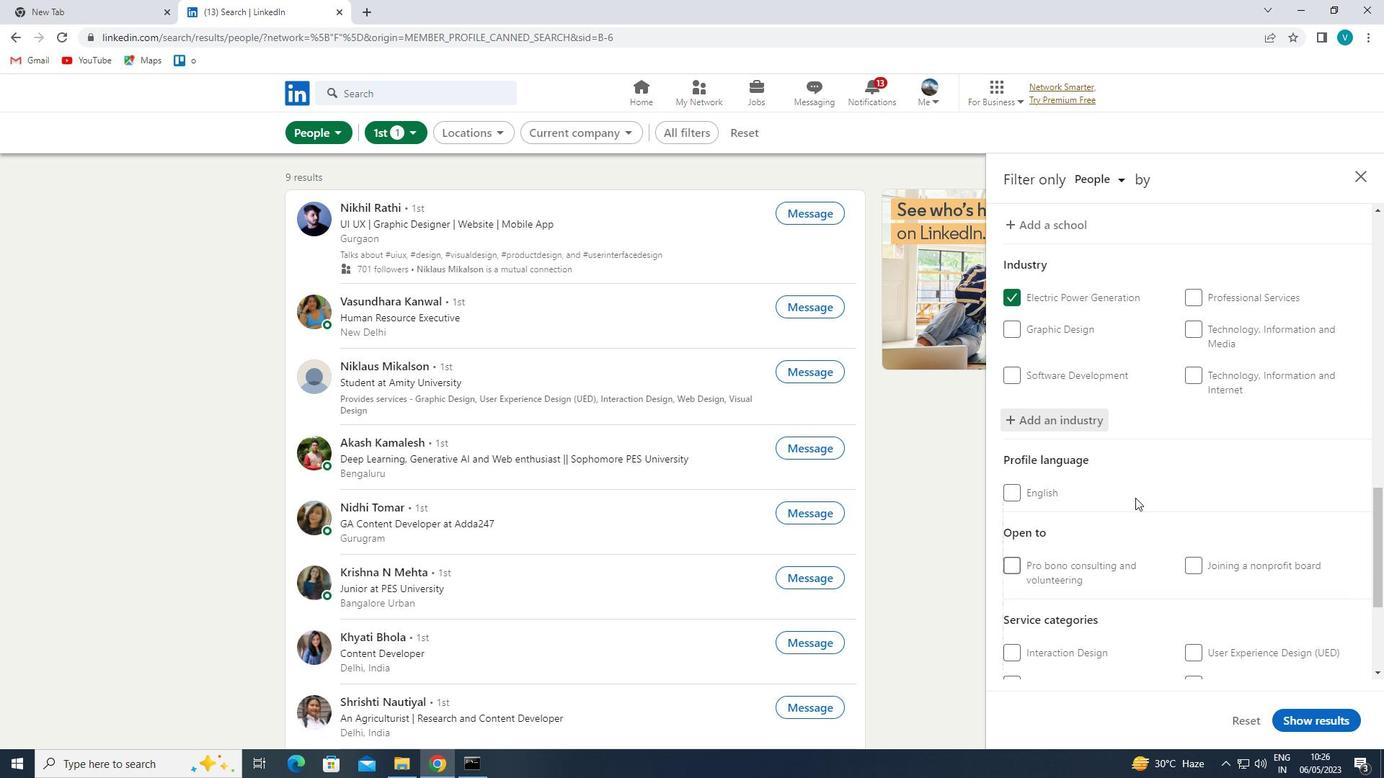 
Action: Mouse moved to (1134, 470)
Screenshot: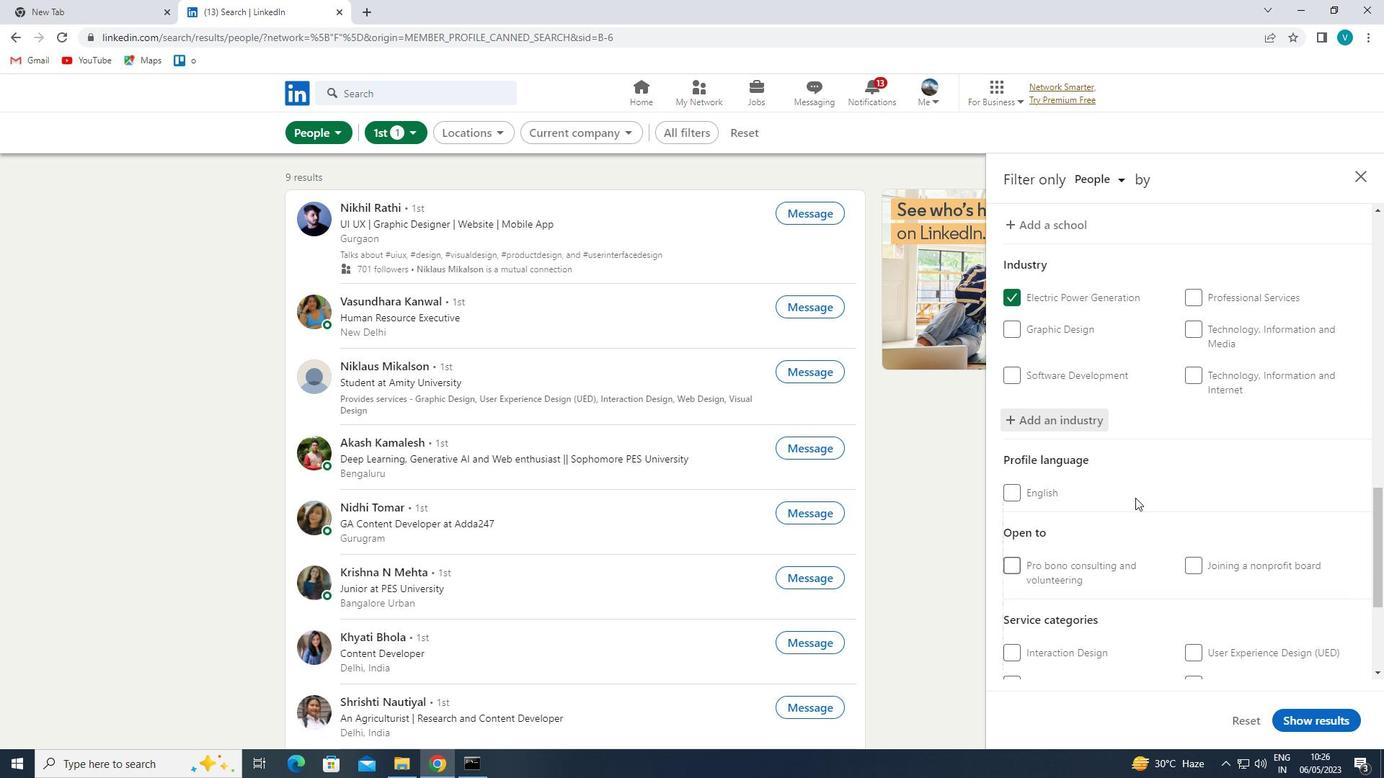 
Action: Mouse scrolled (1134, 469) with delta (0, 0)
Screenshot: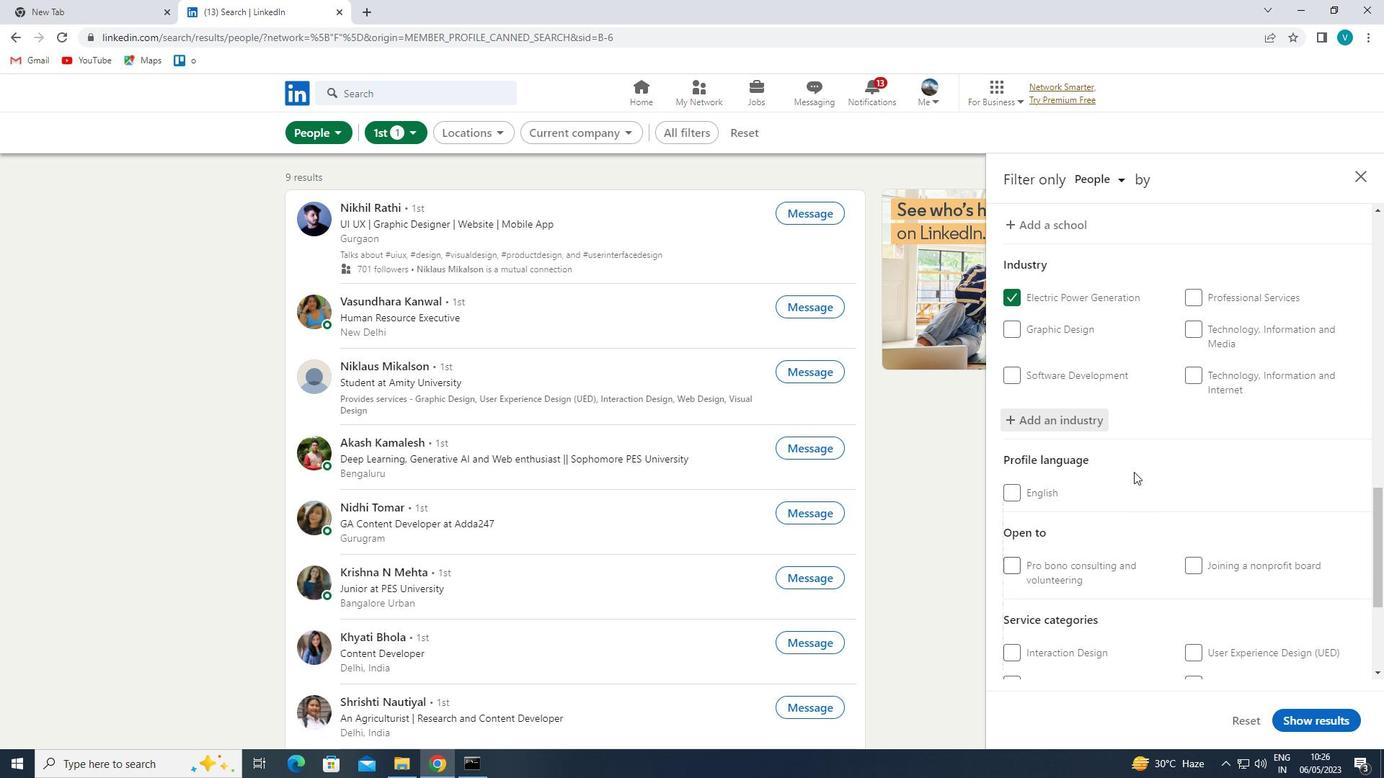 
Action: Mouse scrolled (1134, 469) with delta (0, 0)
Screenshot: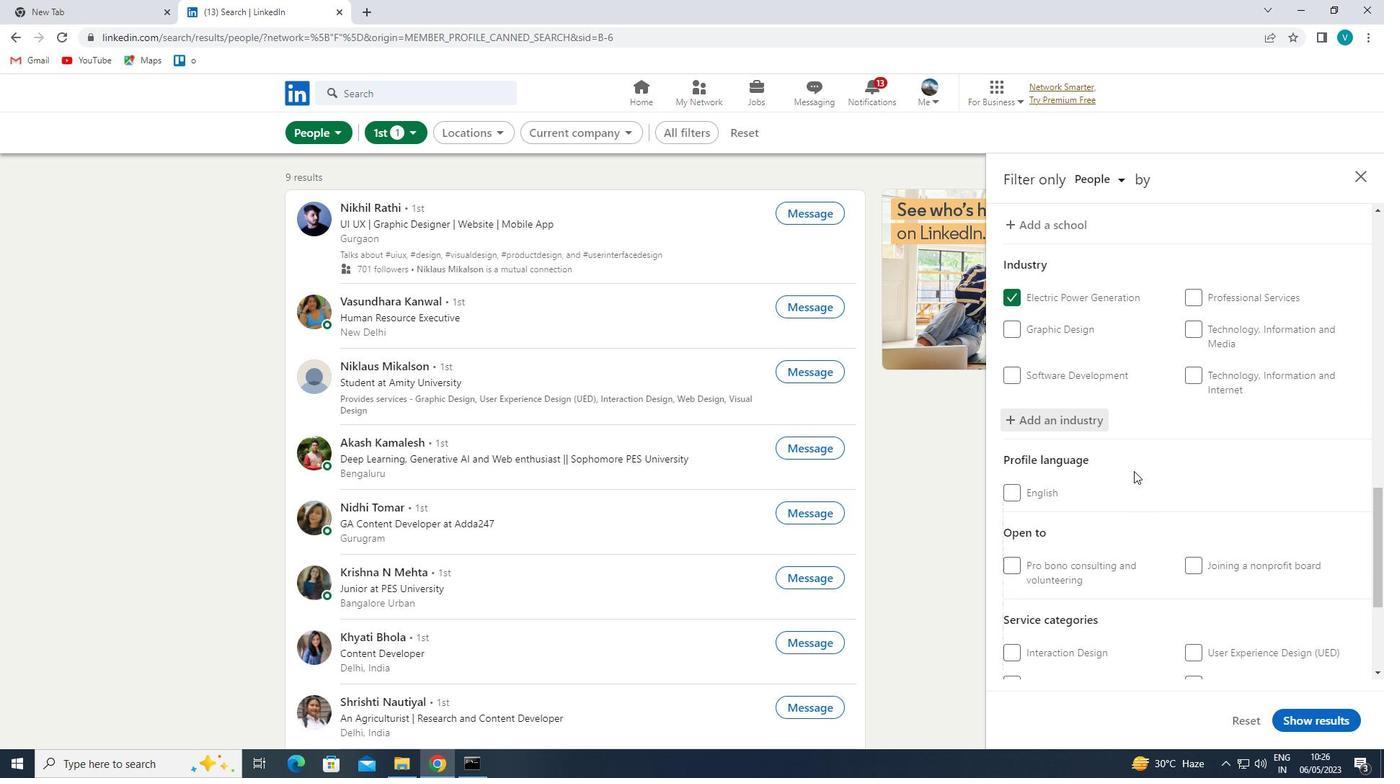 
Action: Mouse moved to (1237, 499)
Screenshot: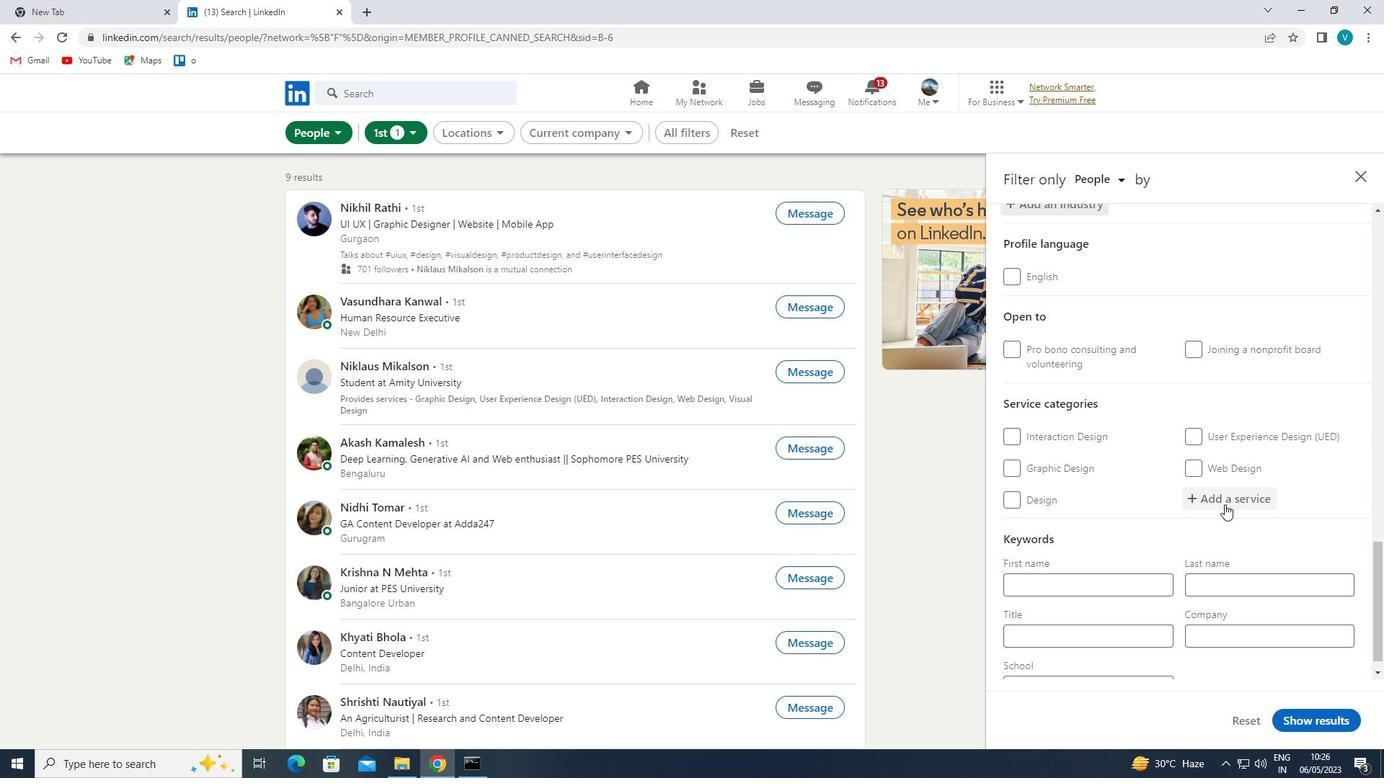 
Action: Mouse pressed left at (1237, 499)
Screenshot: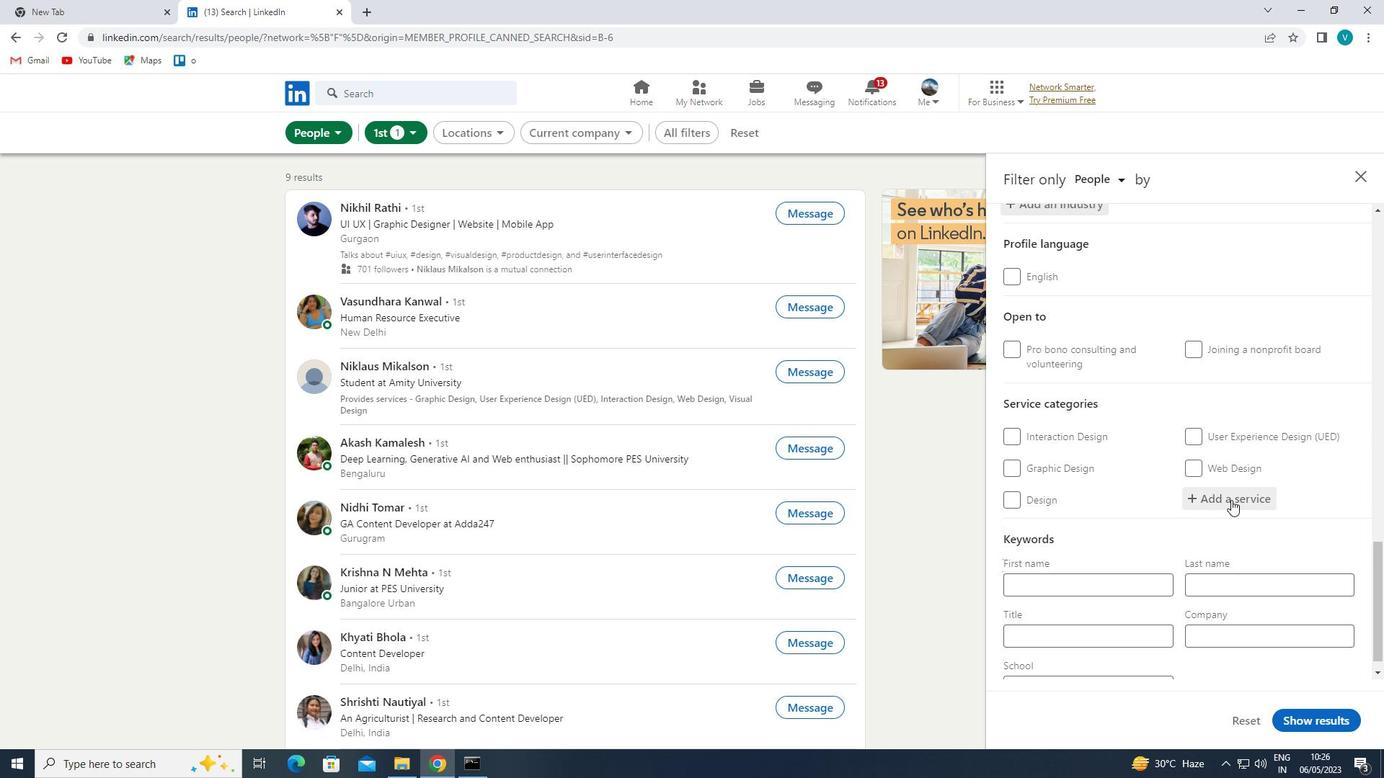 
Action: Mouse moved to (1238, 498)
Screenshot: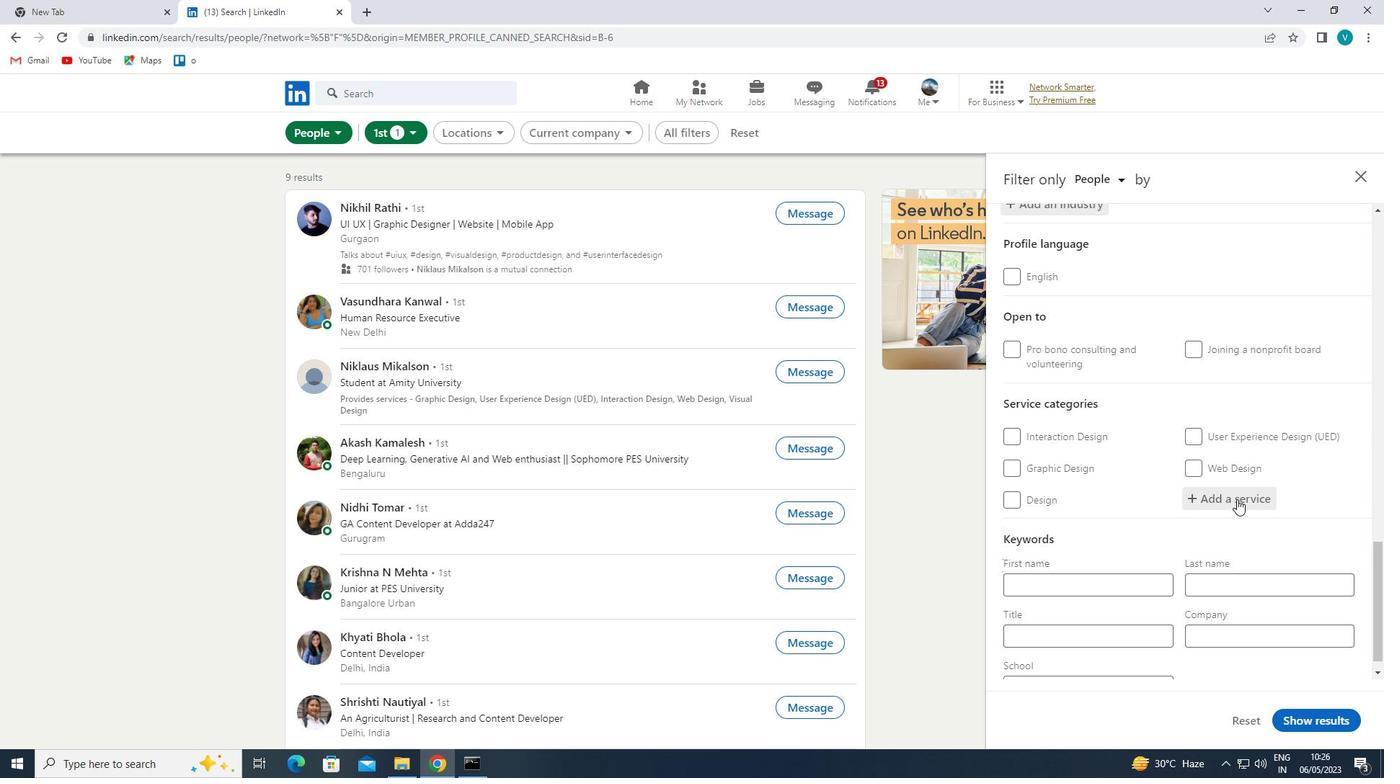 
Action: Key pressed <Key.shift>VIDEO<Key.space>
Screenshot: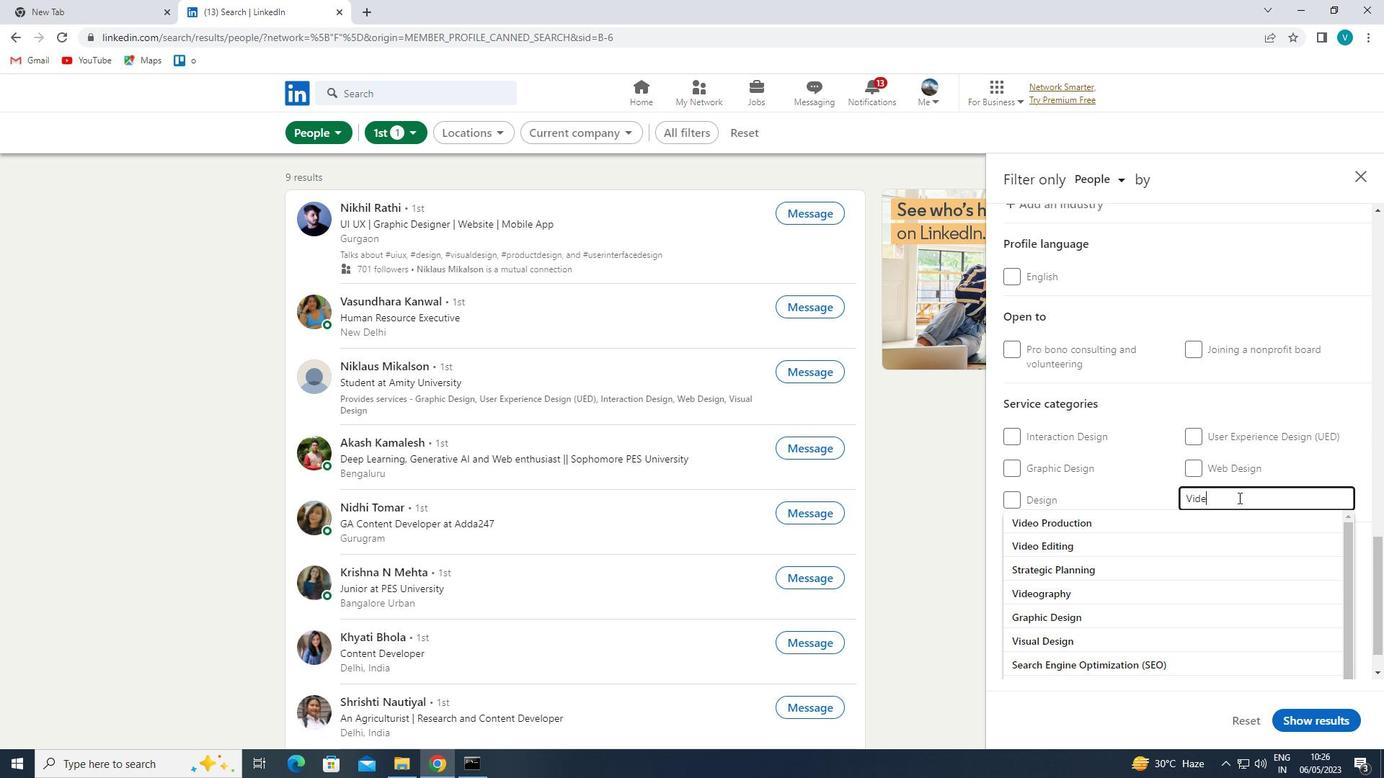 
Action: Mouse moved to (1165, 554)
Screenshot: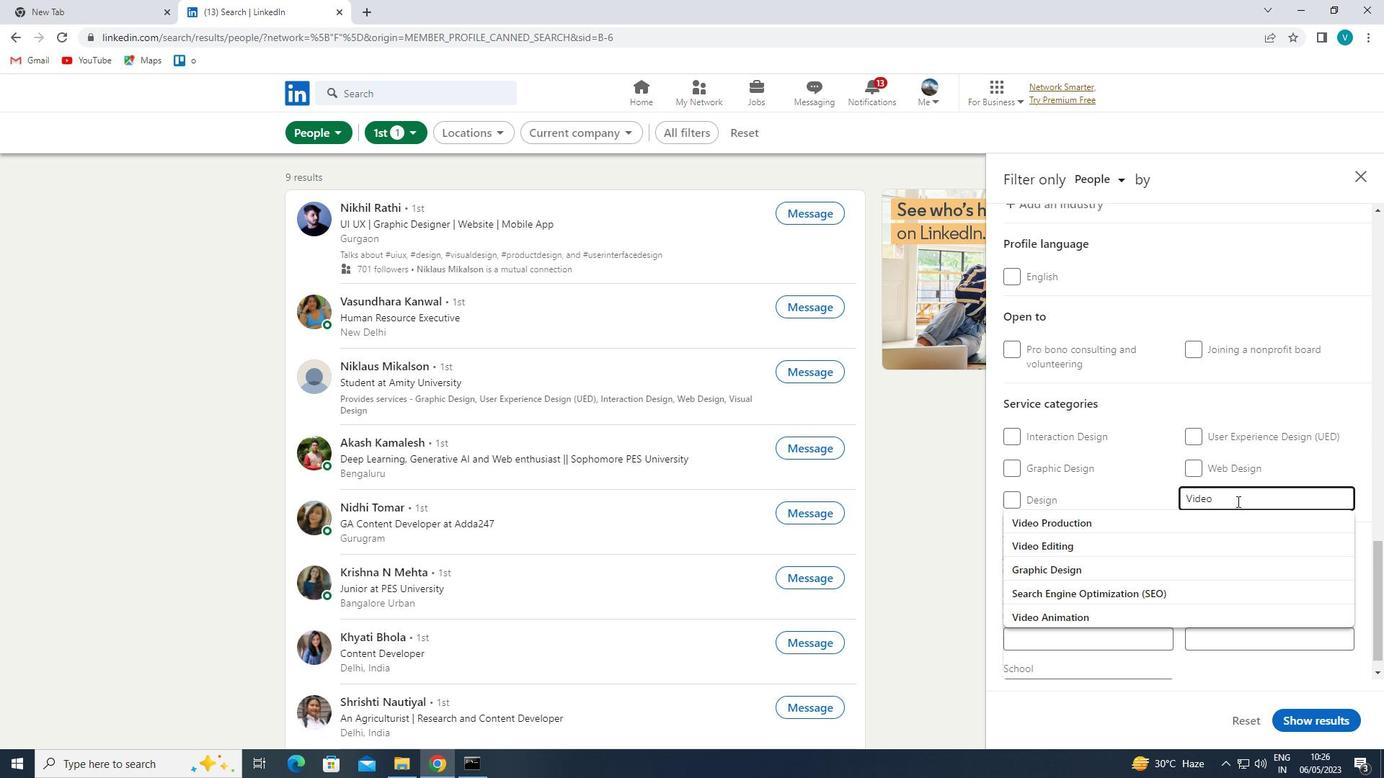 
Action: Mouse pressed left at (1165, 554)
Screenshot: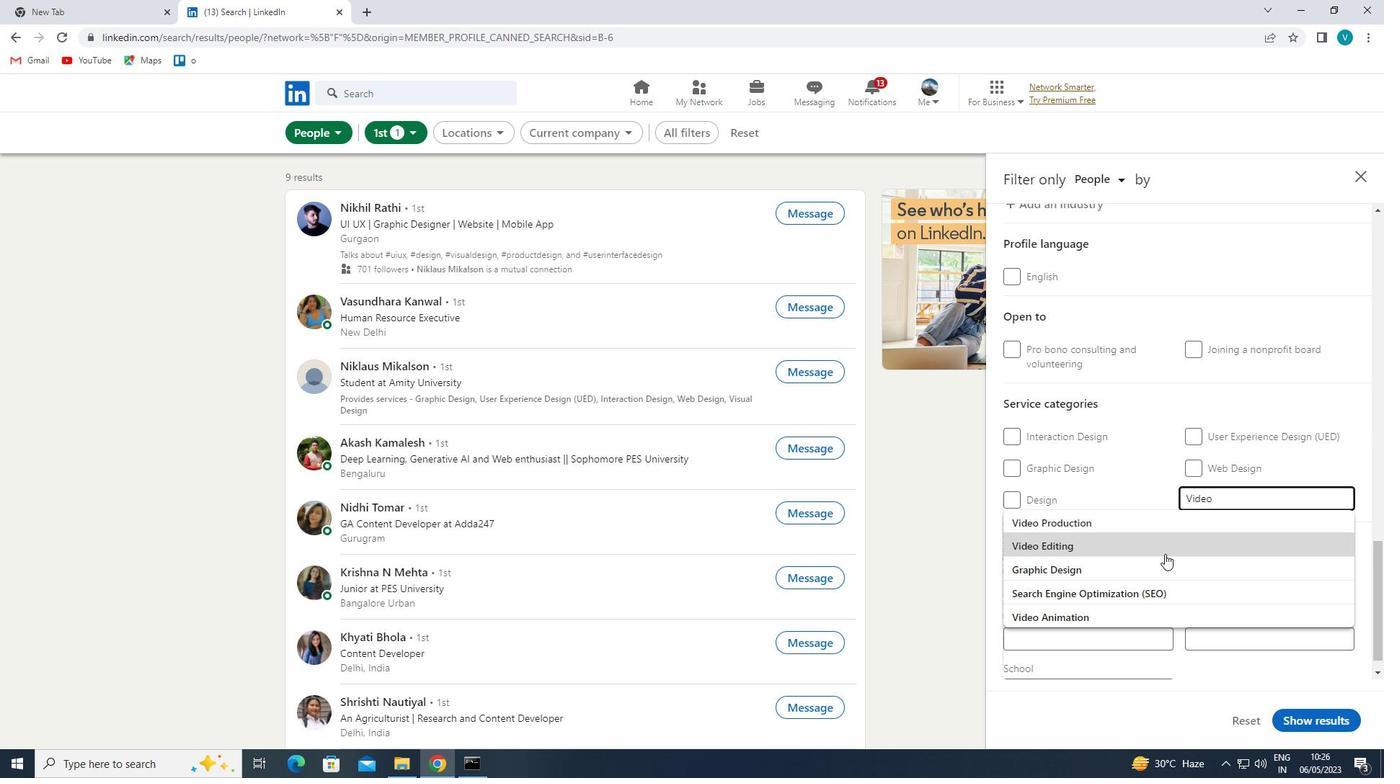 
Action: Mouse moved to (1164, 553)
Screenshot: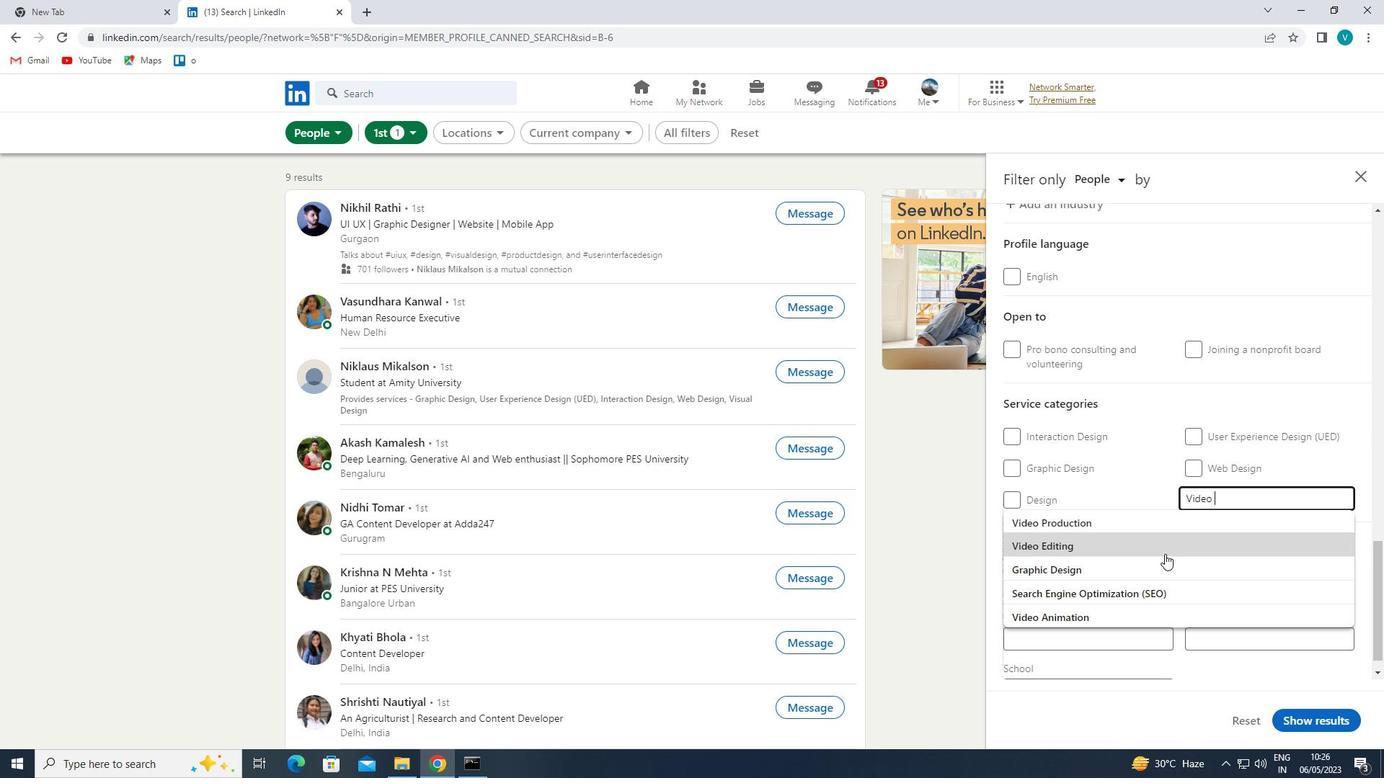 
Action: Mouse scrolled (1164, 553) with delta (0, 0)
Screenshot: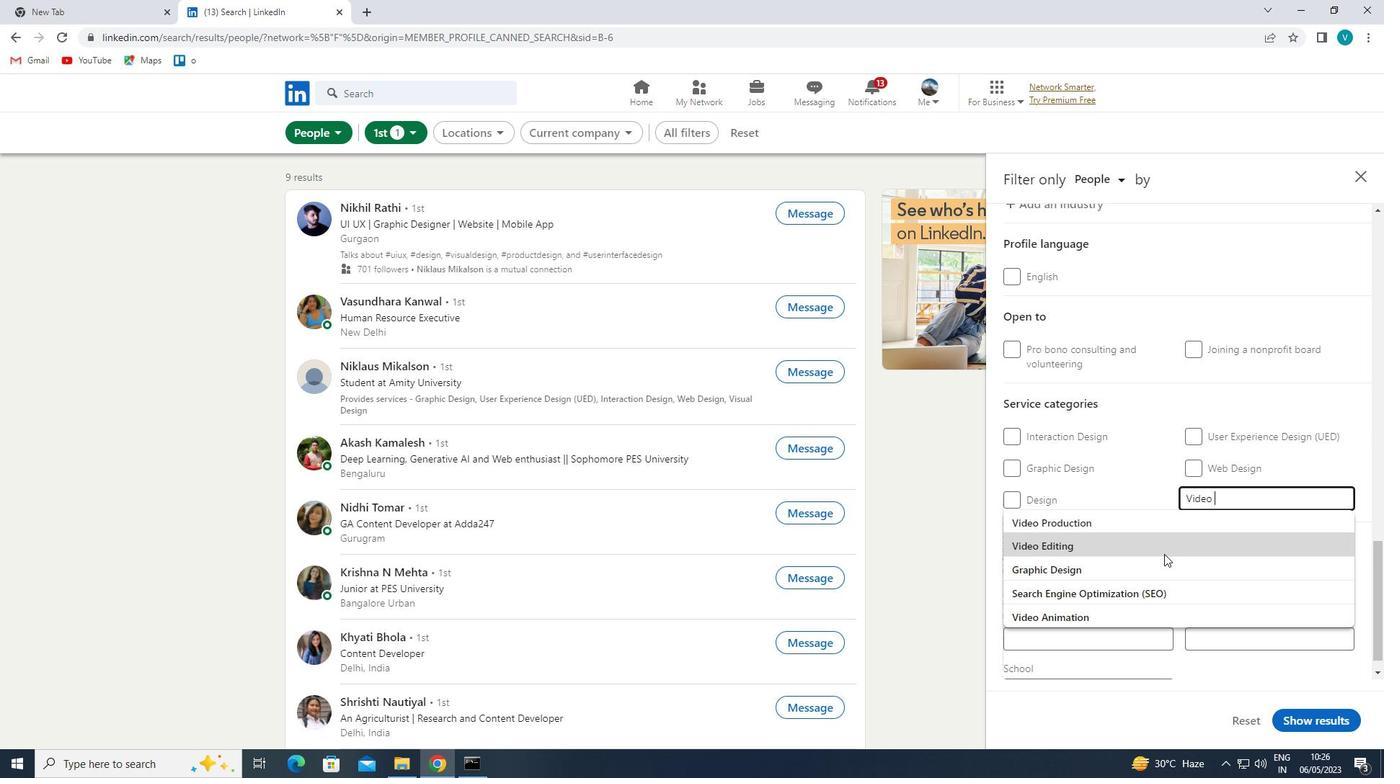
Action: Mouse moved to (1163, 553)
Screenshot: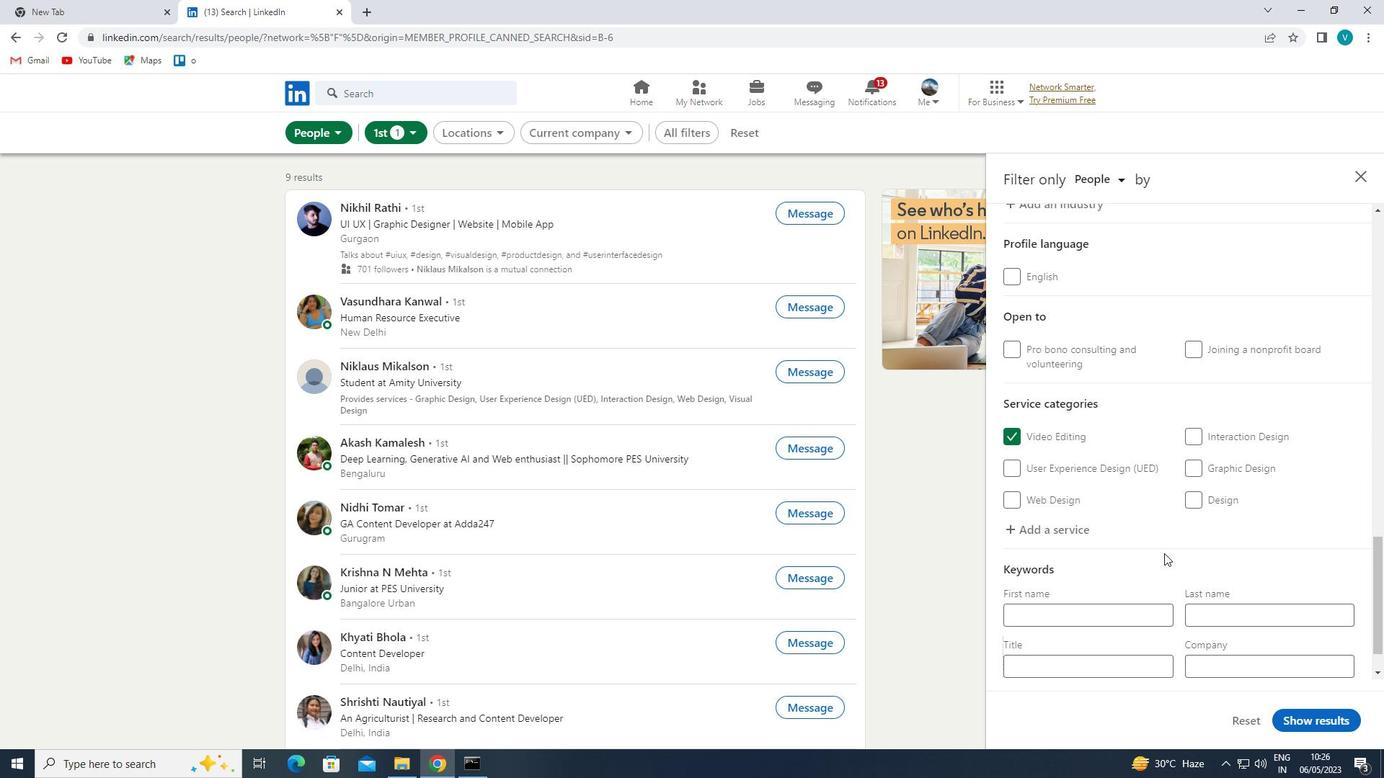 
Action: Mouse scrolled (1163, 552) with delta (0, 0)
Screenshot: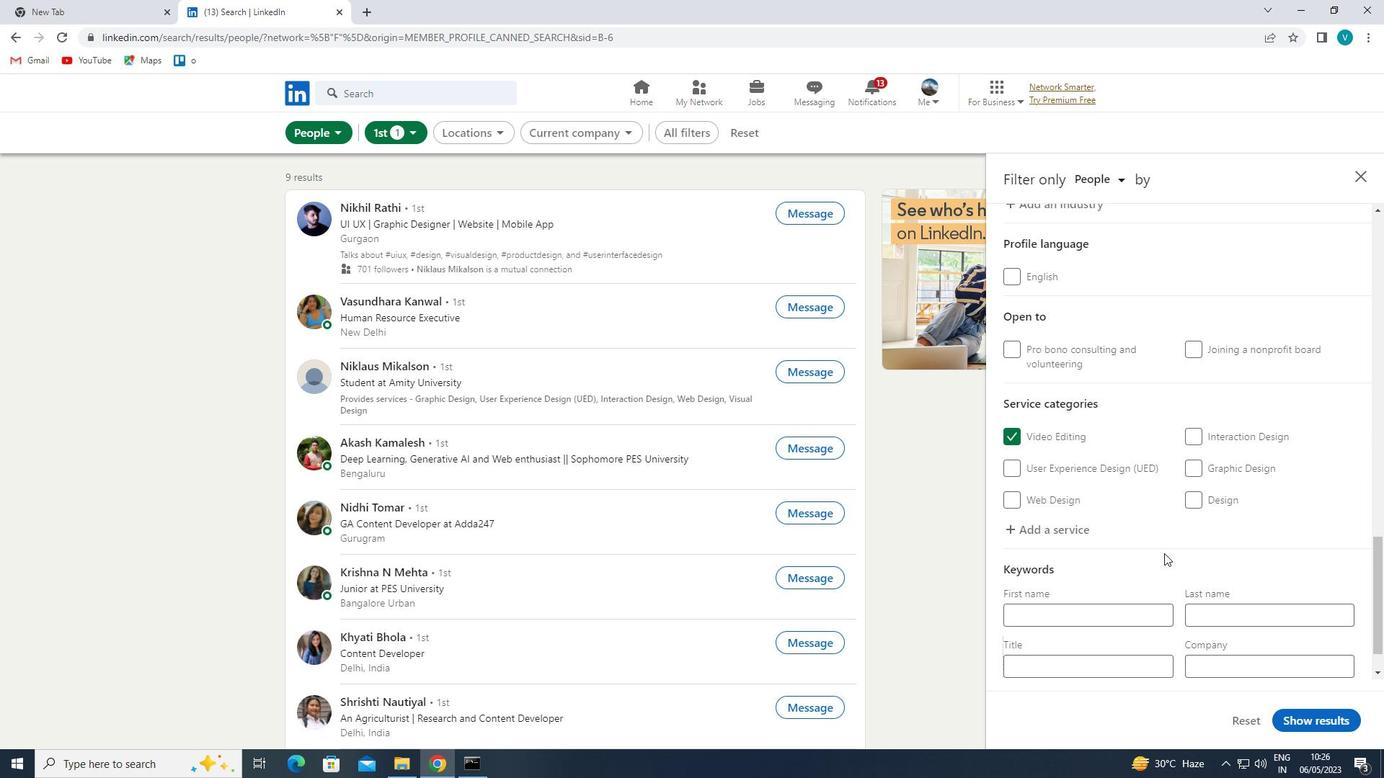 
Action: Mouse moved to (1161, 553)
Screenshot: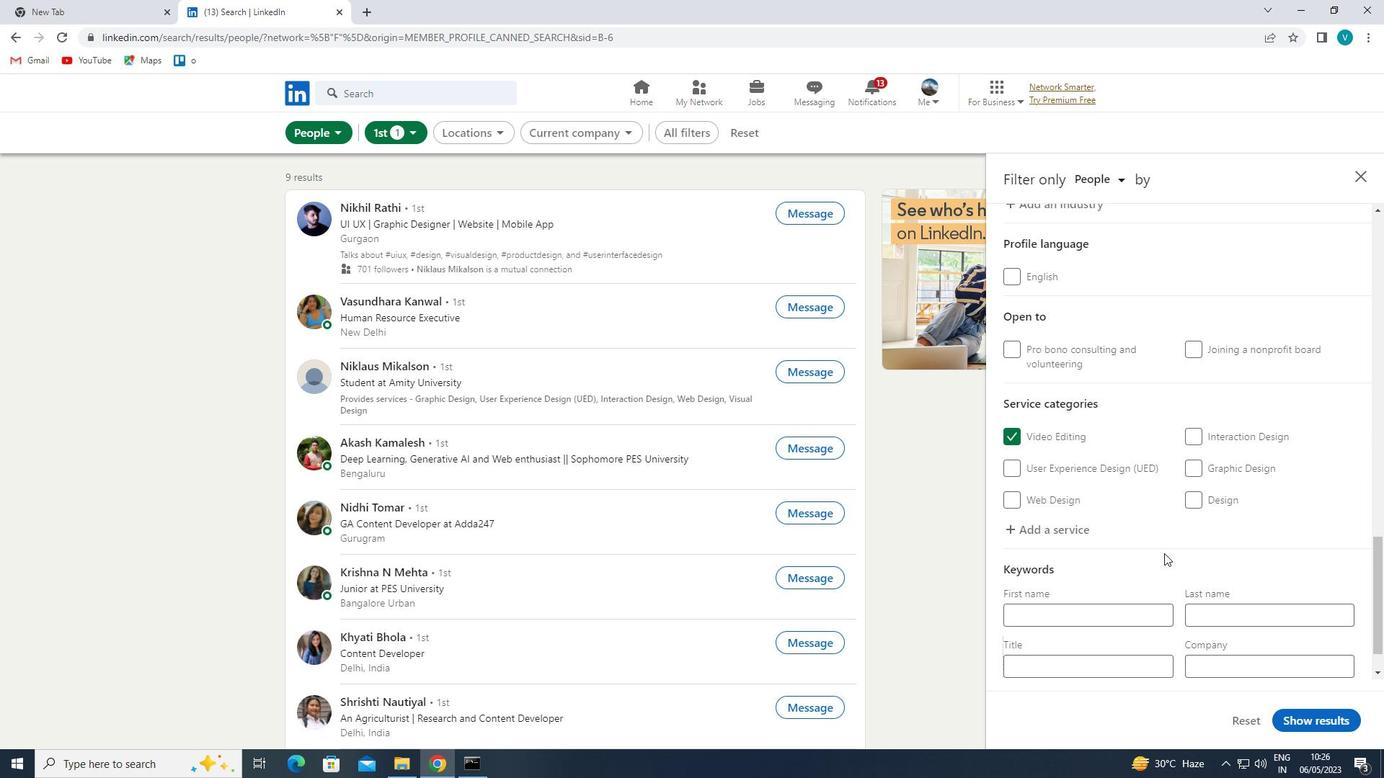 
Action: Mouse scrolled (1161, 553) with delta (0, 0)
Screenshot: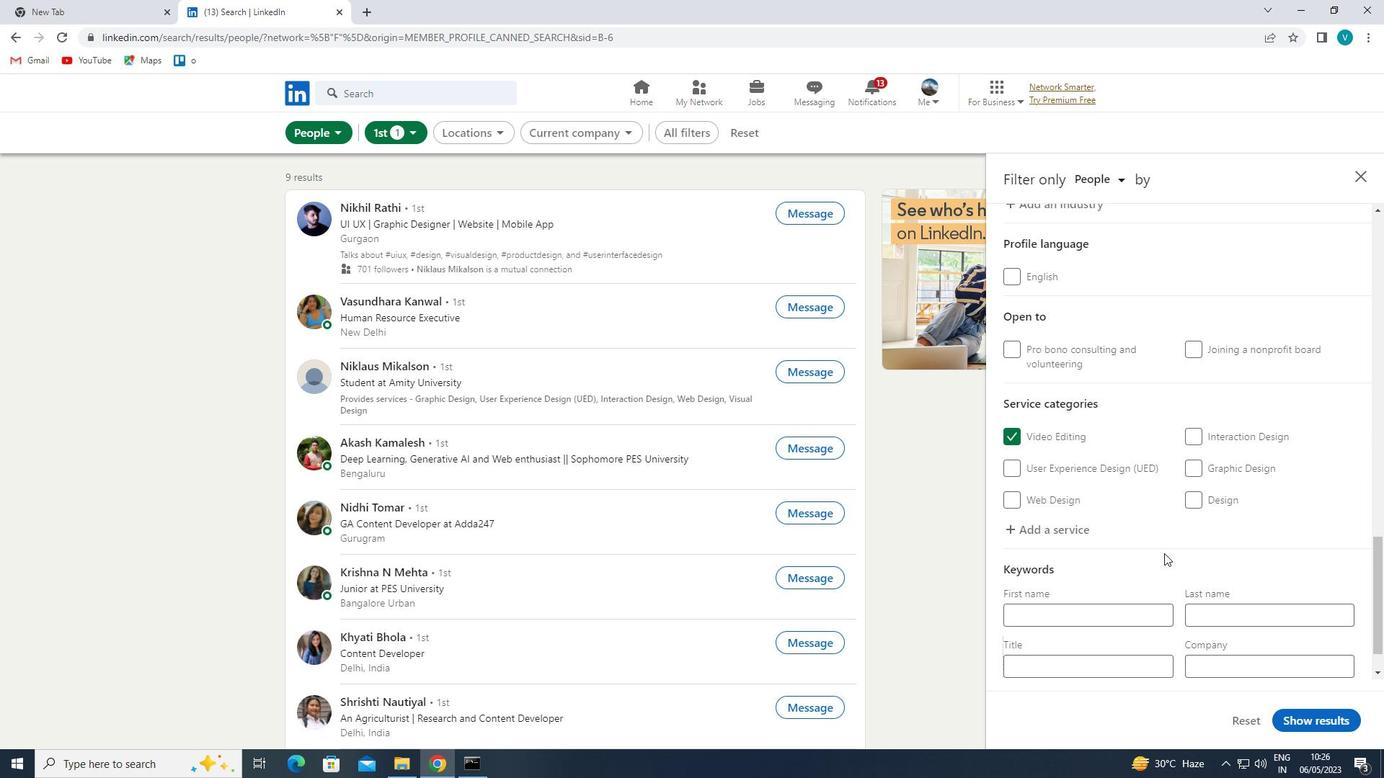
Action: Mouse moved to (1160, 553)
Screenshot: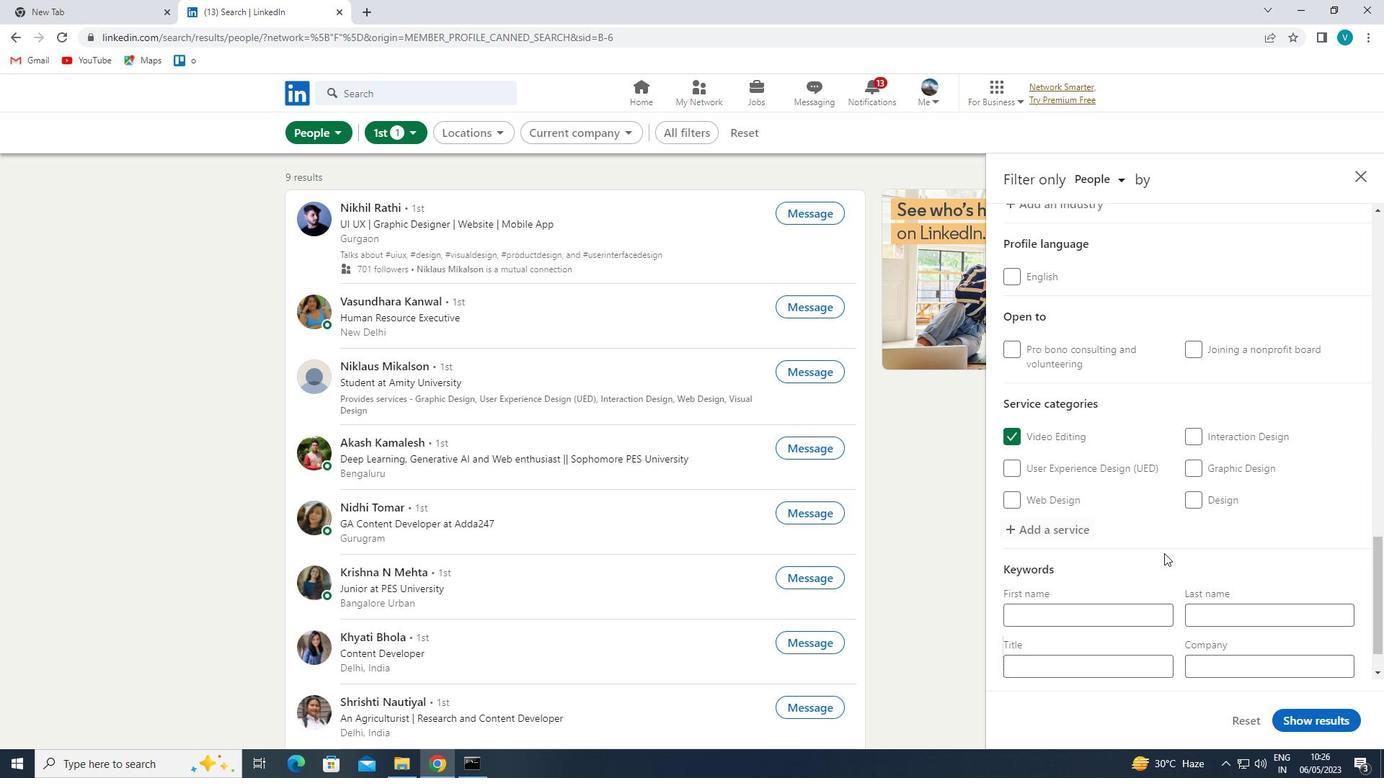 
Action: Mouse scrolled (1160, 553) with delta (0, 0)
Screenshot: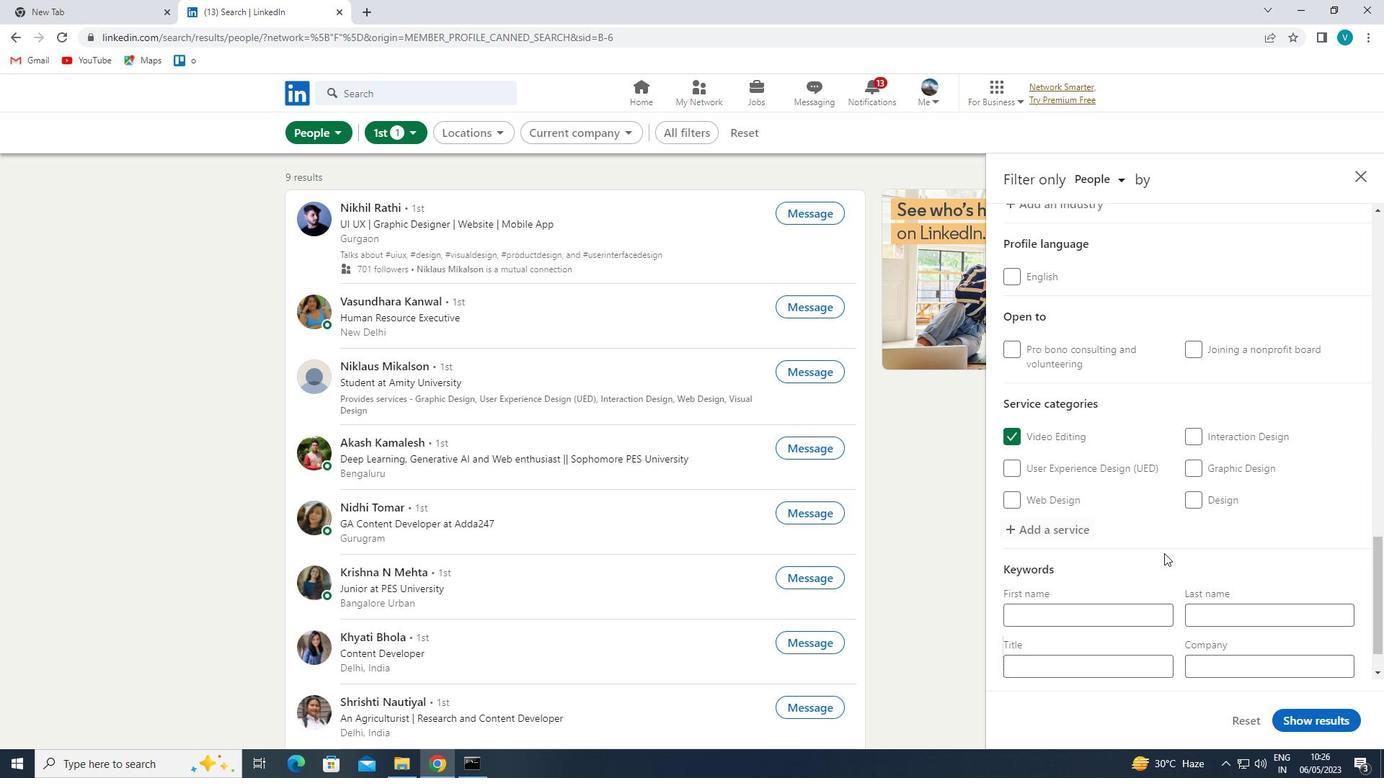 
Action: Mouse moved to (1126, 597)
Screenshot: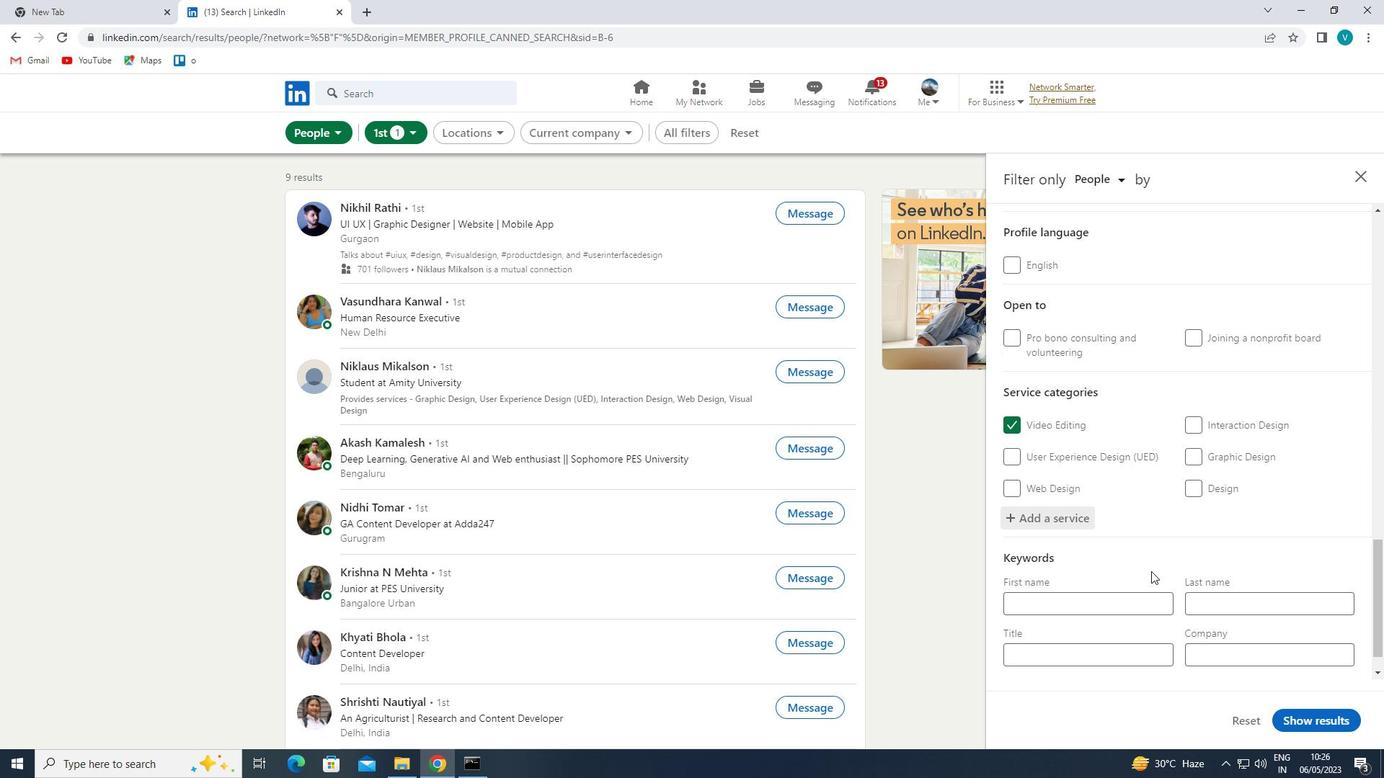 
Action: Mouse pressed left at (1126, 597)
Screenshot: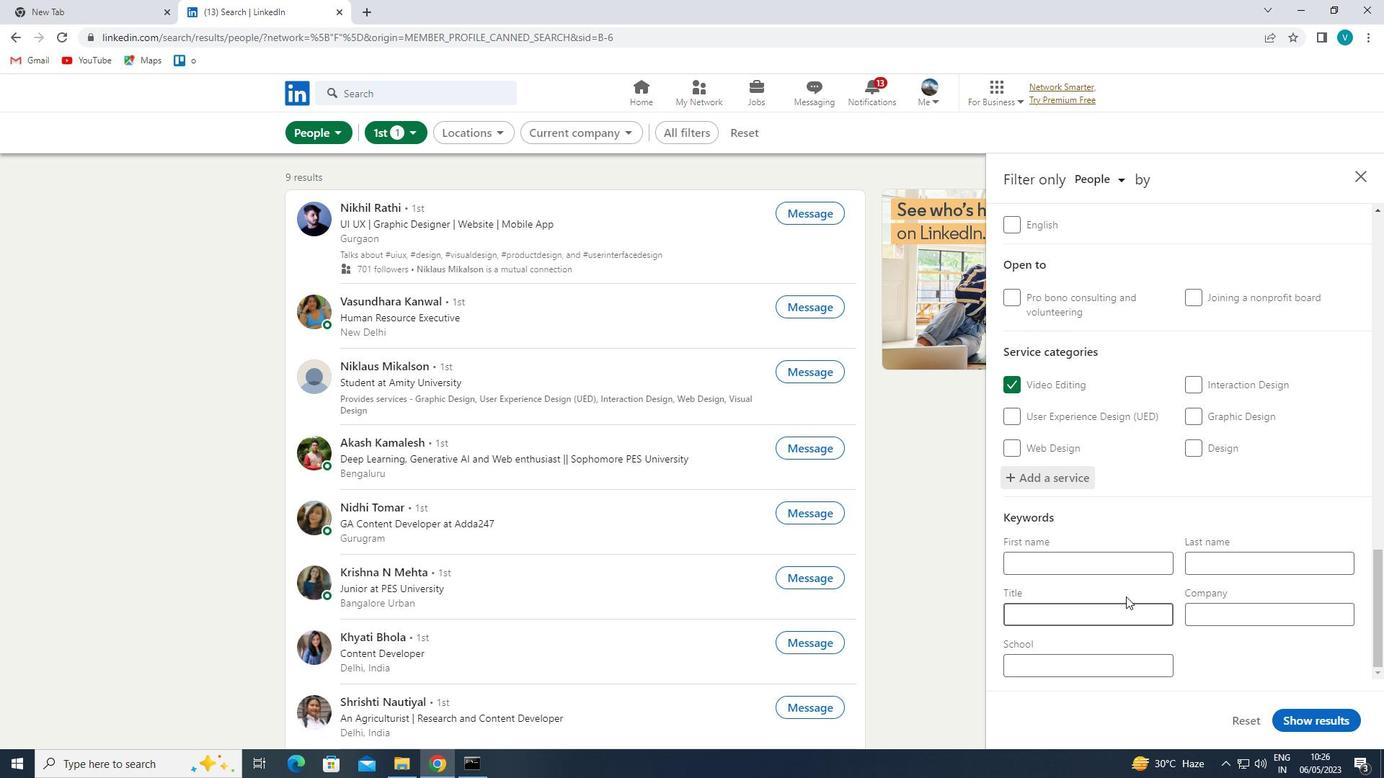 
Action: Mouse moved to (1127, 597)
Screenshot: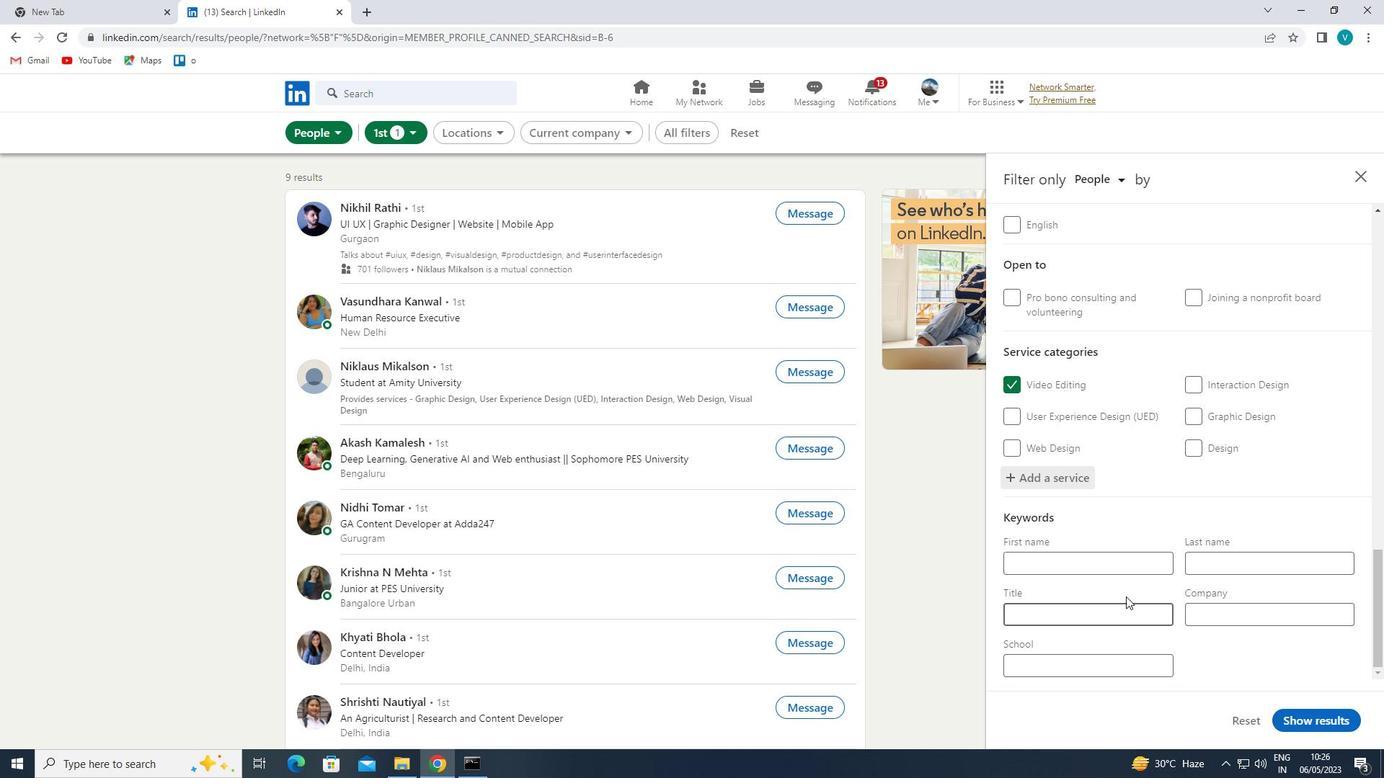 
Action: Key pressed <Key.shift>SECRETARY<Key.space>
Screenshot: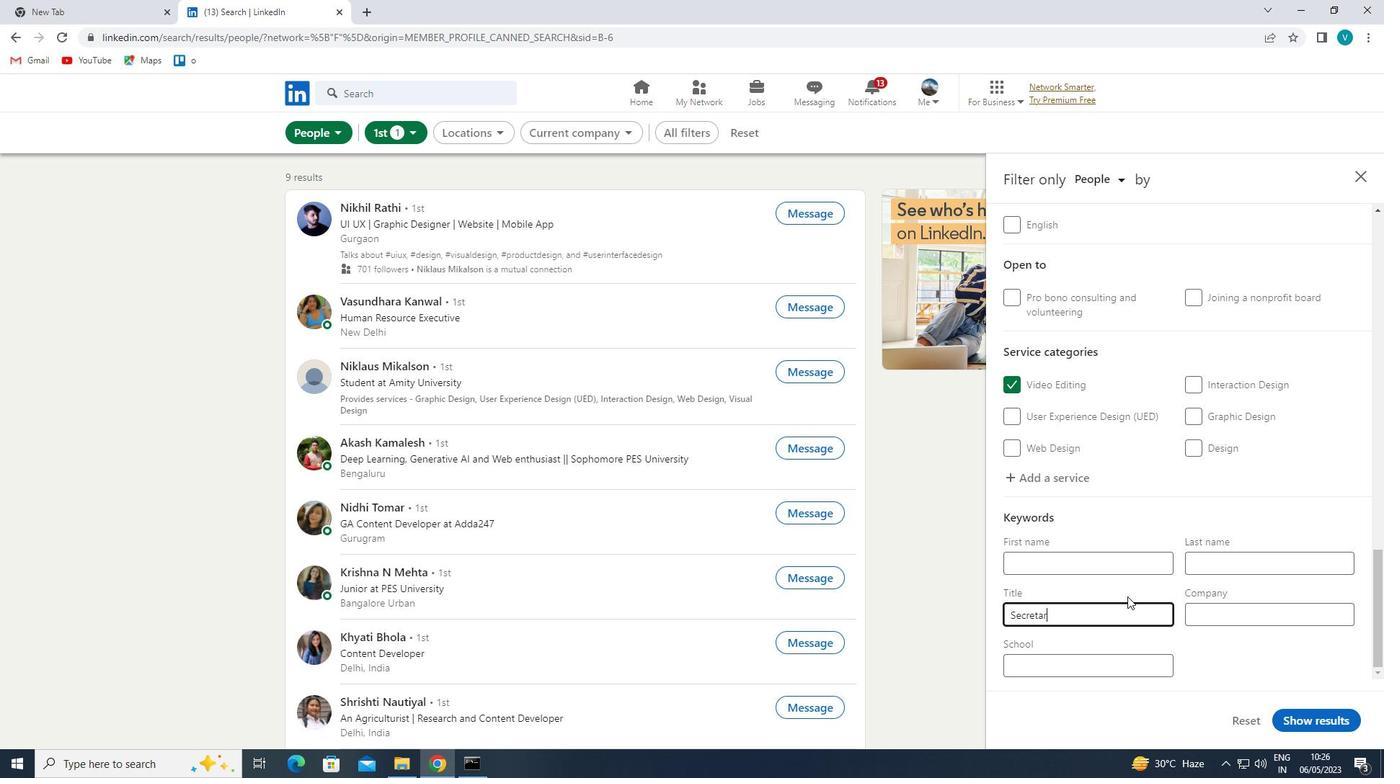 
Action: Mouse moved to (1352, 725)
Screenshot: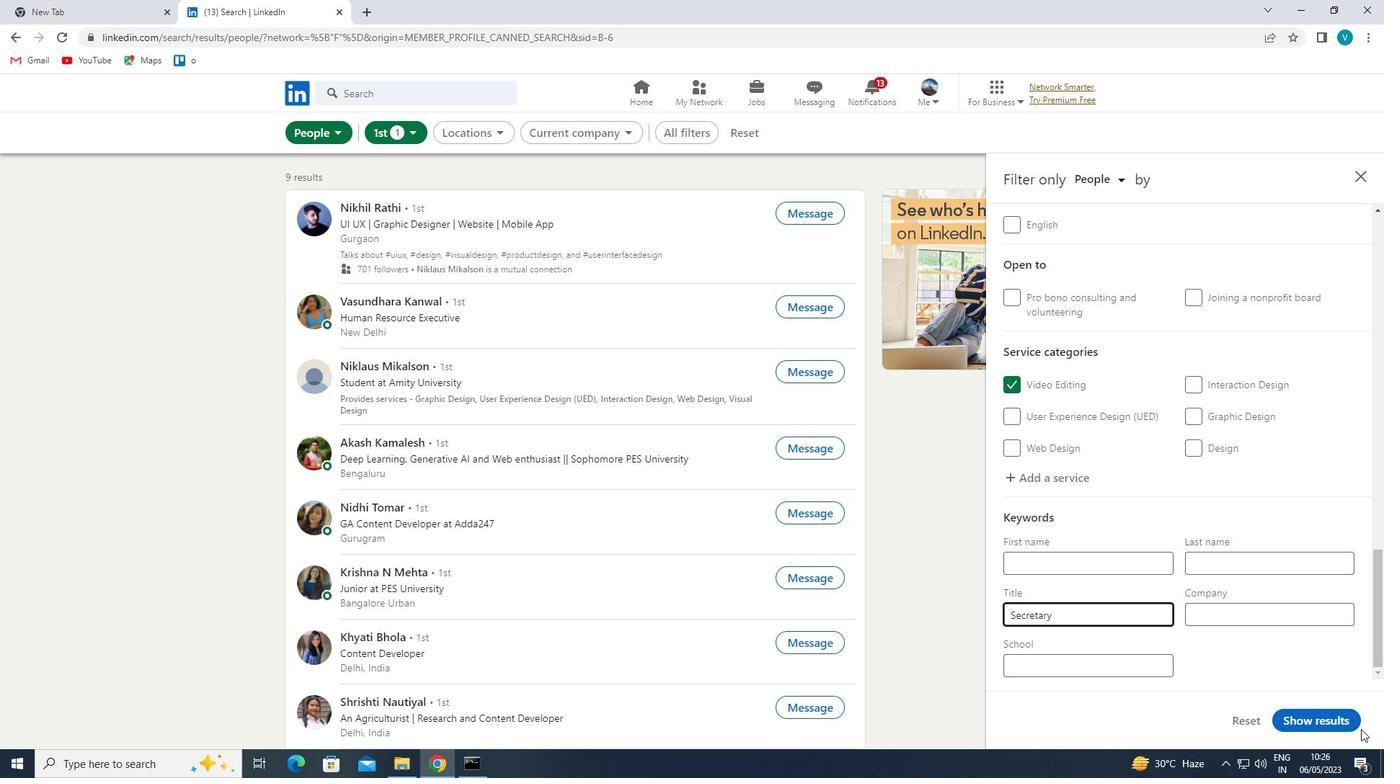 
Action: Mouse pressed left at (1352, 725)
Screenshot: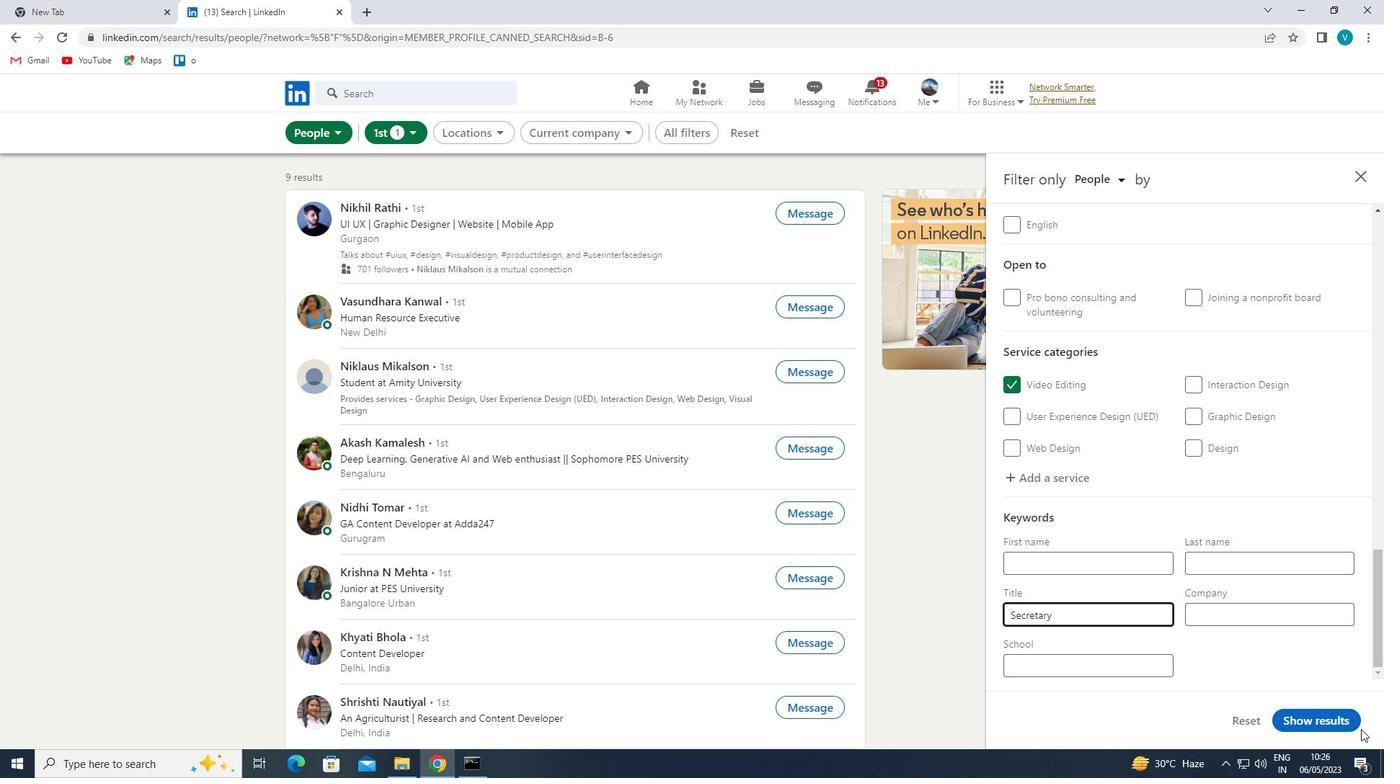 
